 Task: Look for space in Turin, Italy from 10th June, 2023 to 25th June, 2023 for 4 adults in price range Rs.10000 to Rs.15000. Place can be private room with 4 bedrooms having 4 beds and 4 bathrooms. Property type can be house, flat, guest house, hotel. Amenities needed are: wifi, TV, free parkinig on premises, gym, breakfast. Booking option can be shelf check-in. Required host language is English.
Action: Mouse moved to (560, 143)
Screenshot: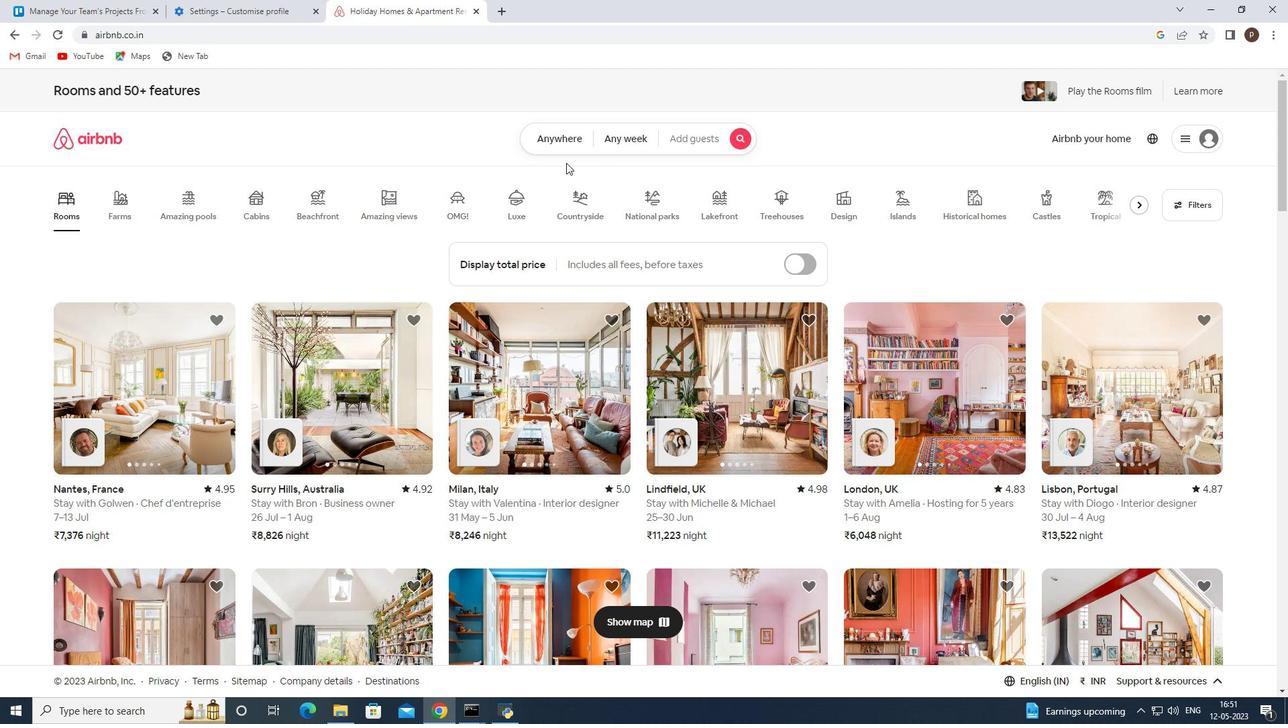 
Action: Mouse pressed left at (560, 143)
Screenshot: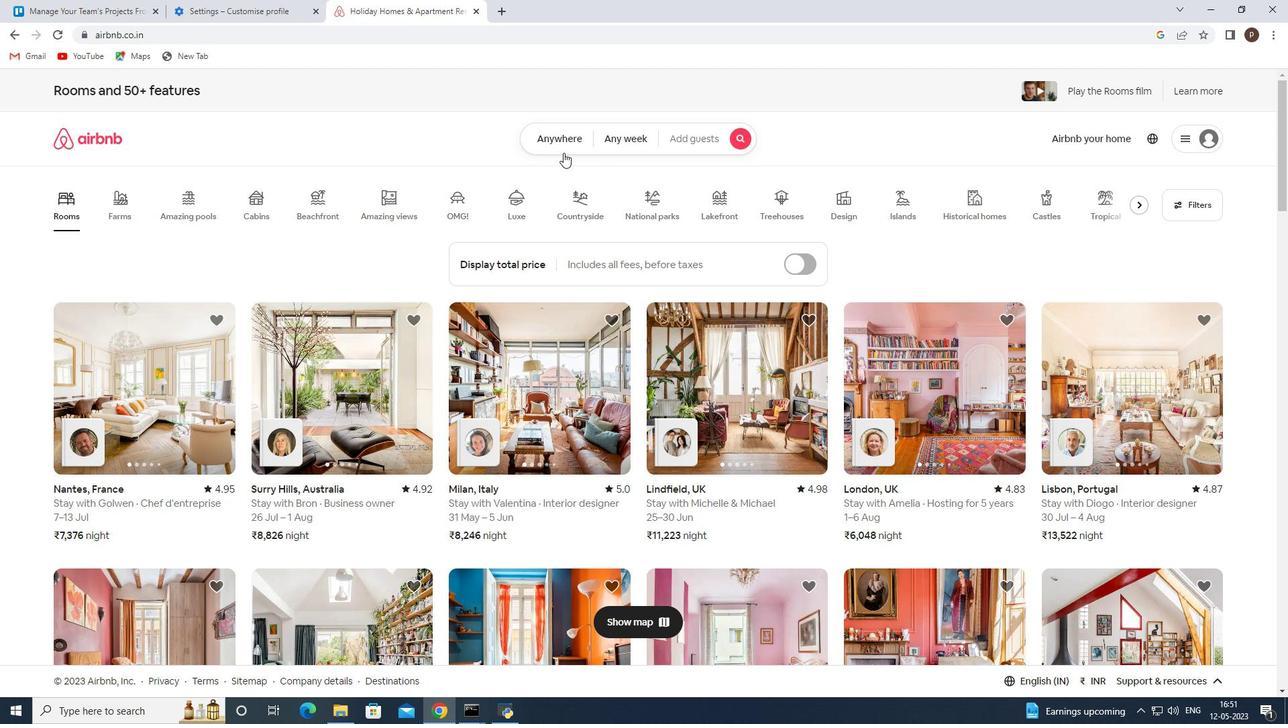 
Action: Mouse moved to (474, 192)
Screenshot: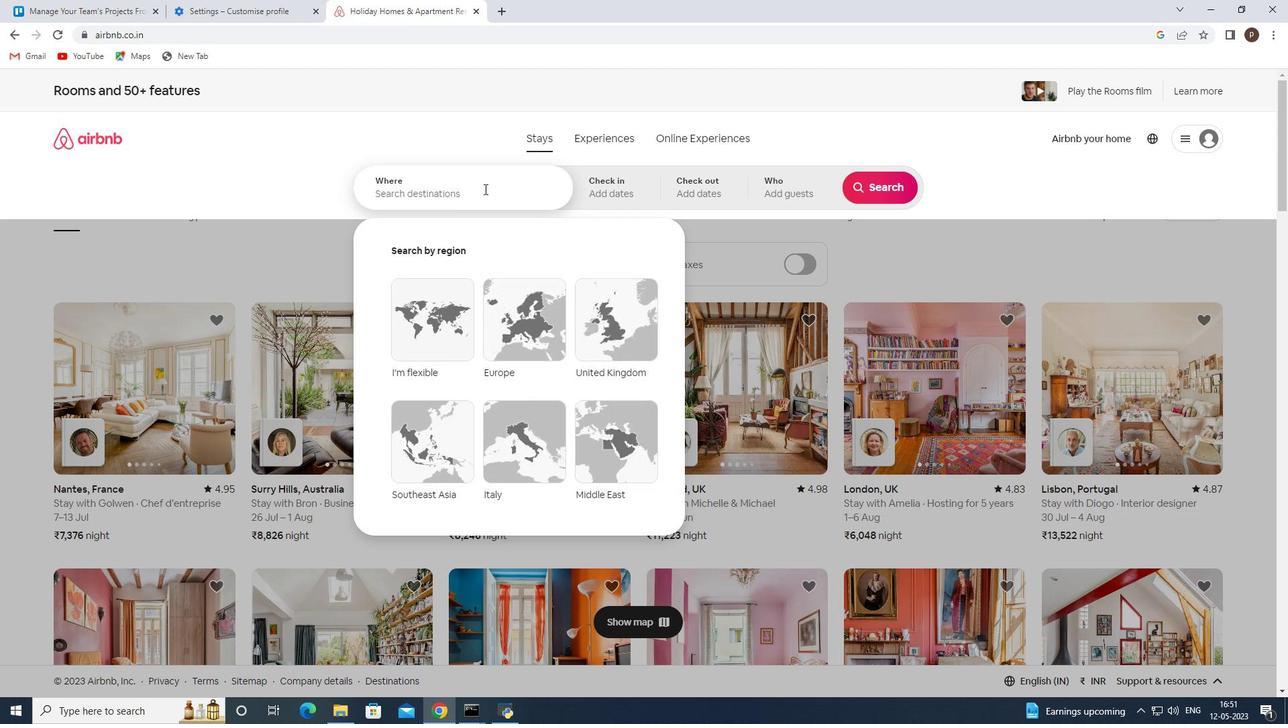 
Action: Mouse pressed left at (474, 192)
Screenshot: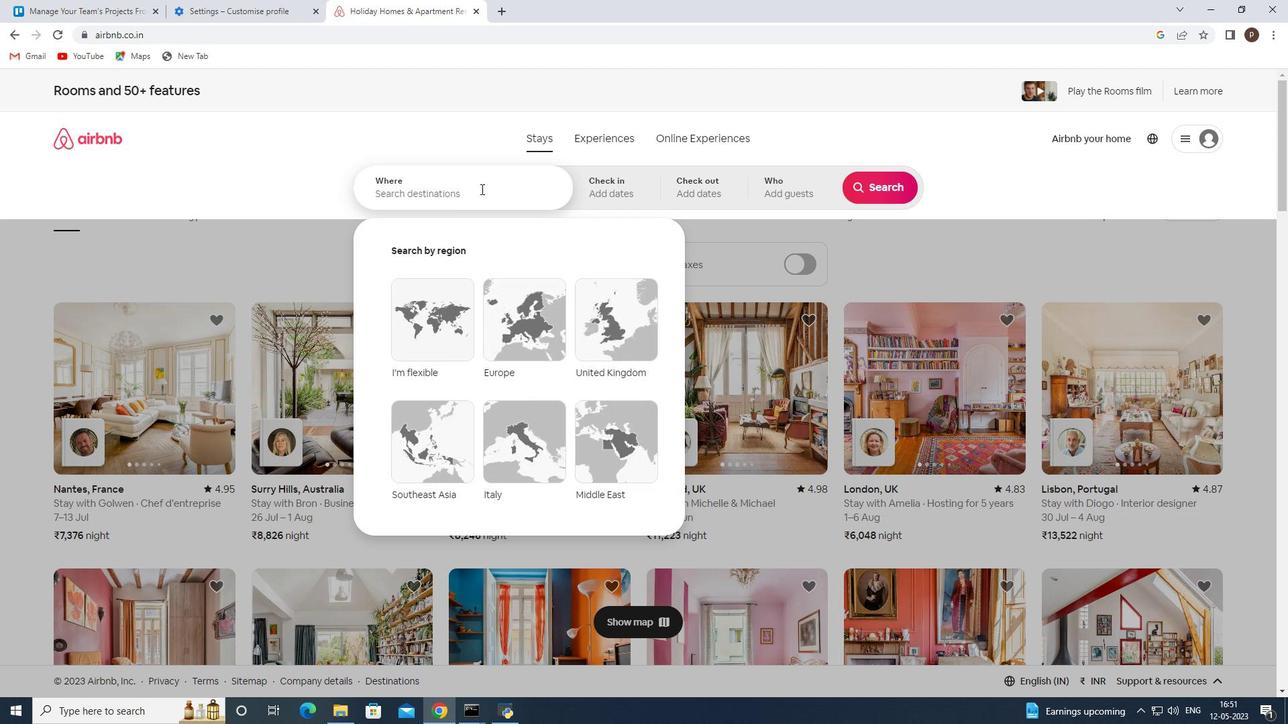 
Action: Key pressed <Key.caps_lock>T<Key.caps_lock>urin,<Key.space><Key.caps_lock>I<Key.caps_lock>taly
Screenshot: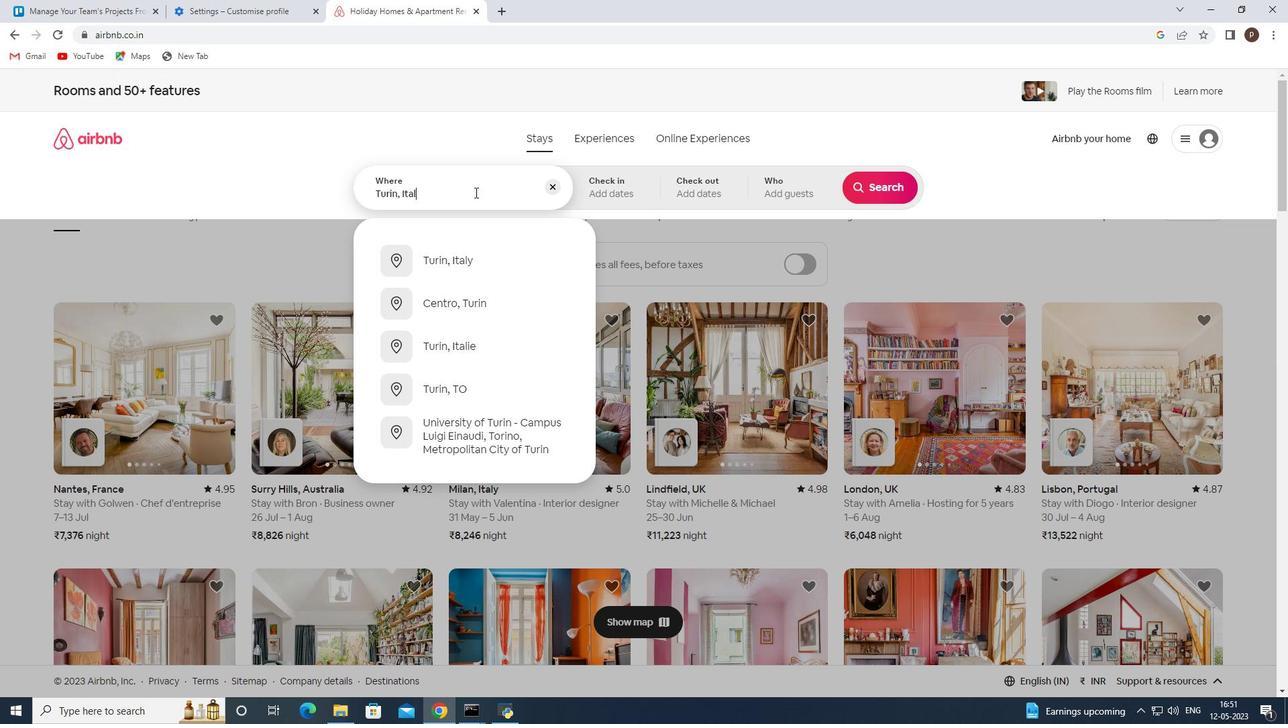 
Action: Mouse moved to (457, 261)
Screenshot: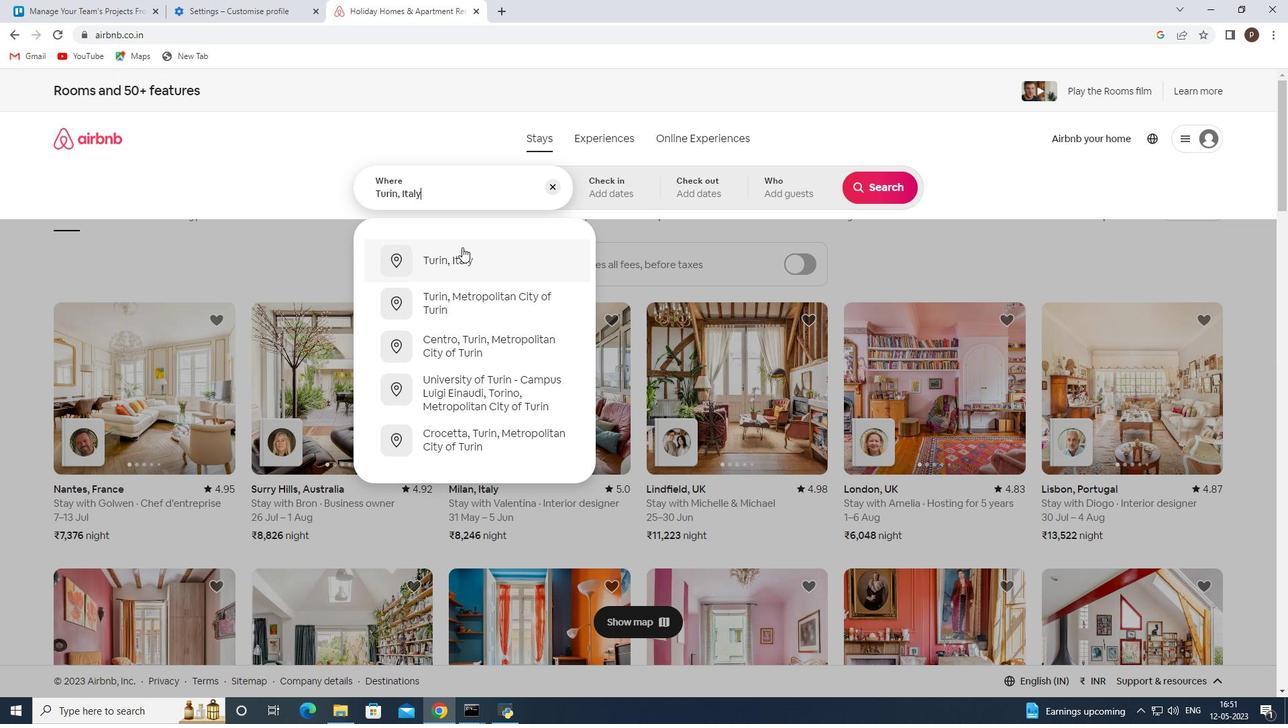 
Action: Mouse pressed left at (457, 261)
Screenshot: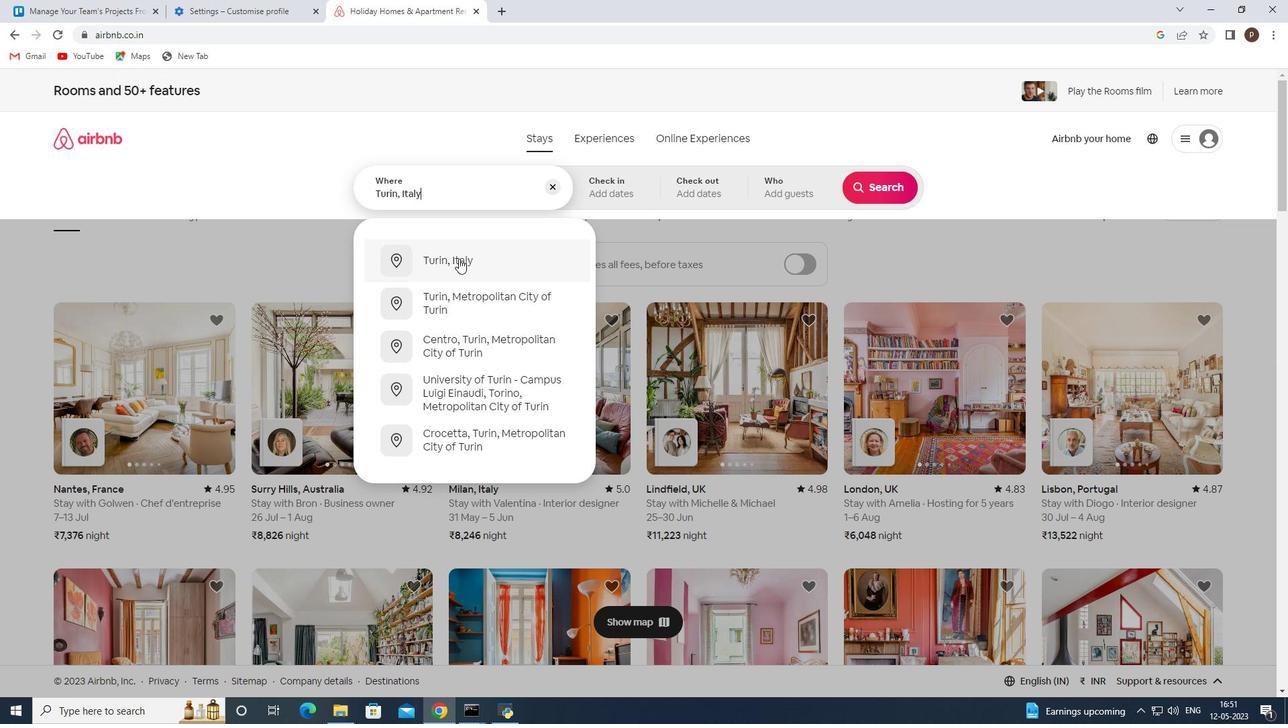 
Action: Mouse moved to (858, 383)
Screenshot: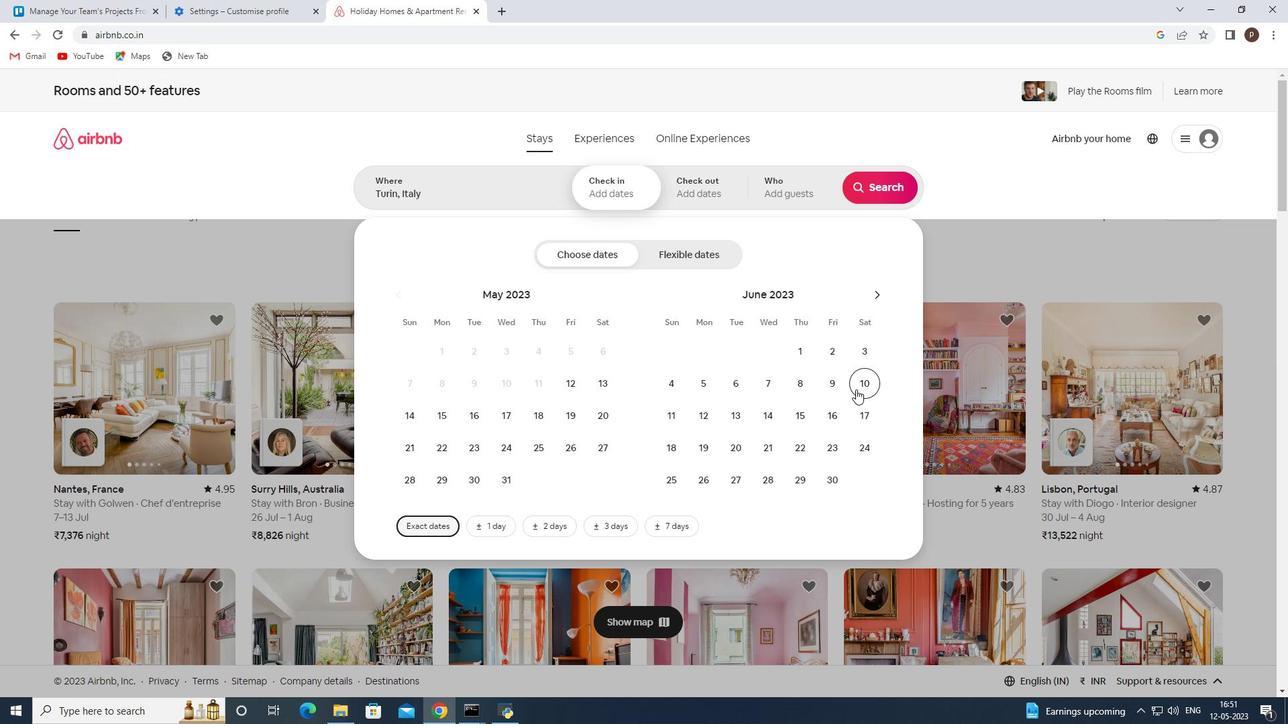
Action: Mouse pressed left at (858, 383)
Screenshot: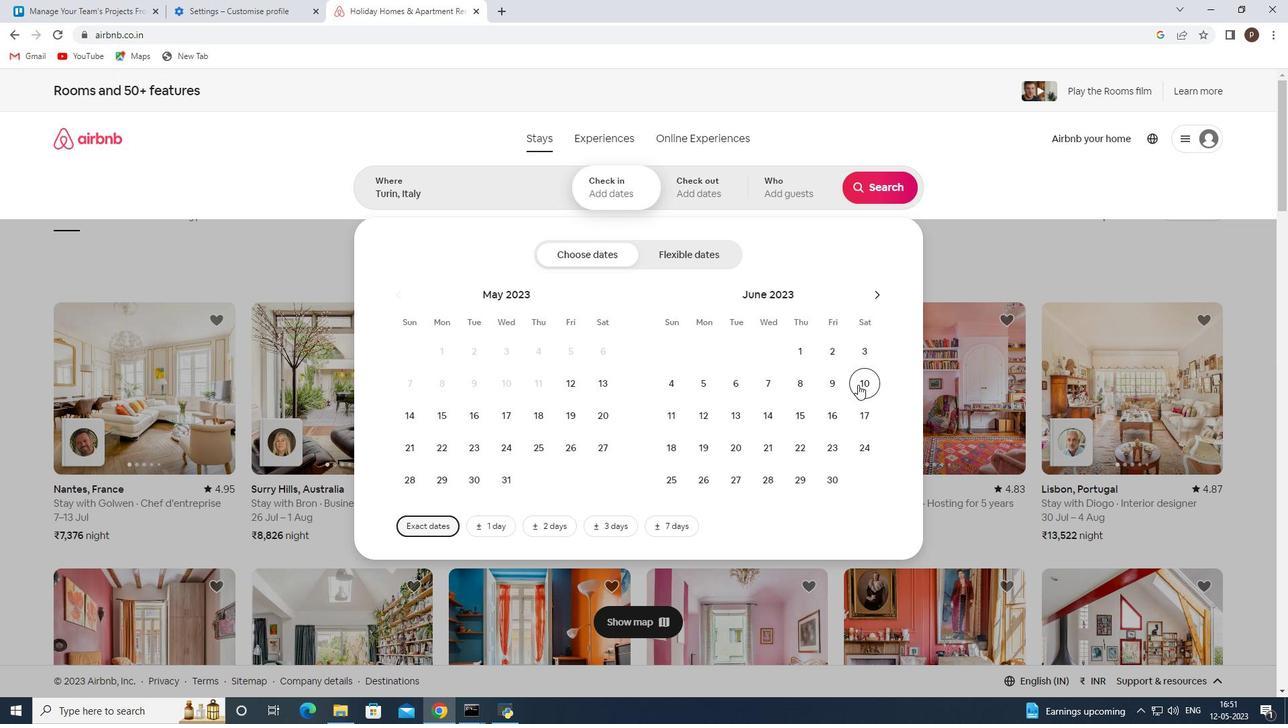 
Action: Mouse moved to (668, 480)
Screenshot: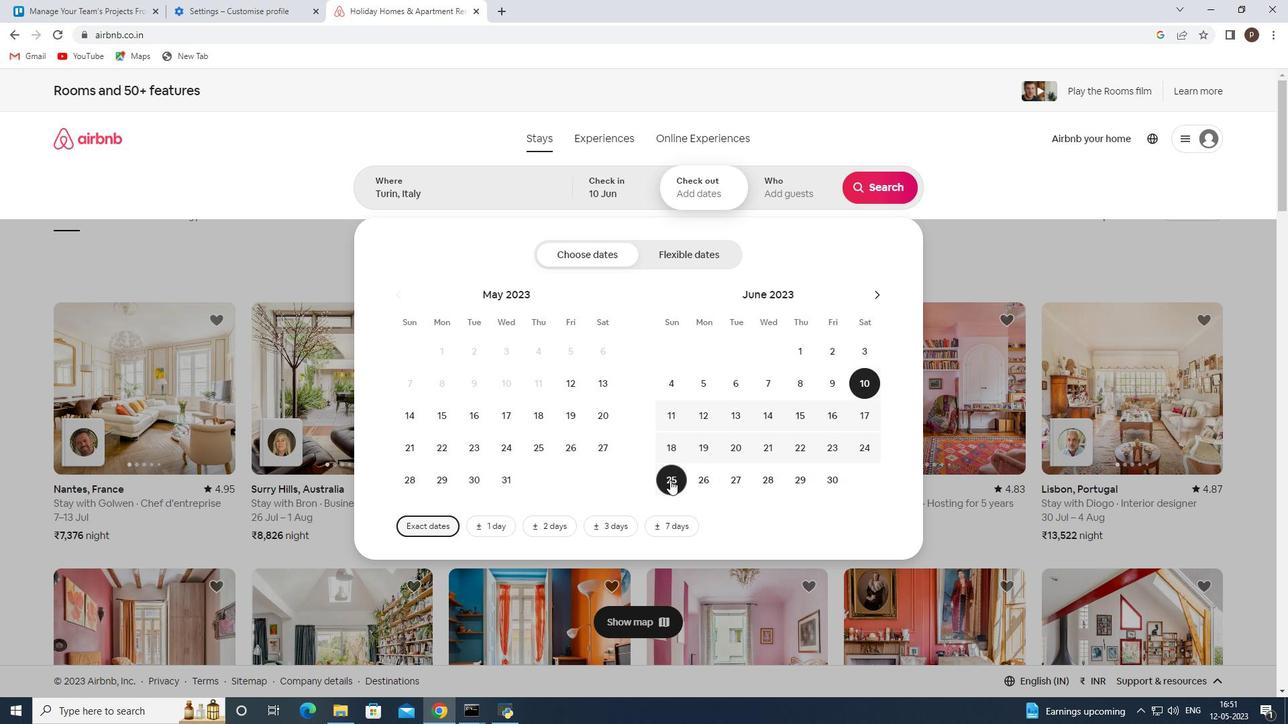 
Action: Mouse pressed left at (668, 480)
Screenshot: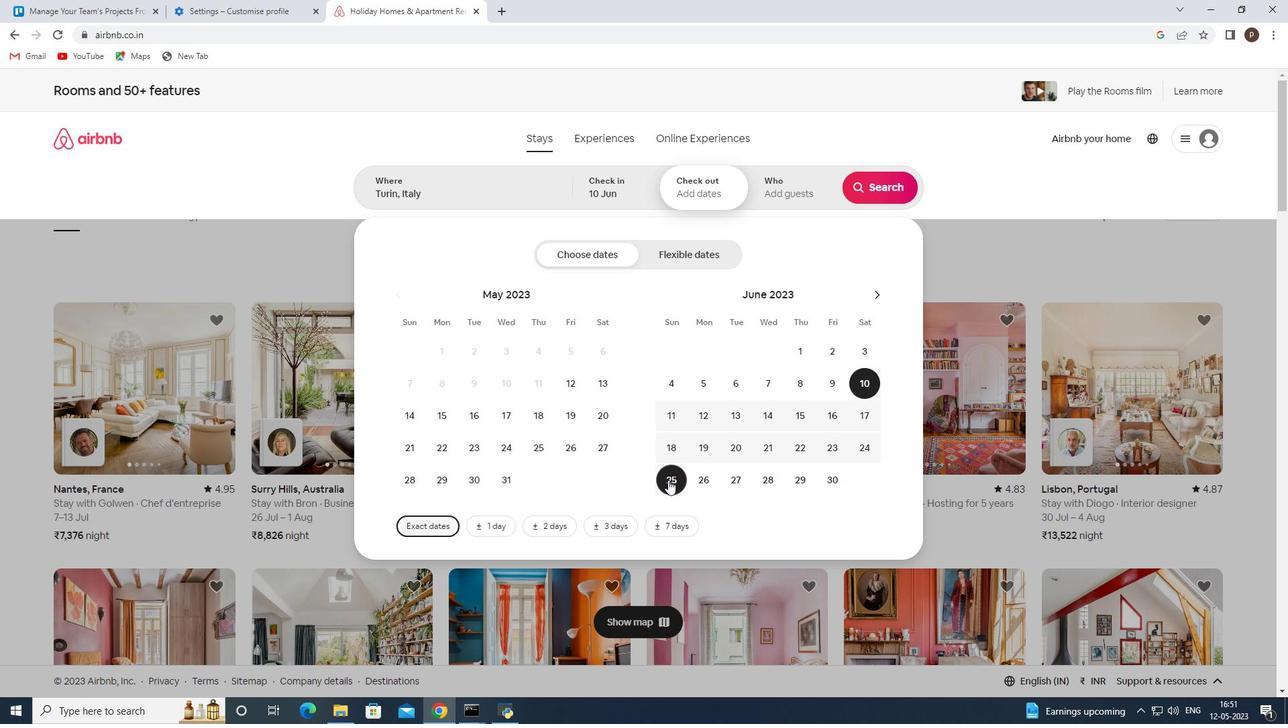 
Action: Mouse moved to (772, 183)
Screenshot: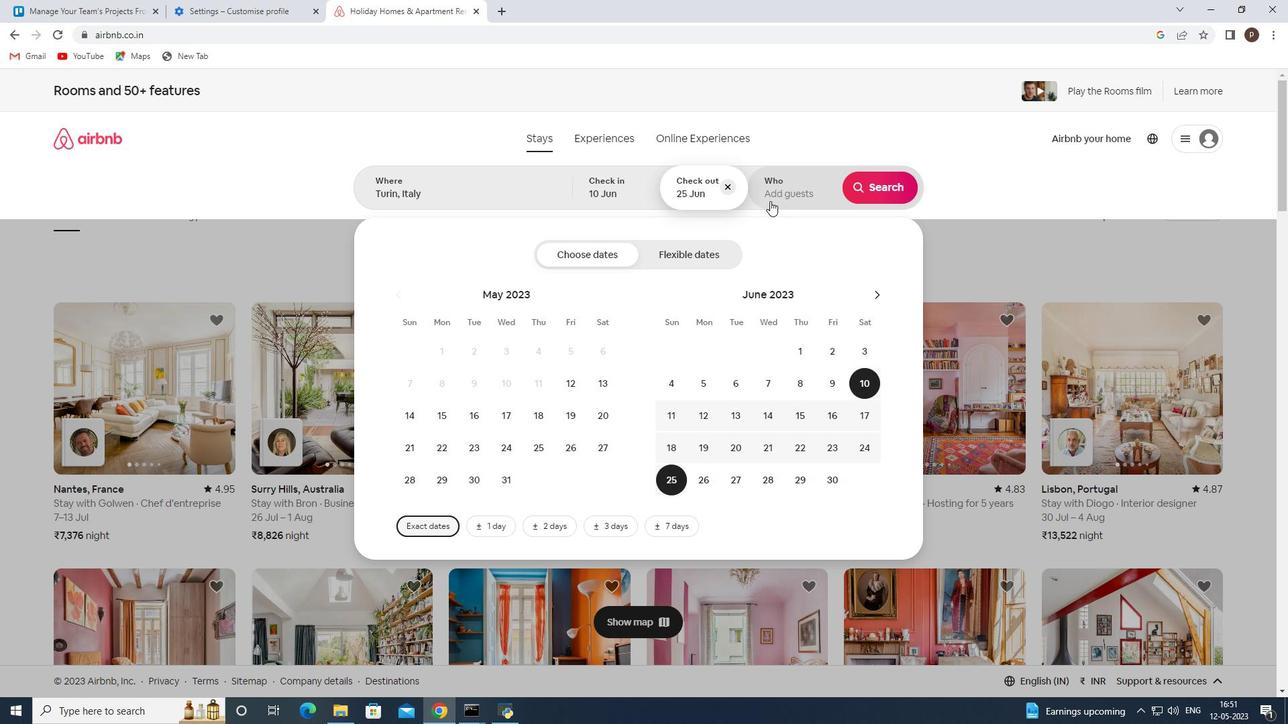 
Action: Mouse pressed left at (772, 183)
Screenshot: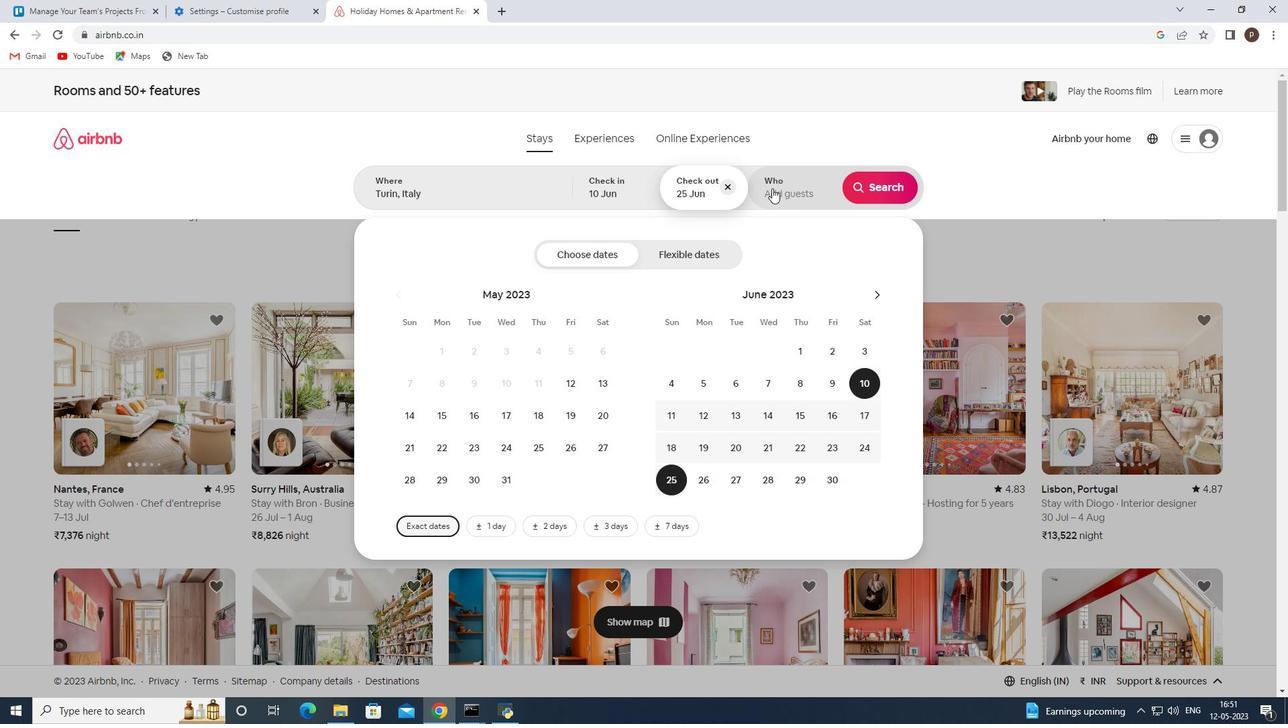 
Action: Mouse moved to (880, 249)
Screenshot: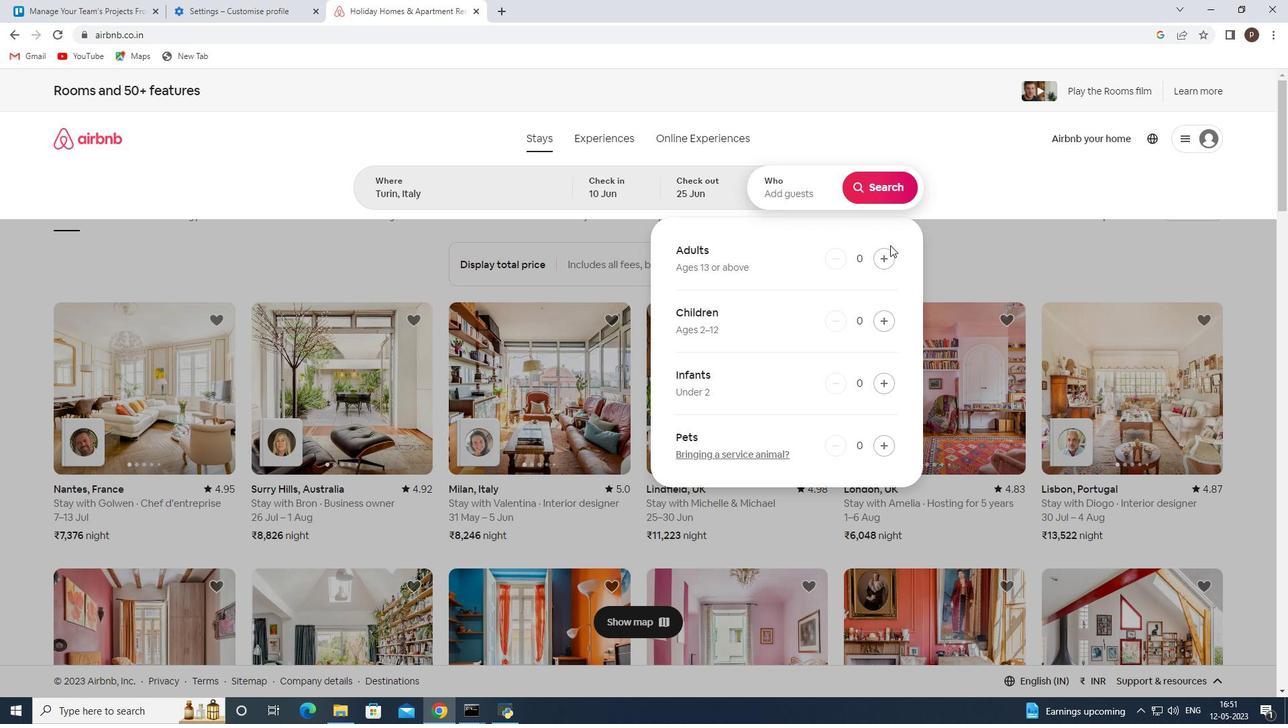 
Action: Mouse pressed left at (880, 249)
Screenshot: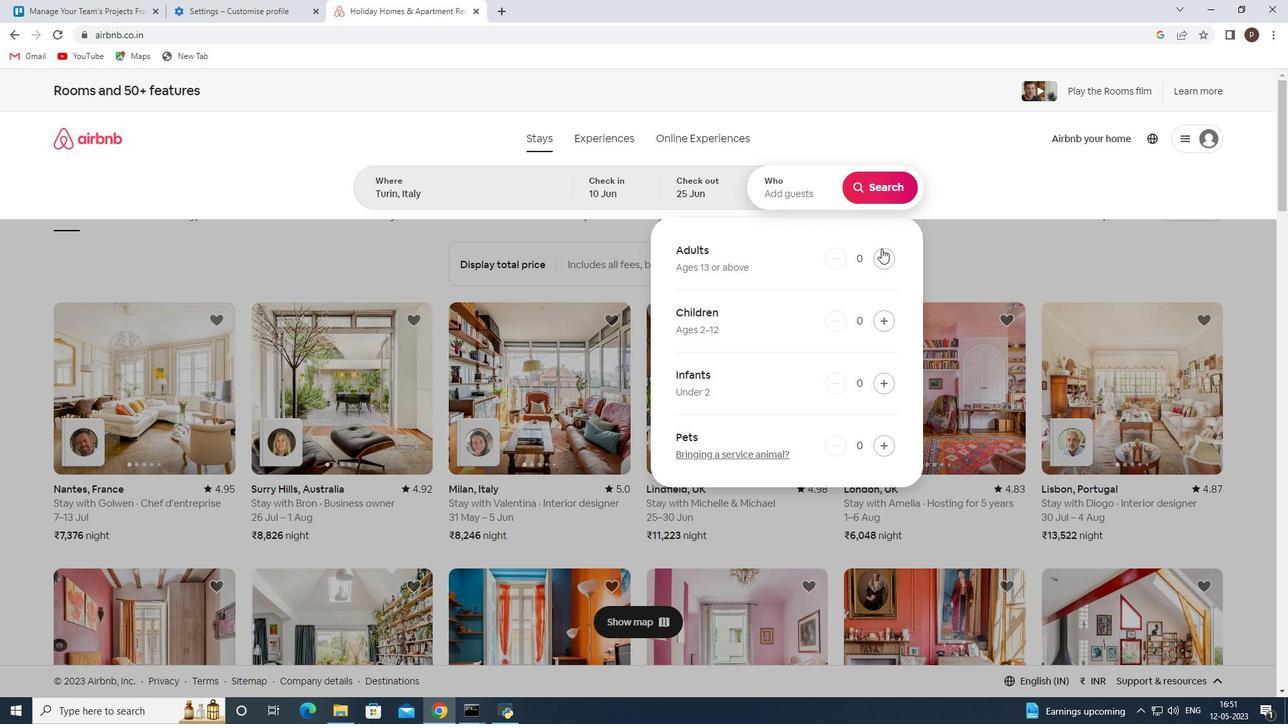 
Action: Mouse pressed left at (880, 249)
Screenshot: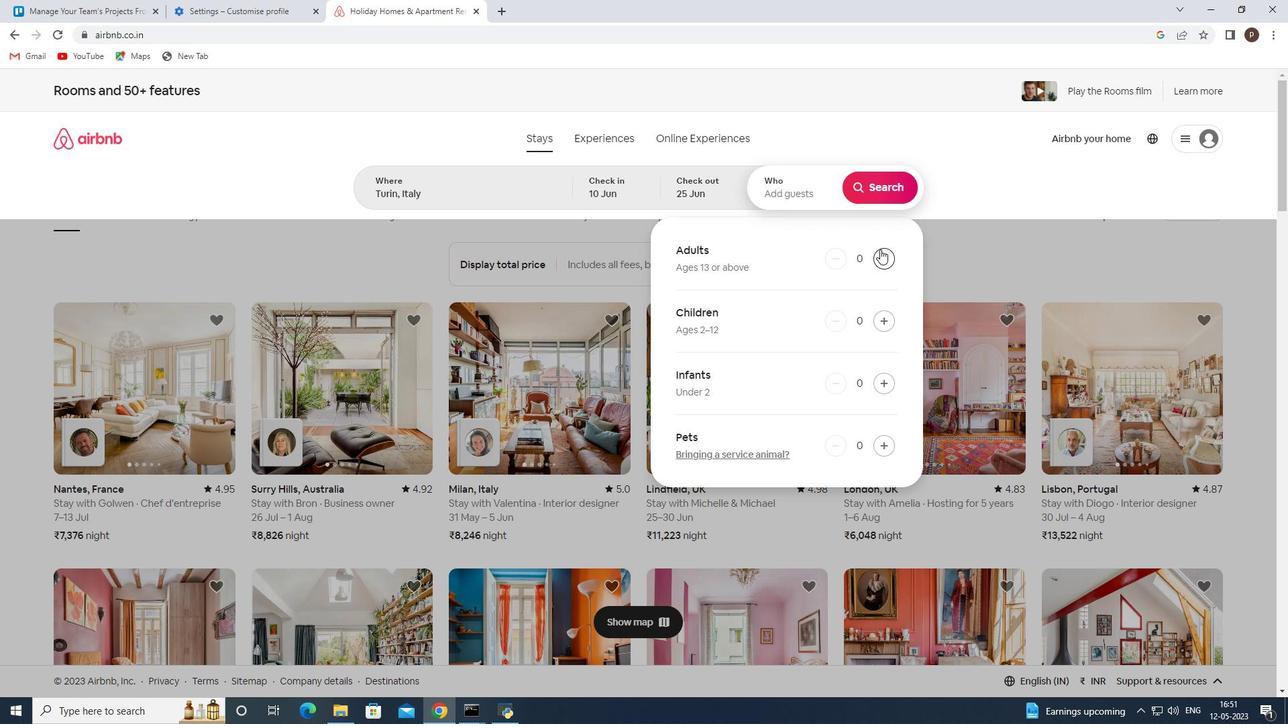 
Action: Mouse pressed left at (880, 249)
Screenshot: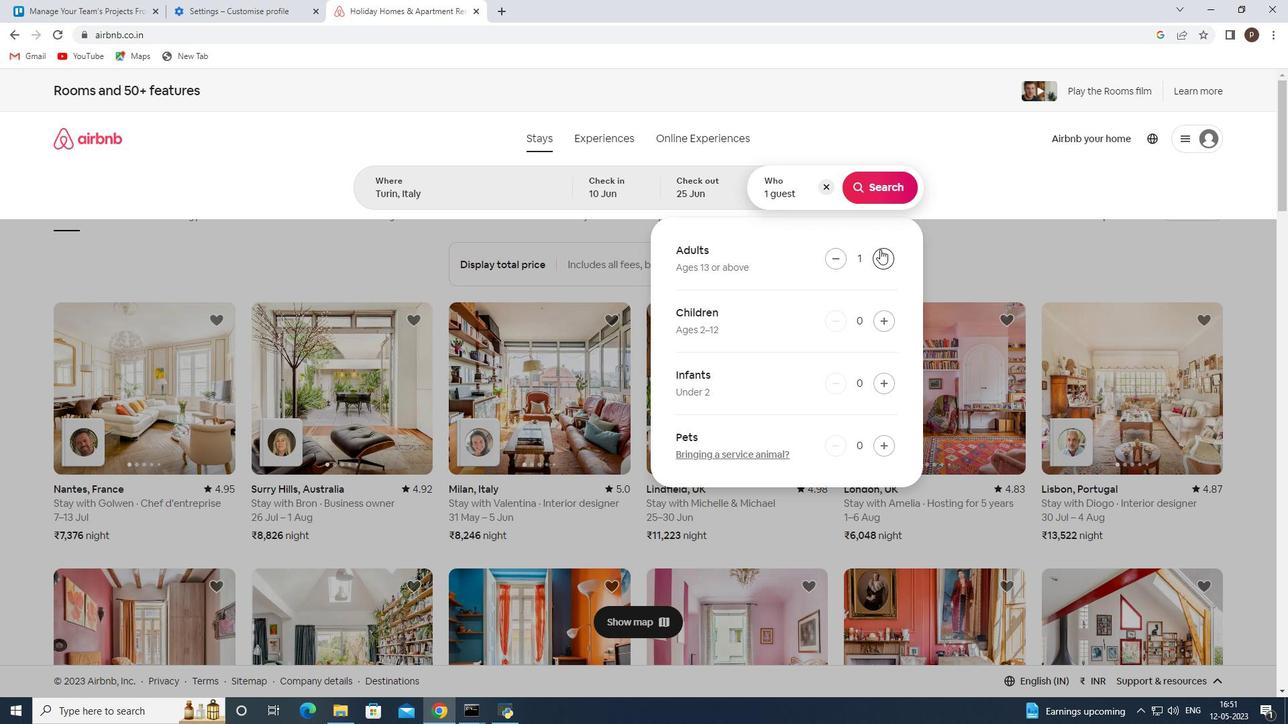 
Action: Mouse pressed left at (880, 249)
Screenshot: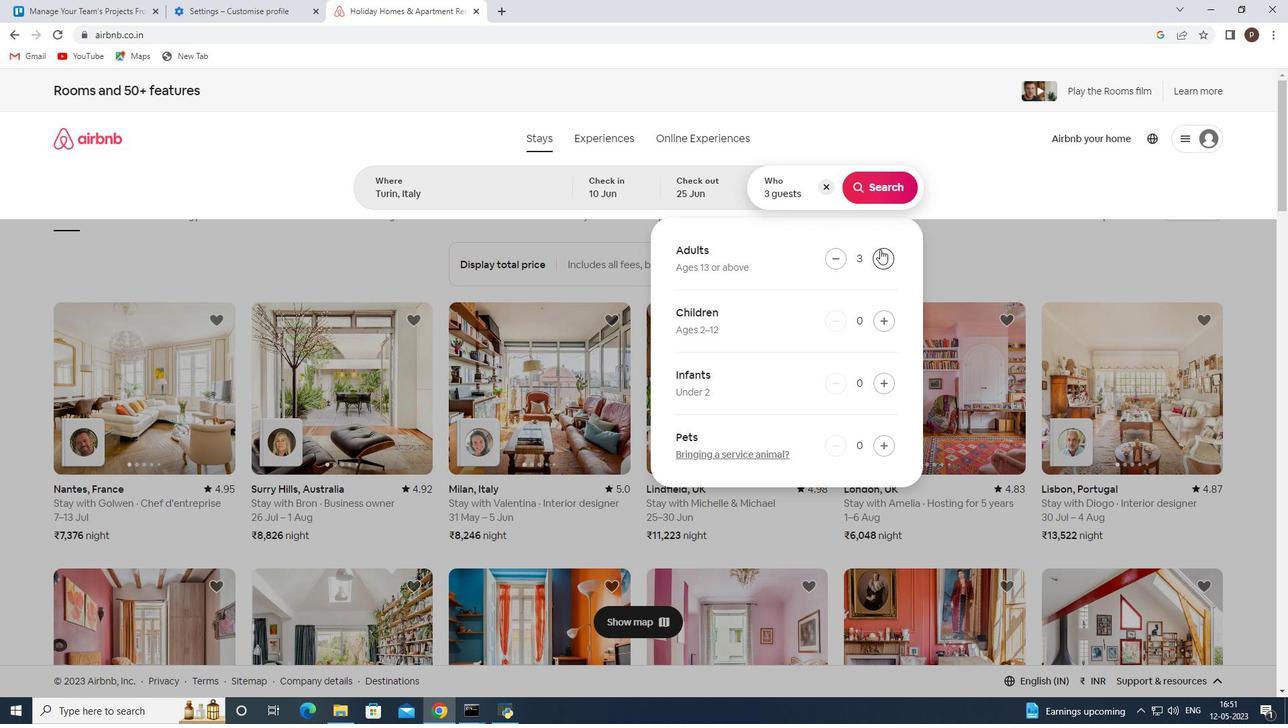 
Action: Mouse moved to (878, 188)
Screenshot: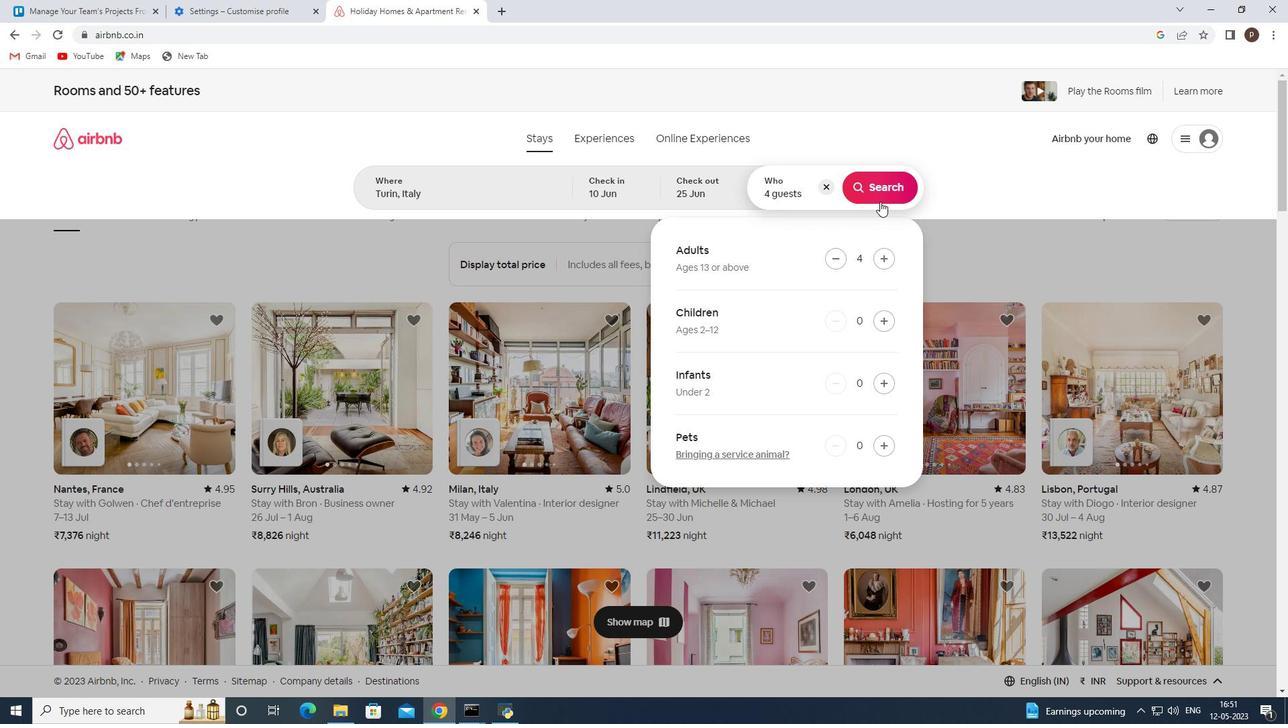 
Action: Mouse pressed left at (878, 188)
Screenshot: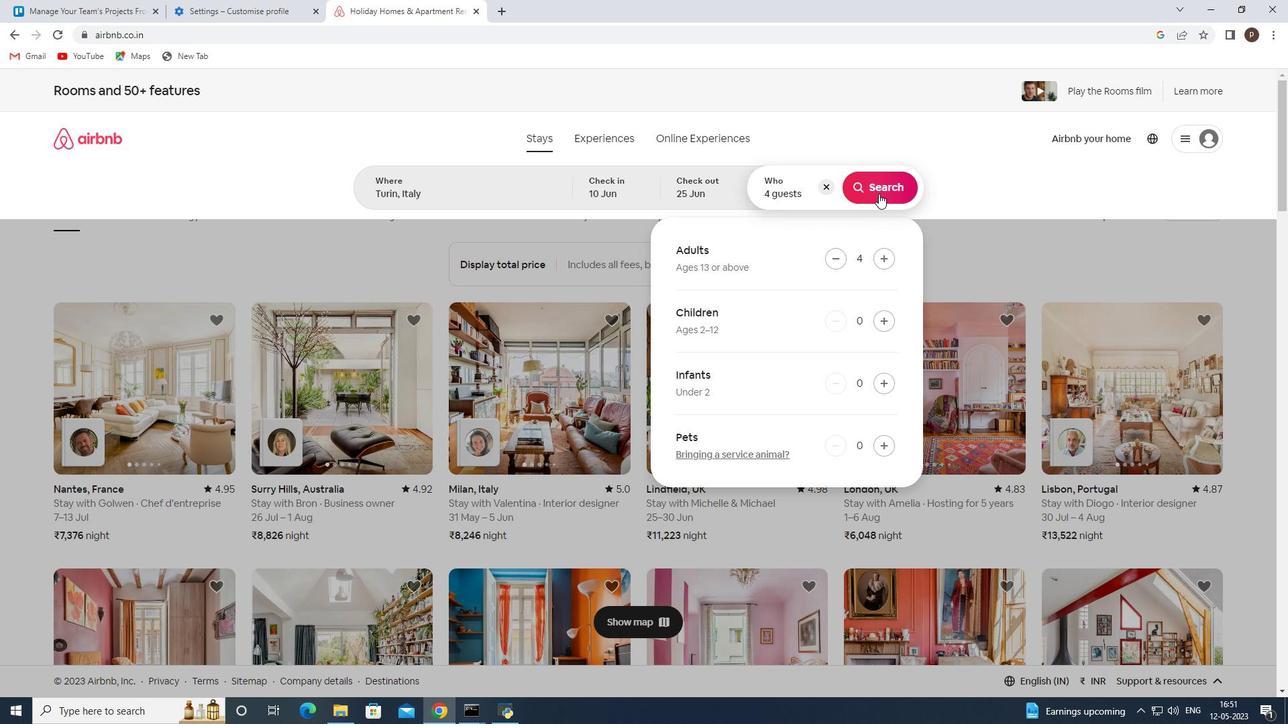 
Action: Mouse moved to (1217, 146)
Screenshot: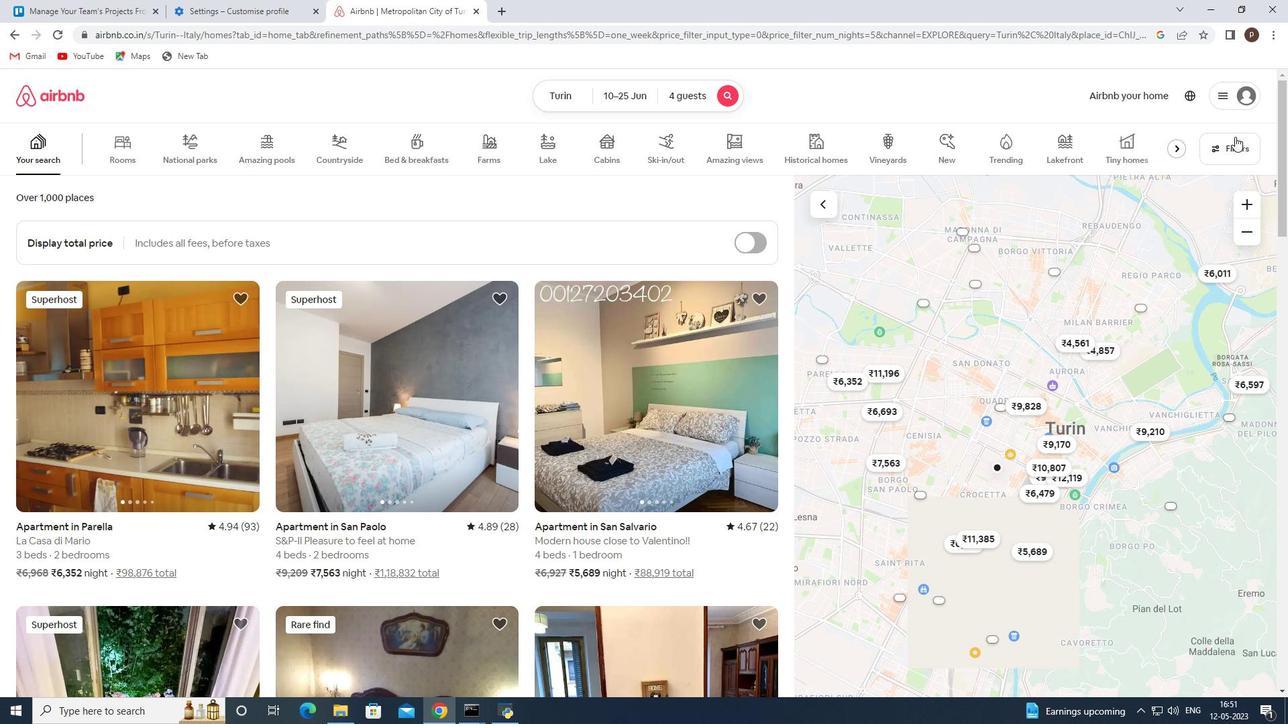 
Action: Mouse pressed left at (1217, 146)
Screenshot: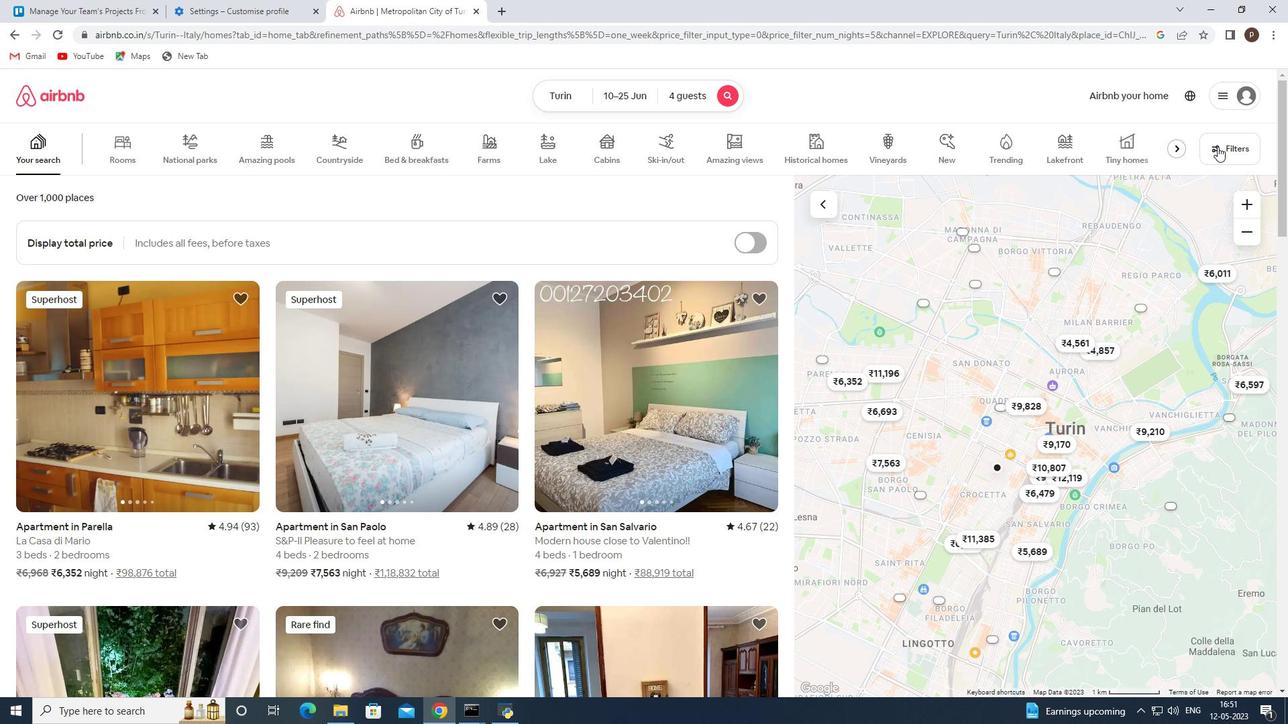 
Action: Mouse moved to (442, 485)
Screenshot: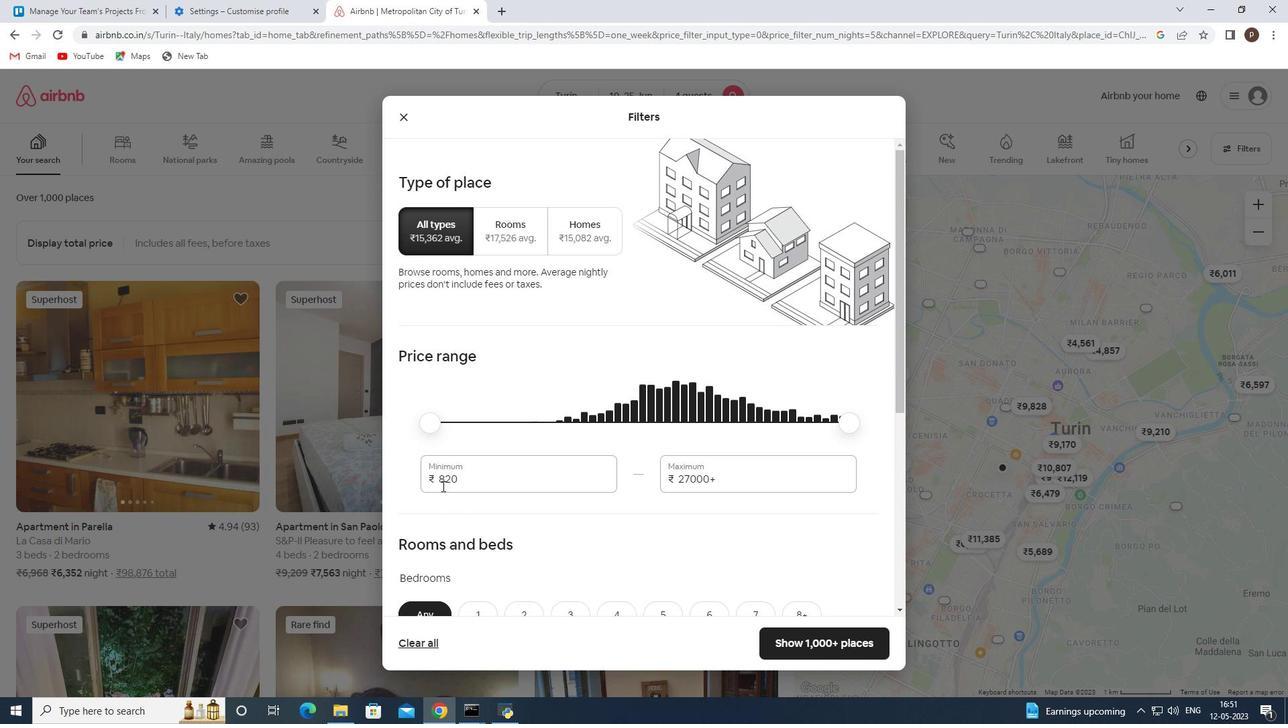 
Action: Mouse pressed left at (442, 485)
Screenshot: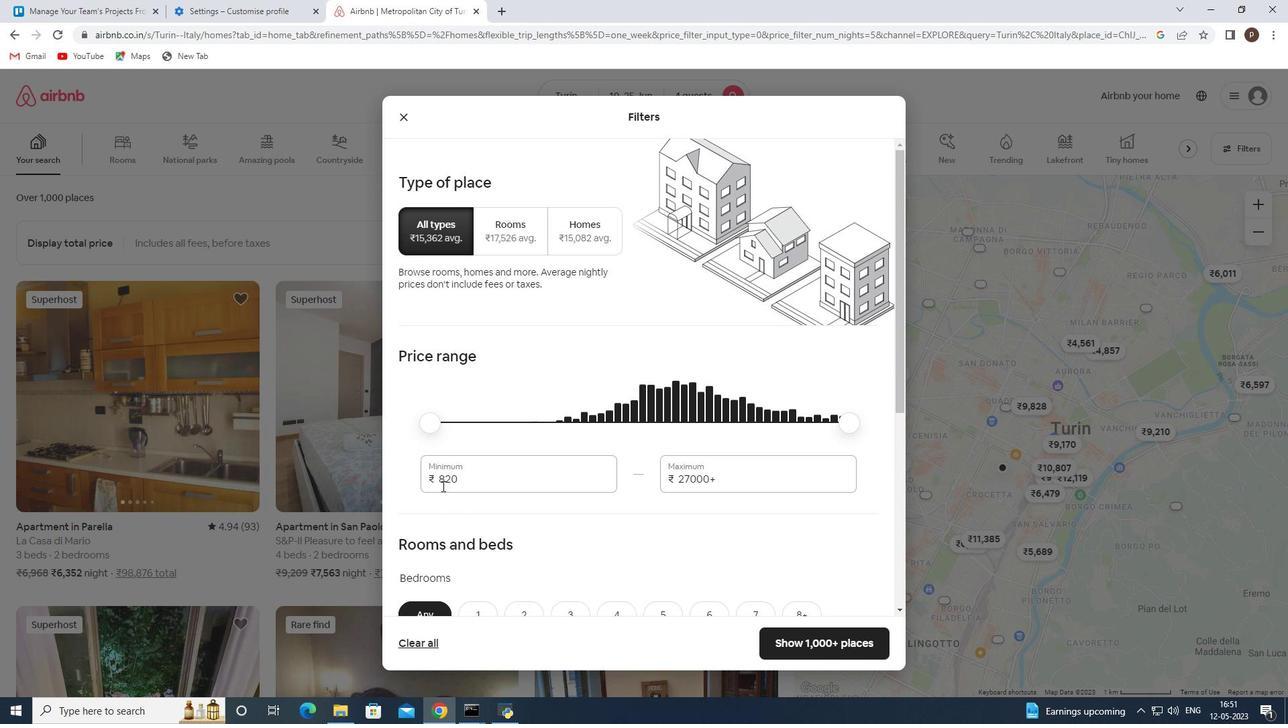 
Action: Mouse pressed left at (442, 485)
Screenshot: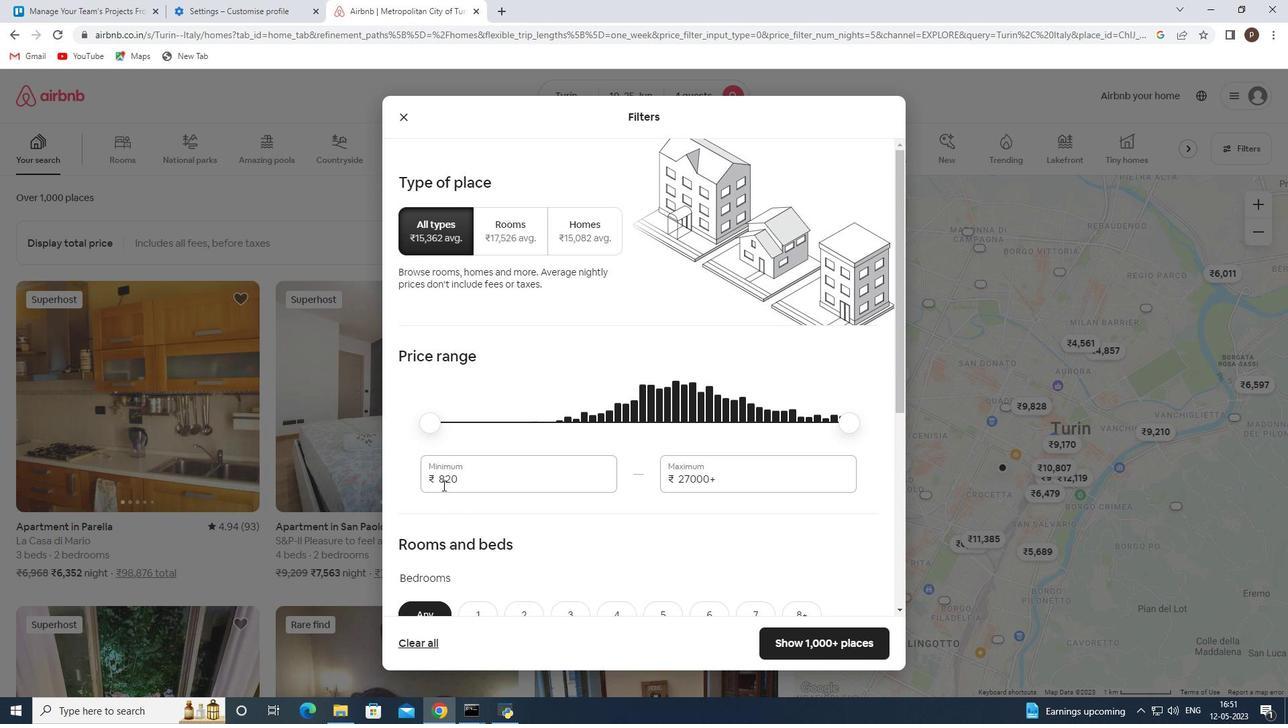
Action: Key pressed 10000<Key.tab>15000
Screenshot: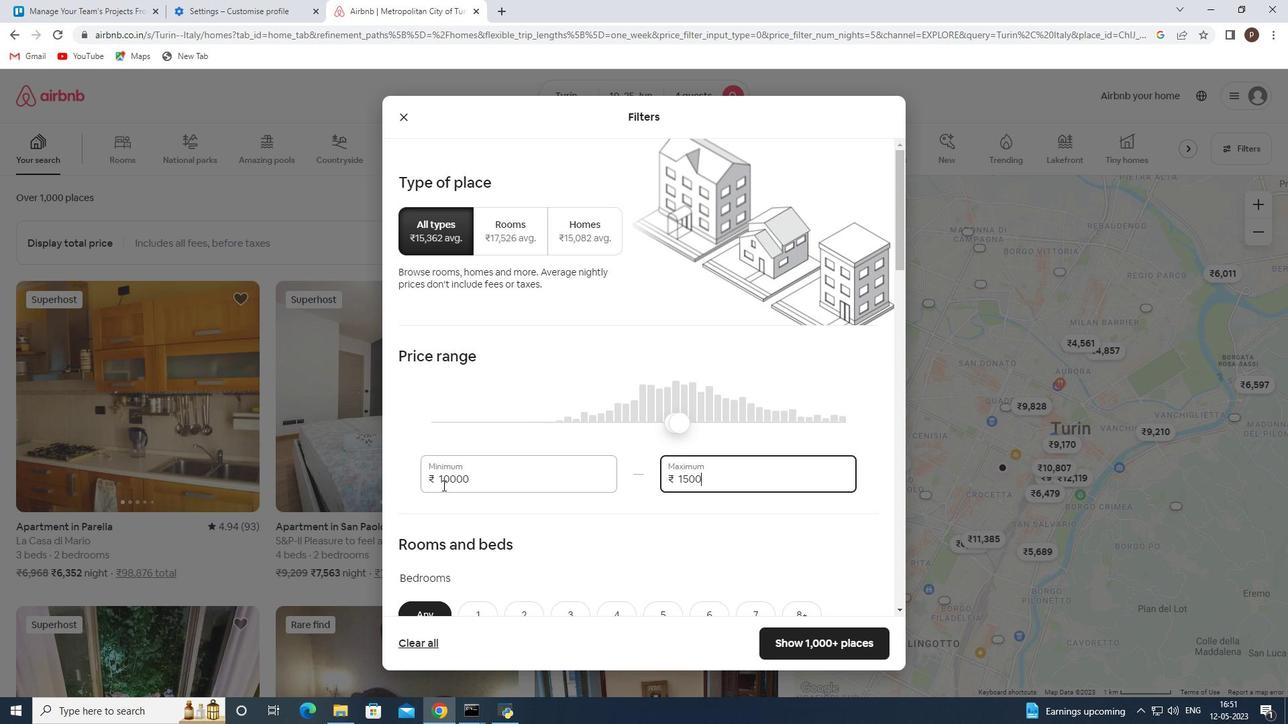 
Action: Mouse moved to (483, 474)
Screenshot: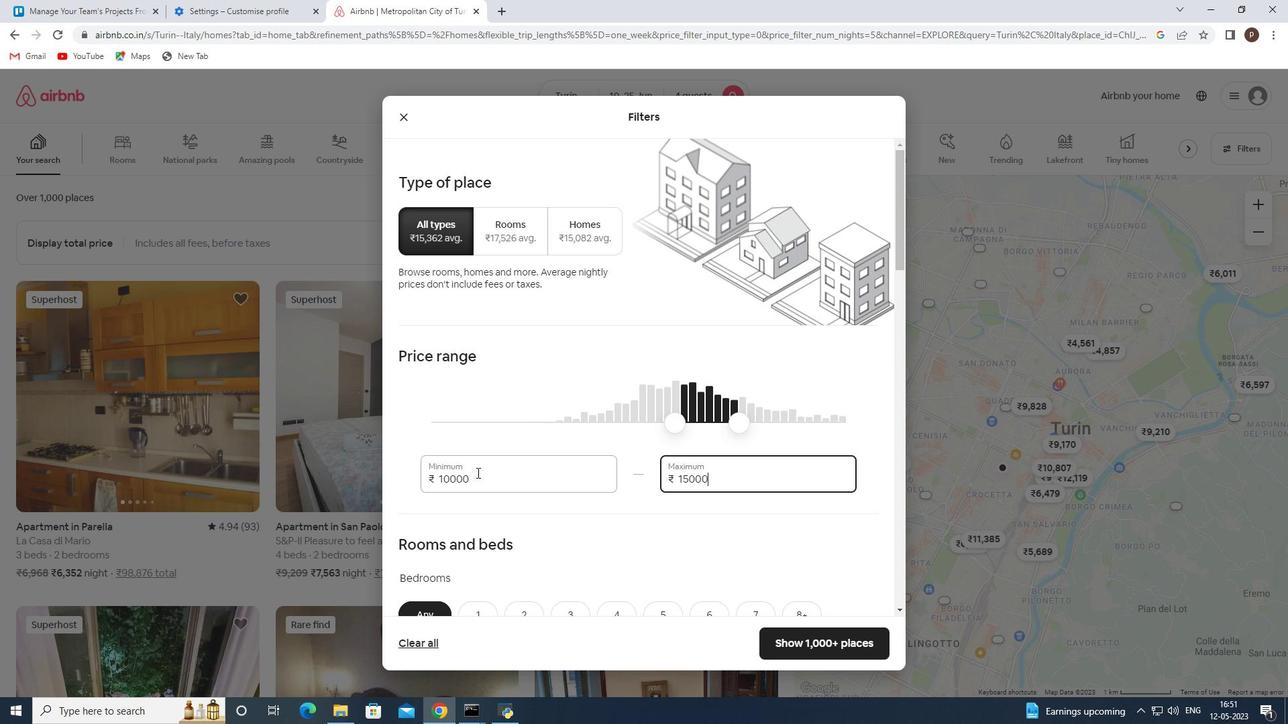 
Action: Mouse scrolled (483, 474) with delta (0, 0)
Screenshot: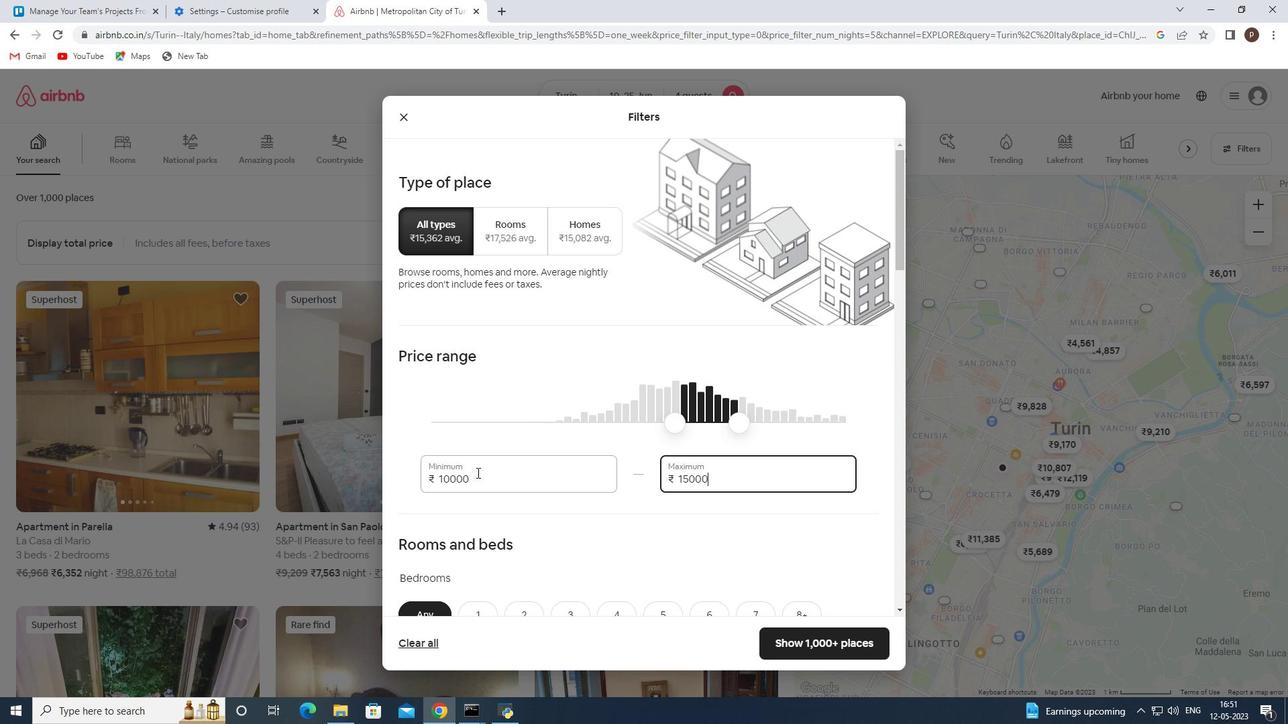 
Action: Mouse moved to (483, 474)
Screenshot: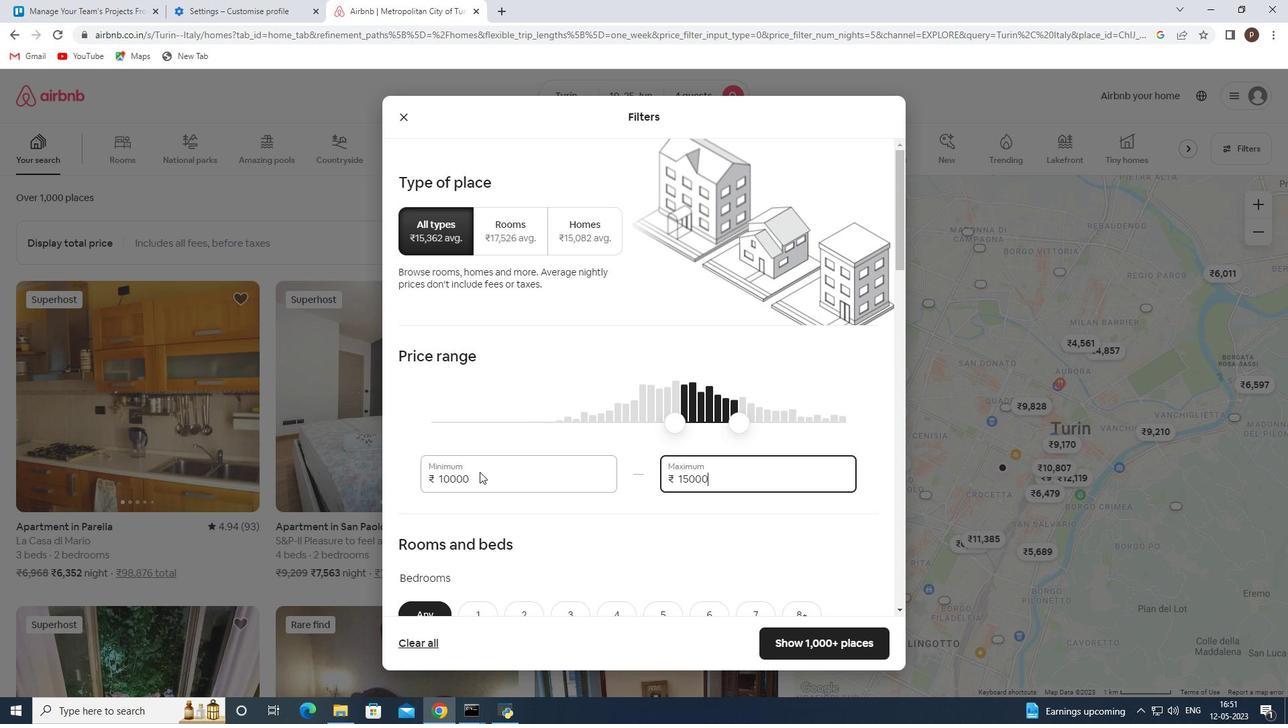 
Action: Mouse scrolled (483, 474) with delta (0, 0)
Screenshot: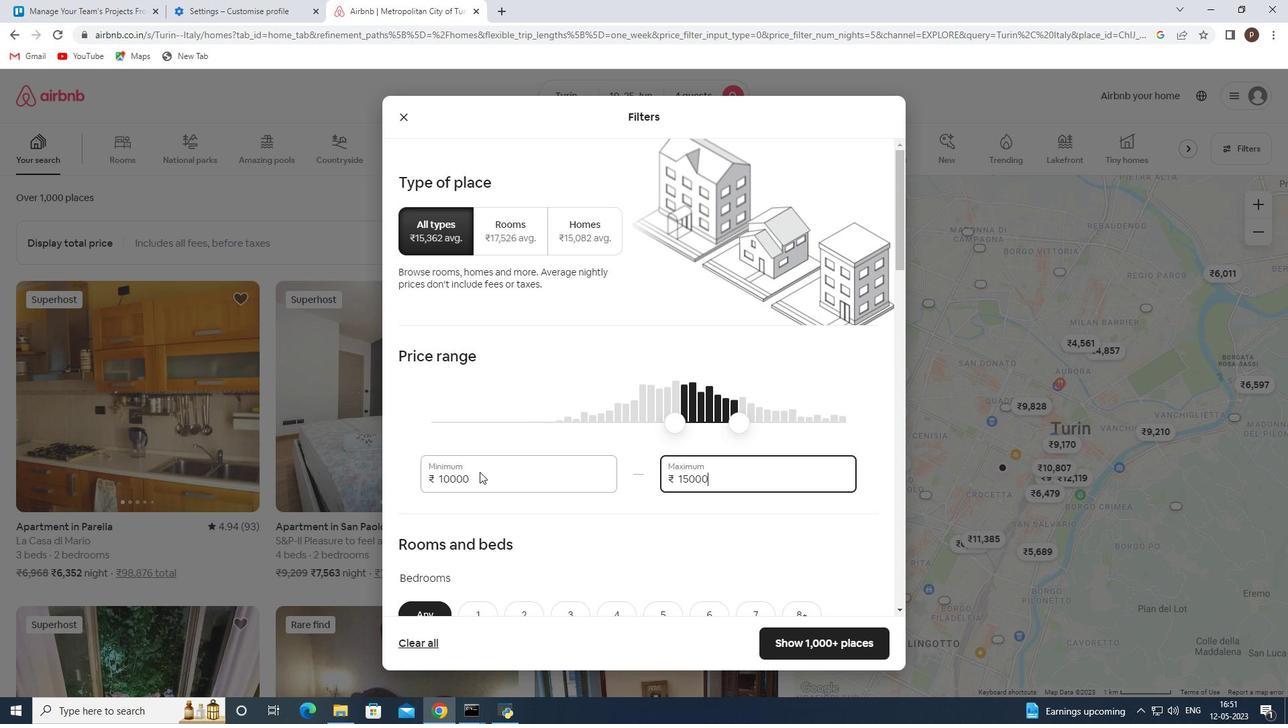 
Action: Mouse moved to (536, 442)
Screenshot: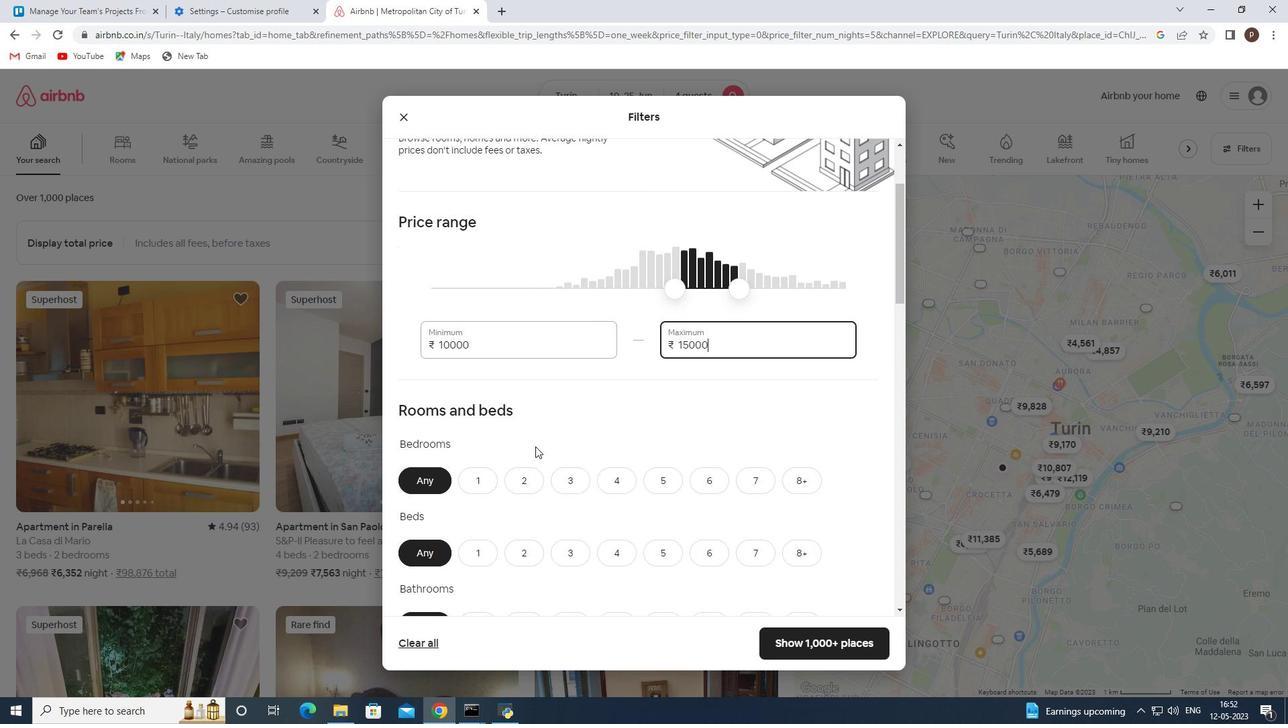 
Action: Mouse scrolled (536, 442) with delta (0, 0)
Screenshot: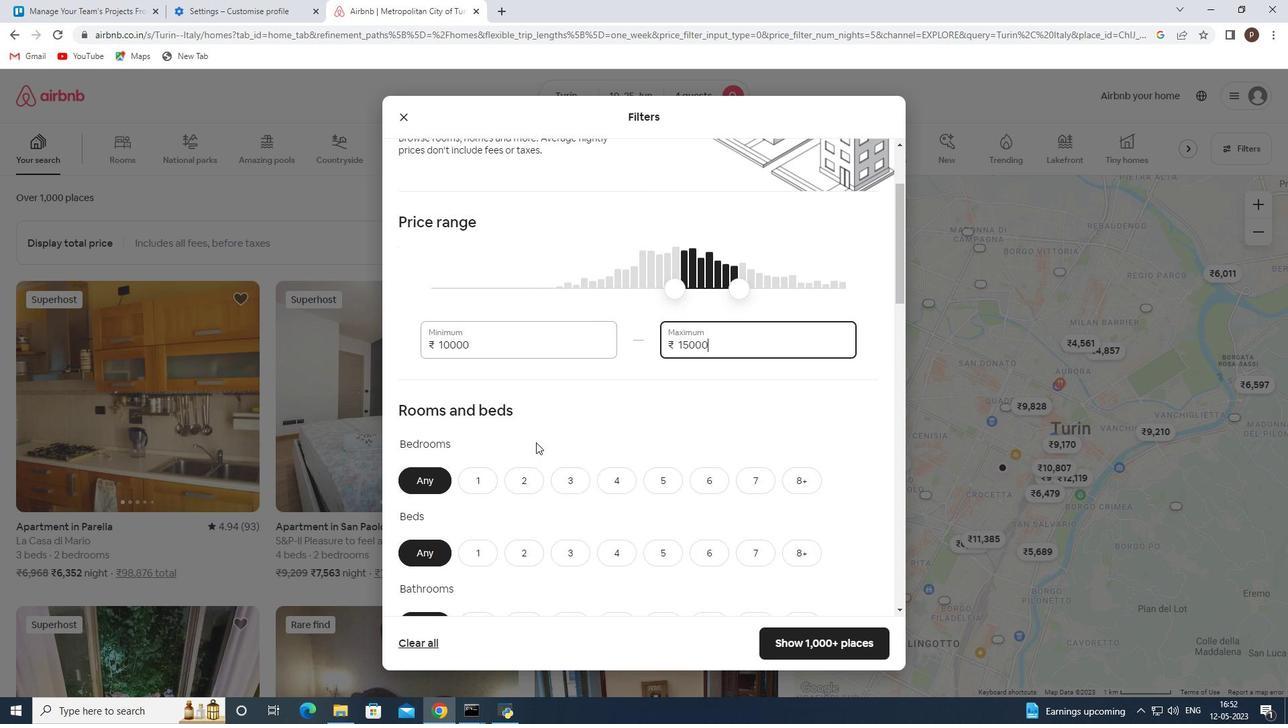 
Action: Mouse moved to (604, 411)
Screenshot: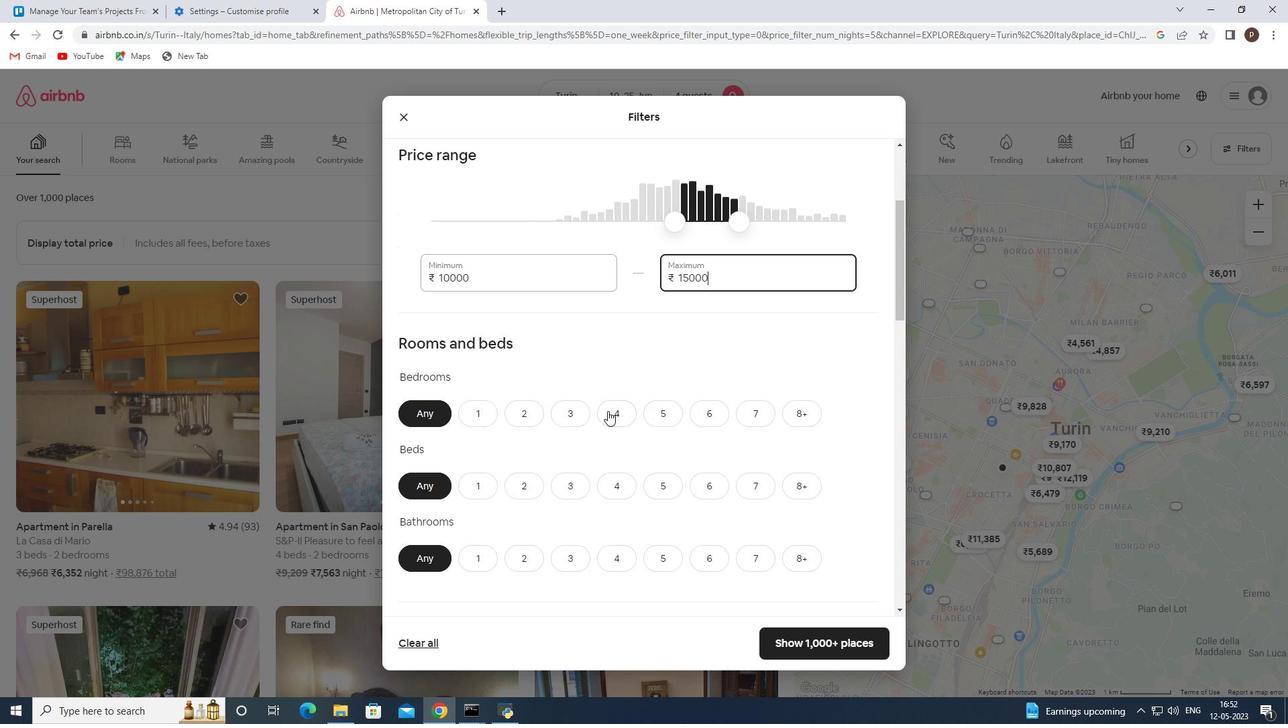 
Action: Mouse pressed left at (604, 411)
Screenshot: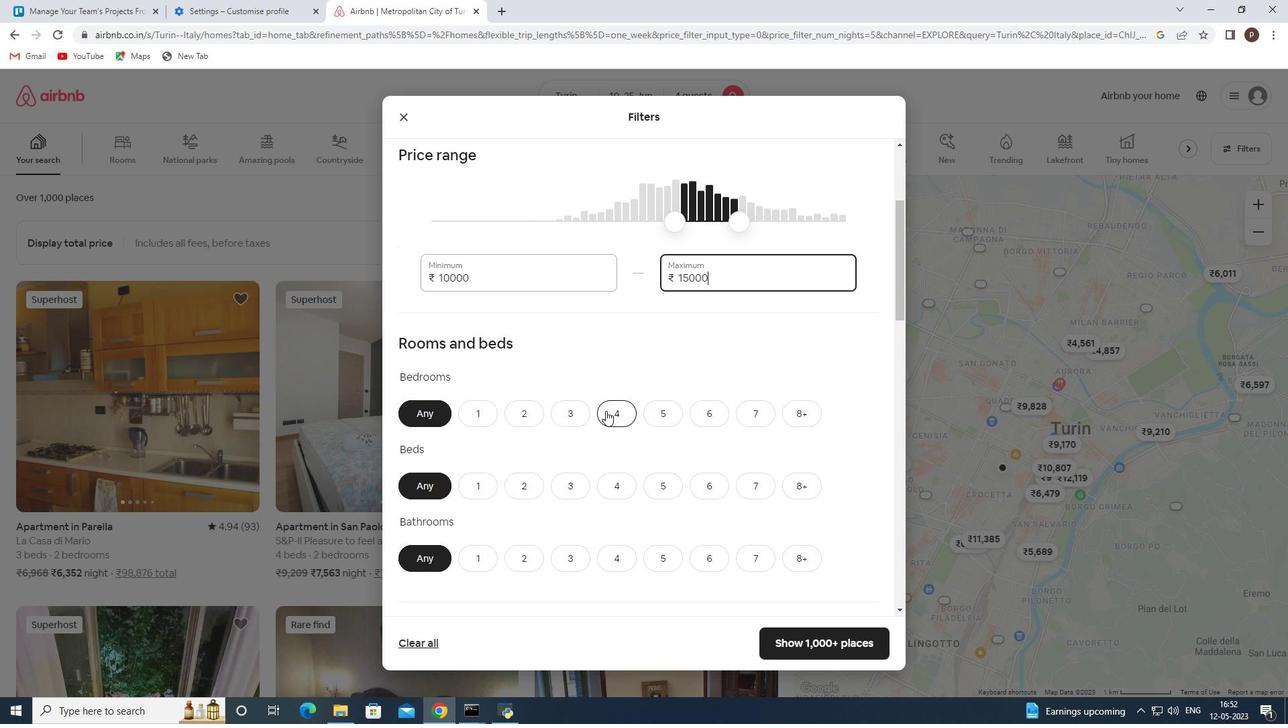 
Action: Mouse moved to (623, 478)
Screenshot: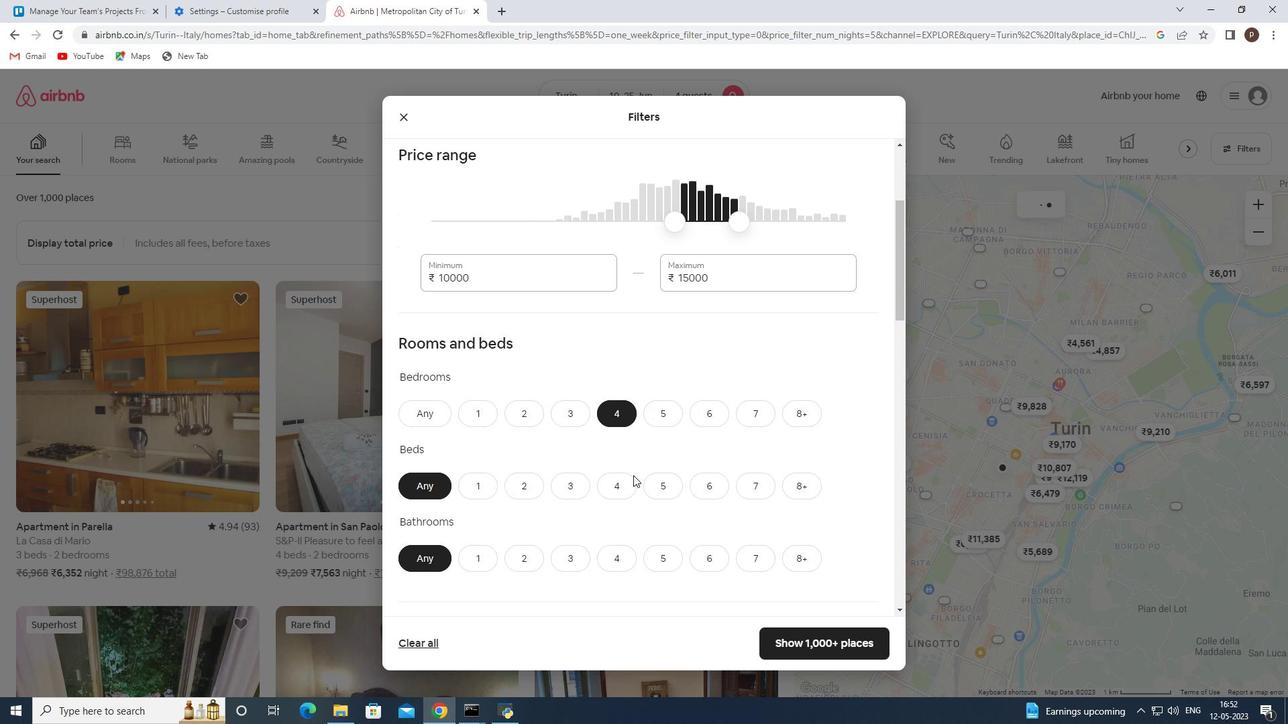 
Action: Mouse pressed left at (623, 478)
Screenshot: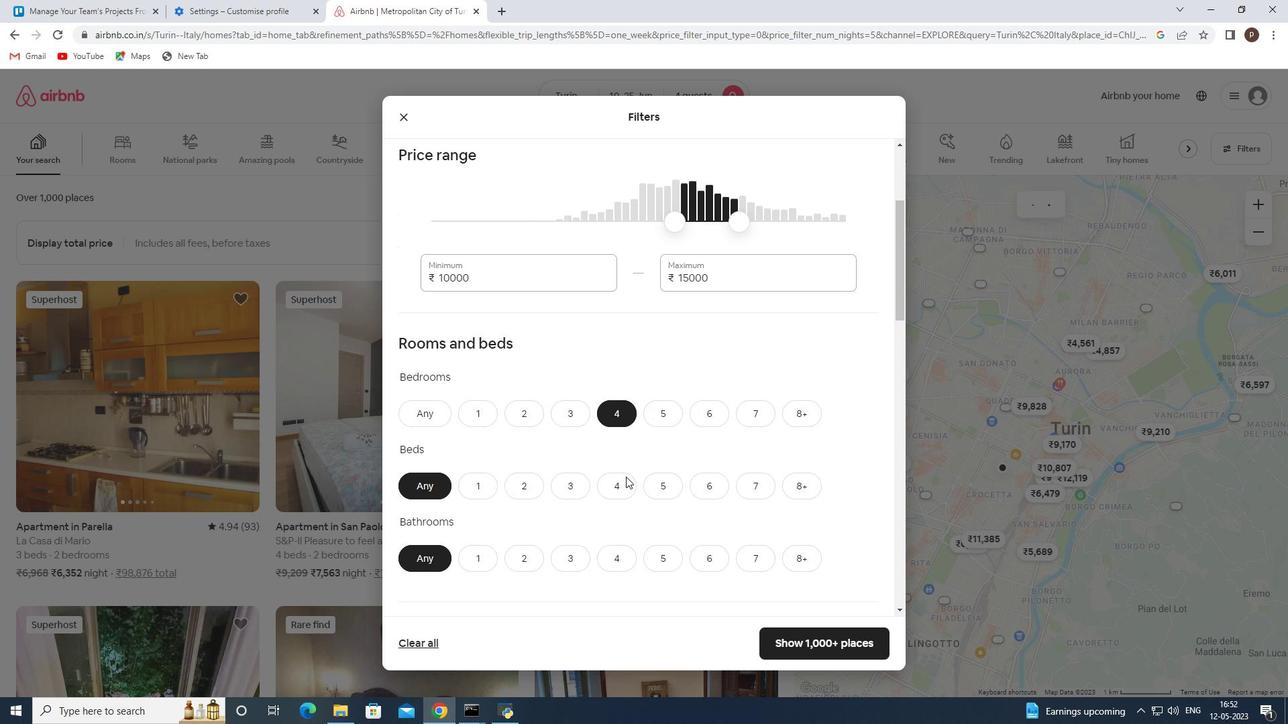 
Action: Mouse moved to (617, 484)
Screenshot: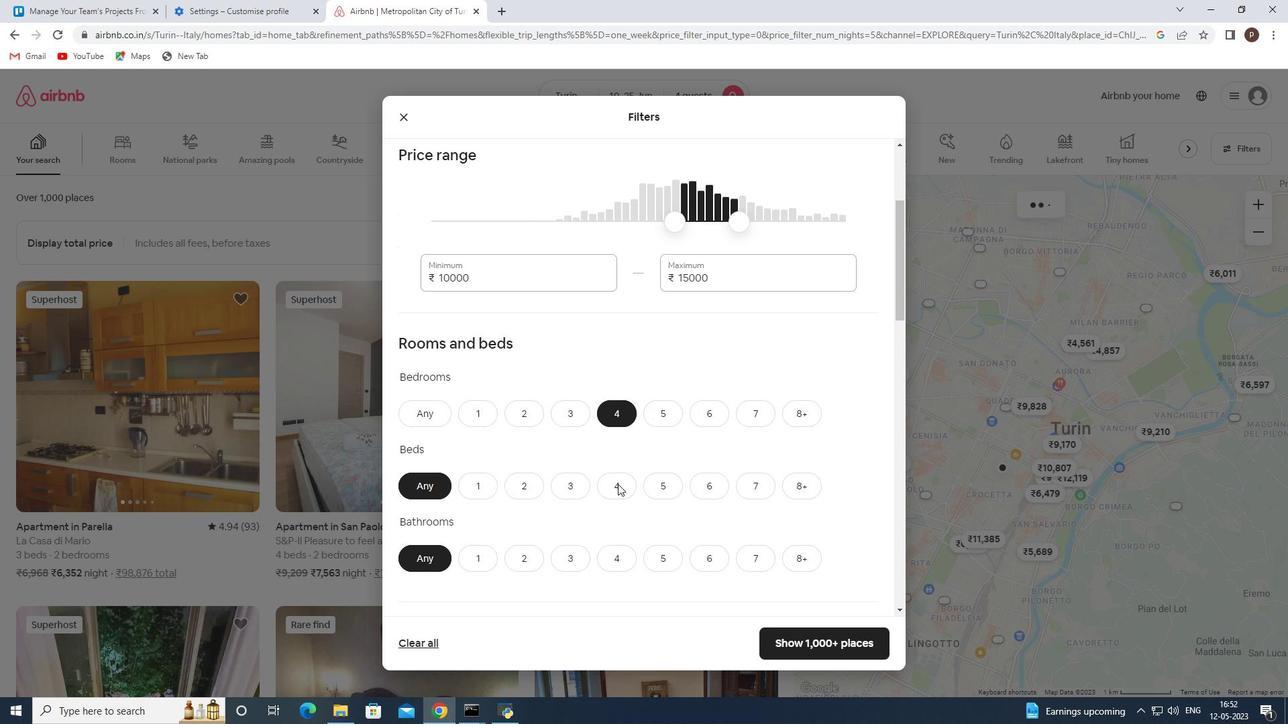 
Action: Mouse scrolled (617, 483) with delta (0, 0)
Screenshot: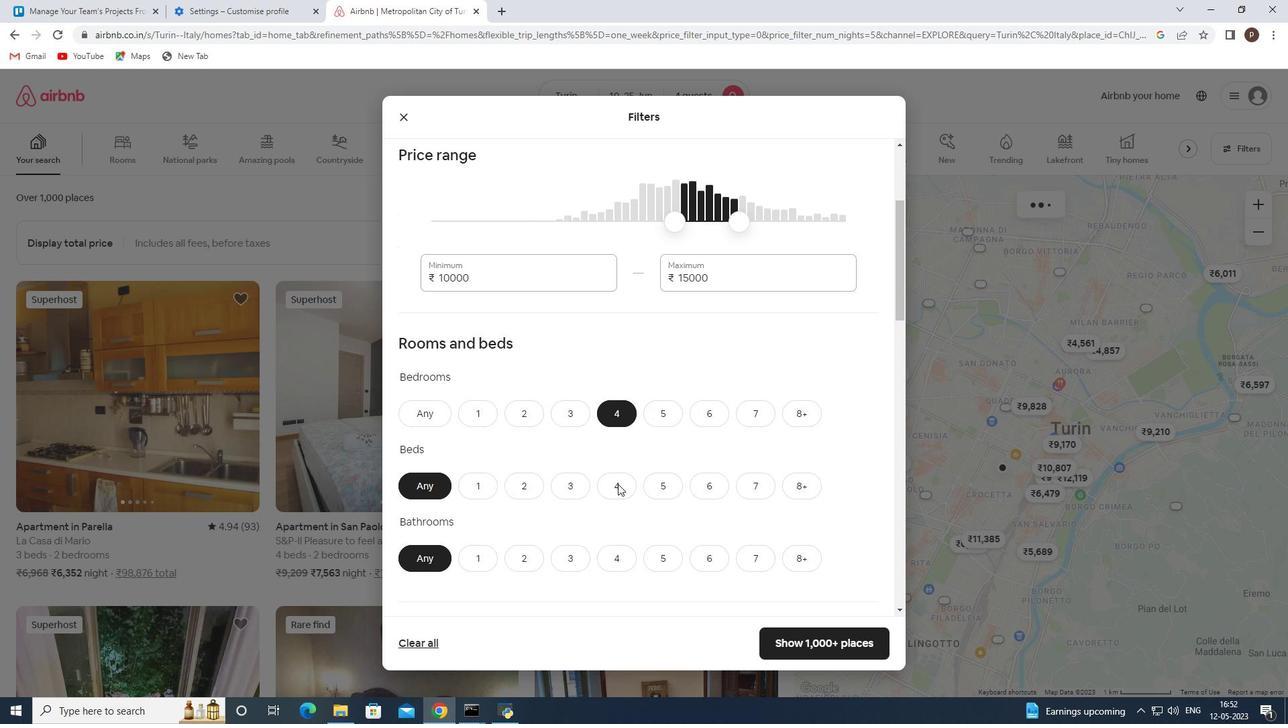 
Action: Mouse moved to (615, 485)
Screenshot: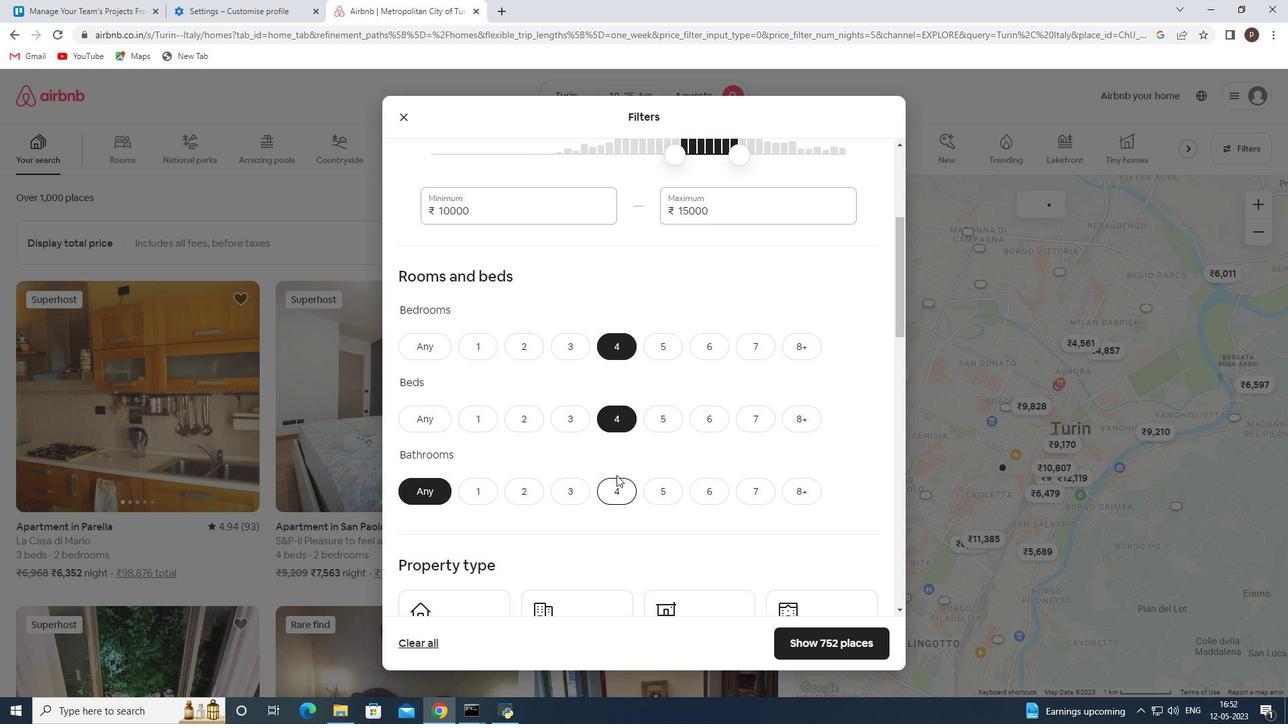 
Action: Mouse pressed left at (615, 485)
Screenshot: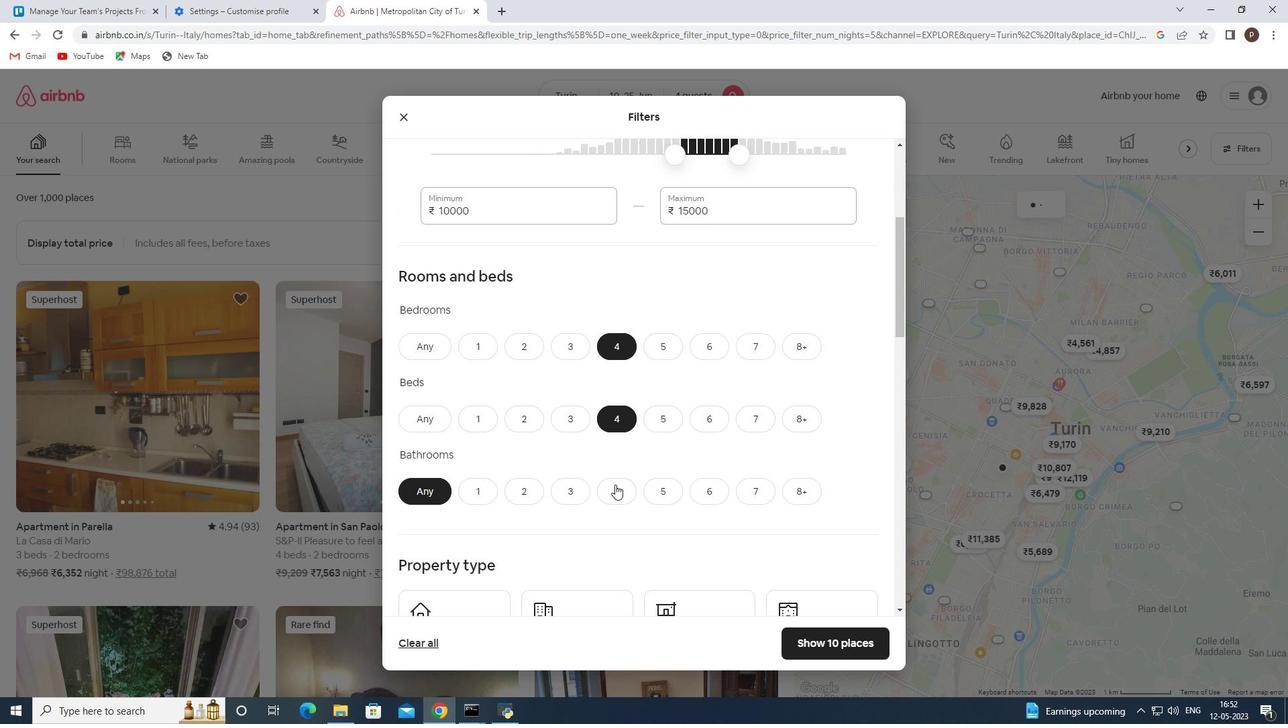 
Action: Mouse moved to (612, 485)
Screenshot: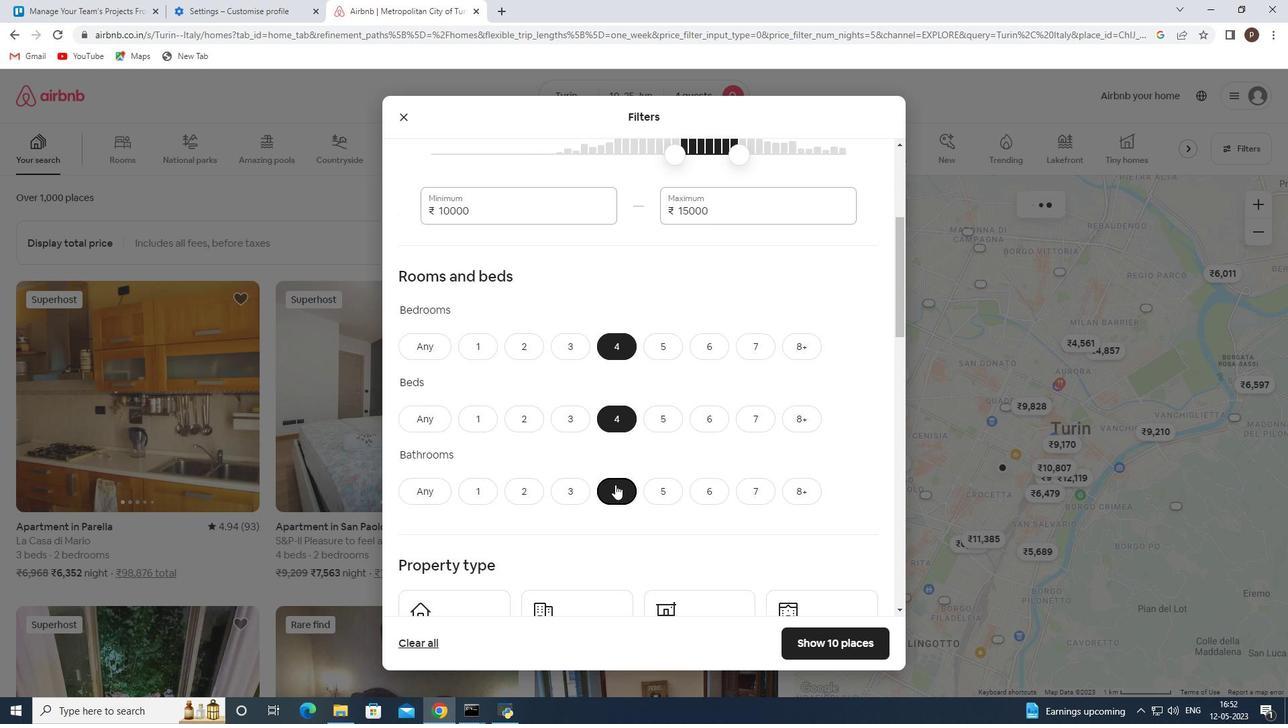 
Action: Mouse scrolled (612, 484) with delta (0, 0)
Screenshot: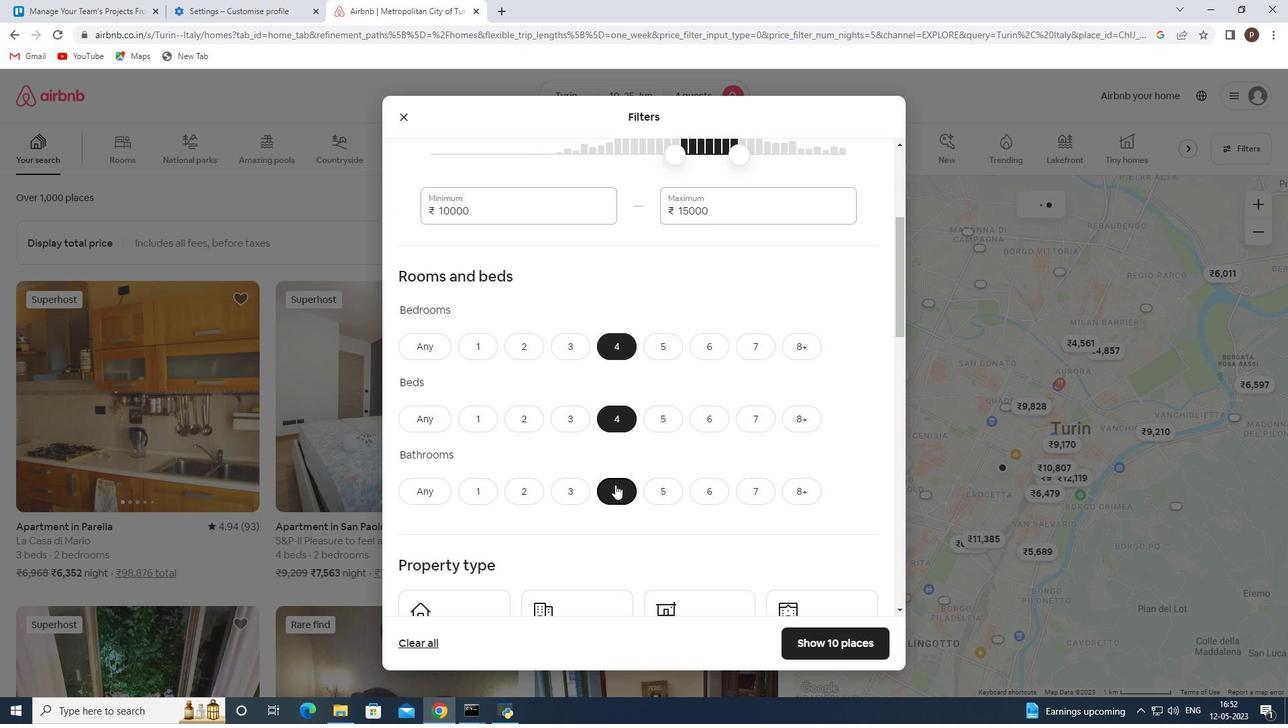 
Action: Mouse moved to (599, 466)
Screenshot: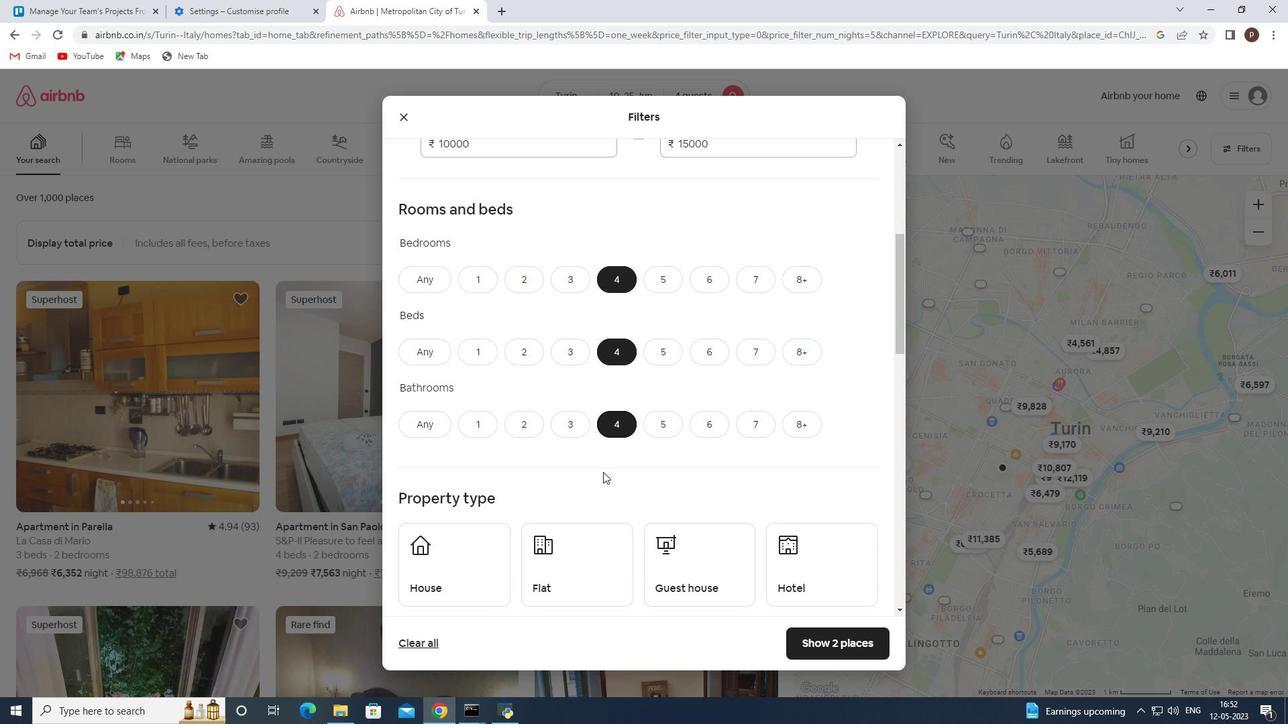 
Action: Mouse scrolled (599, 465) with delta (0, 0)
Screenshot: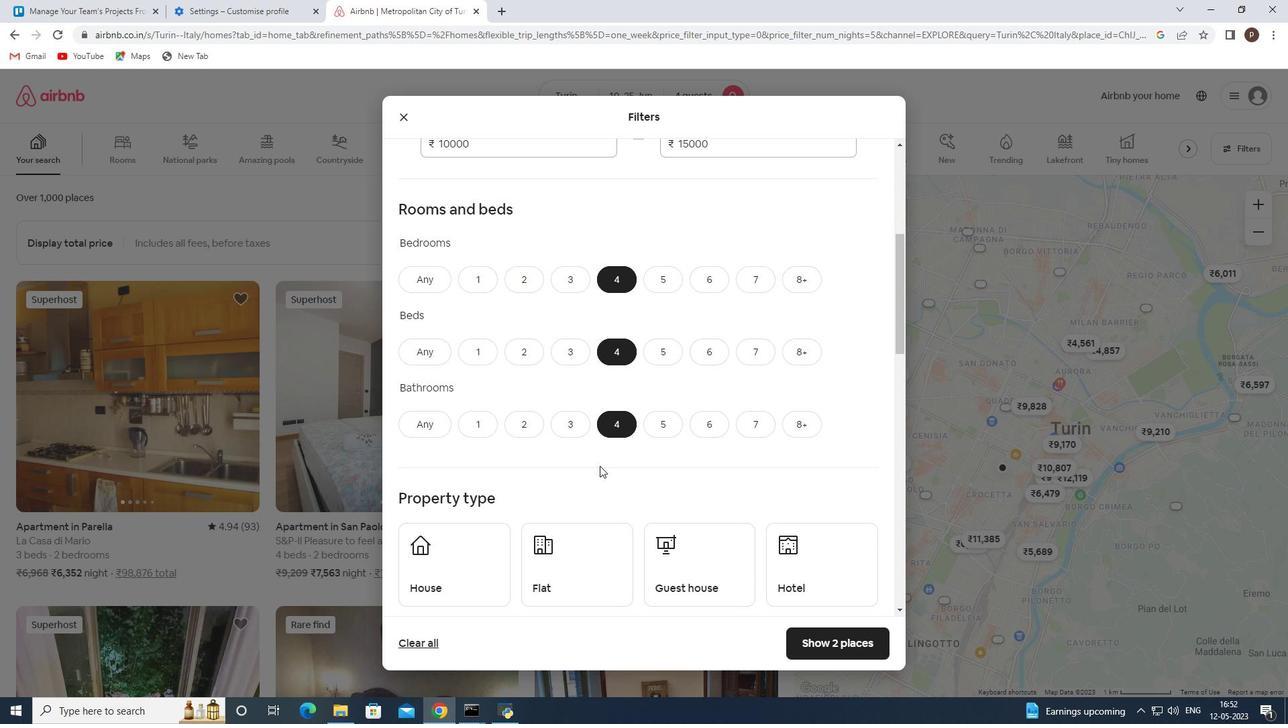 
Action: Mouse moved to (585, 438)
Screenshot: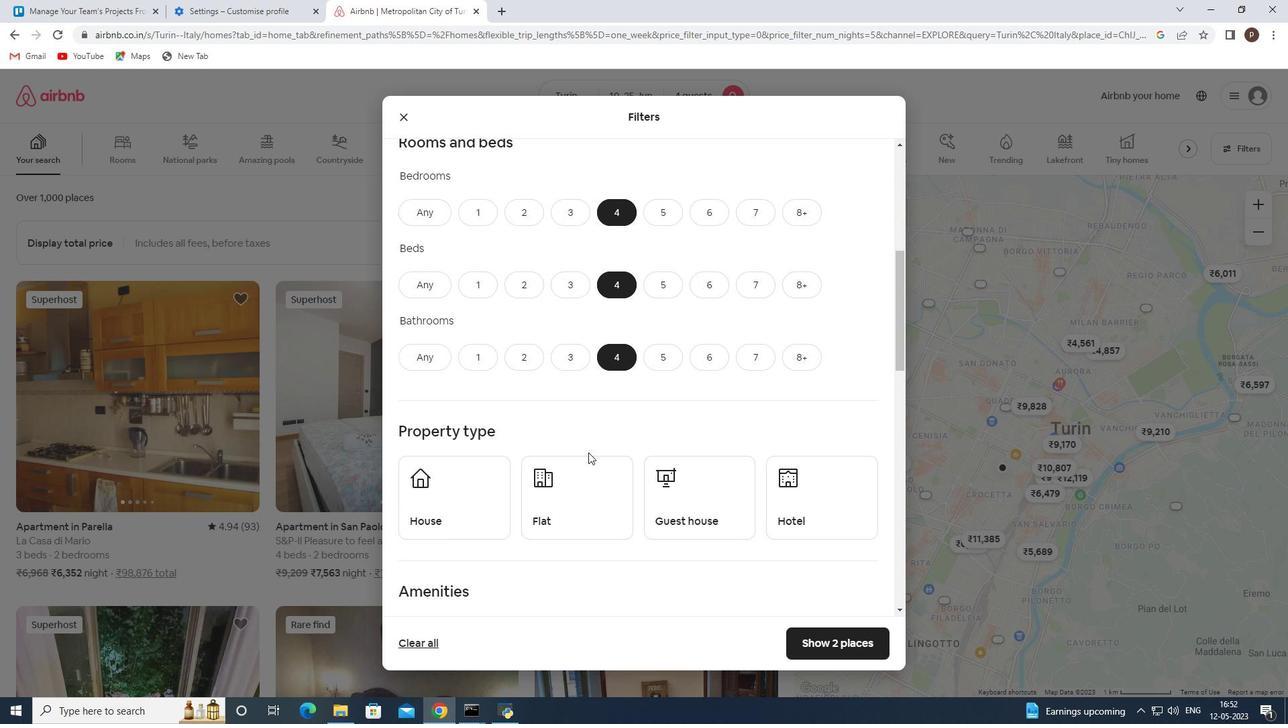 
Action: Mouse scrolled (585, 437) with delta (0, 0)
Screenshot: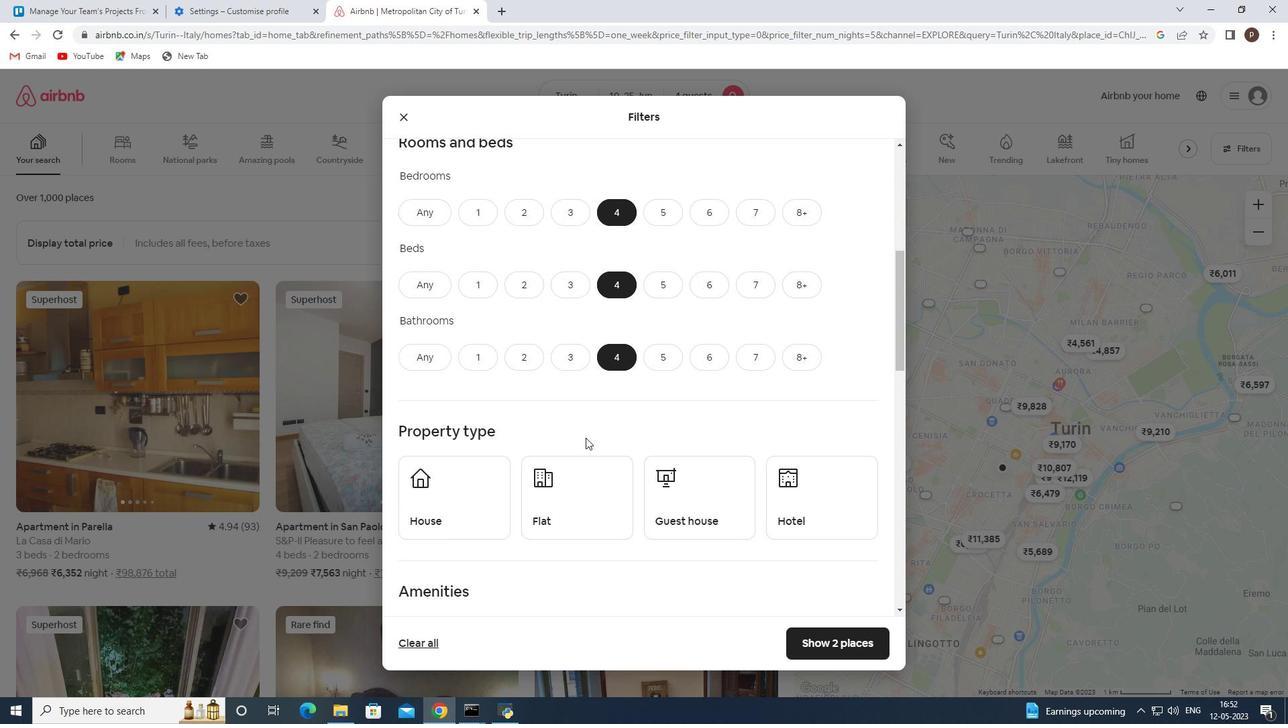 
Action: Mouse moved to (472, 423)
Screenshot: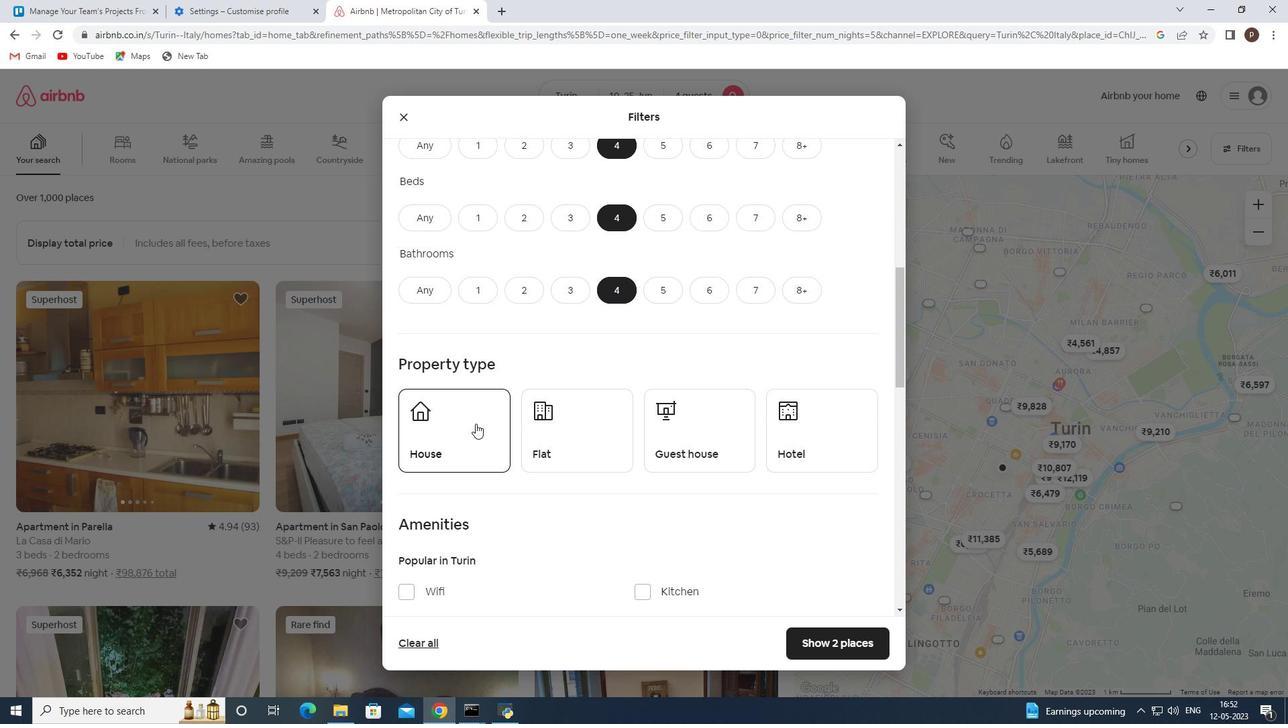 
Action: Mouse pressed left at (472, 423)
Screenshot: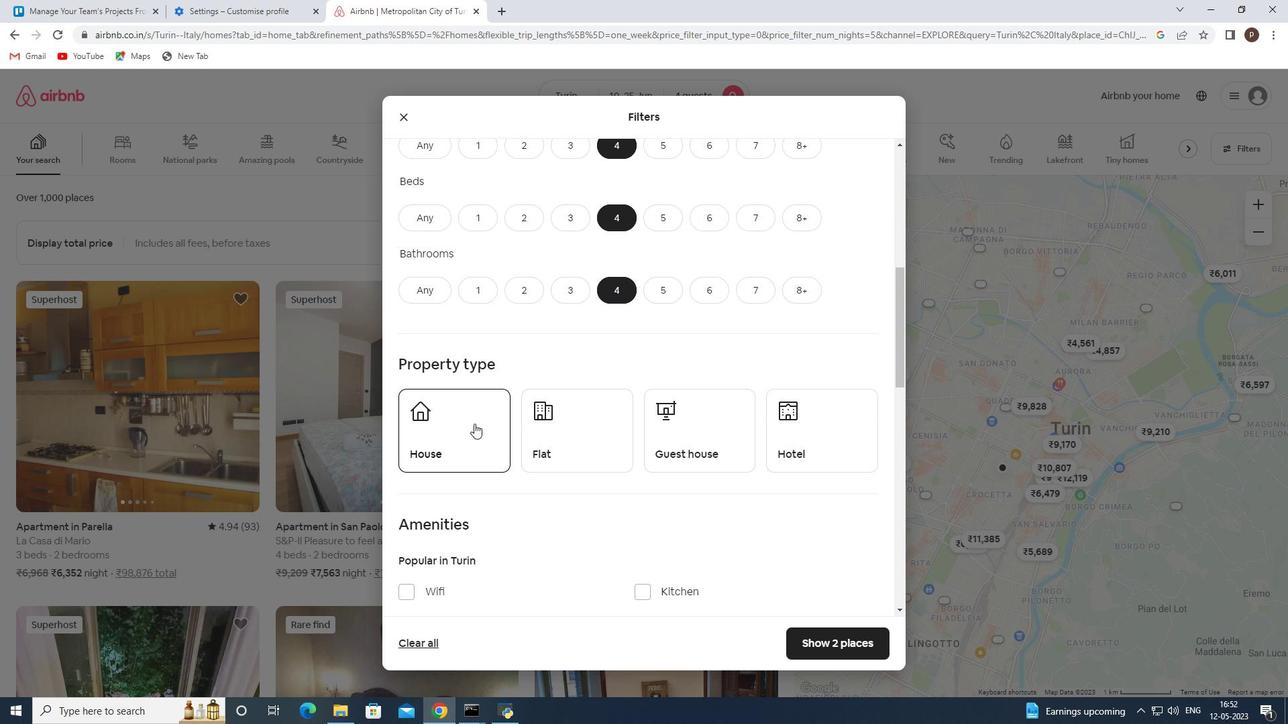 
Action: Mouse moved to (545, 431)
Screenshot: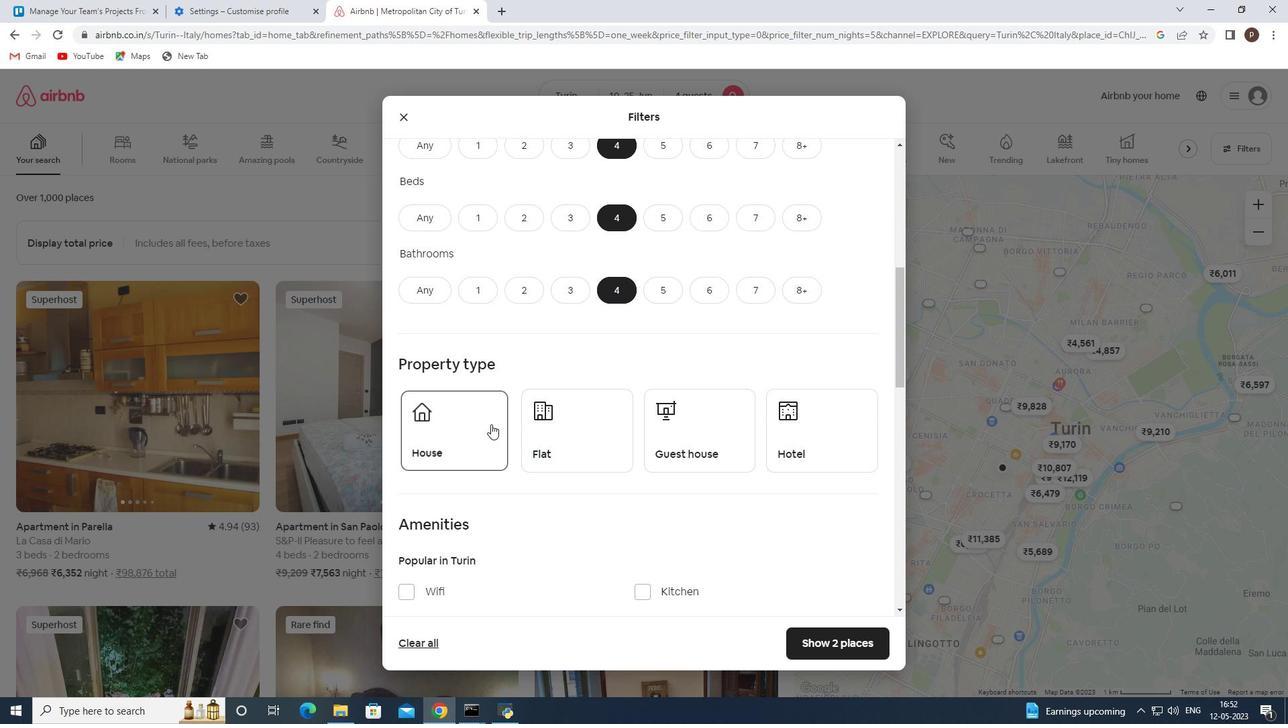 
Action: Mouse pressed left at (545, 431)
Screenshot: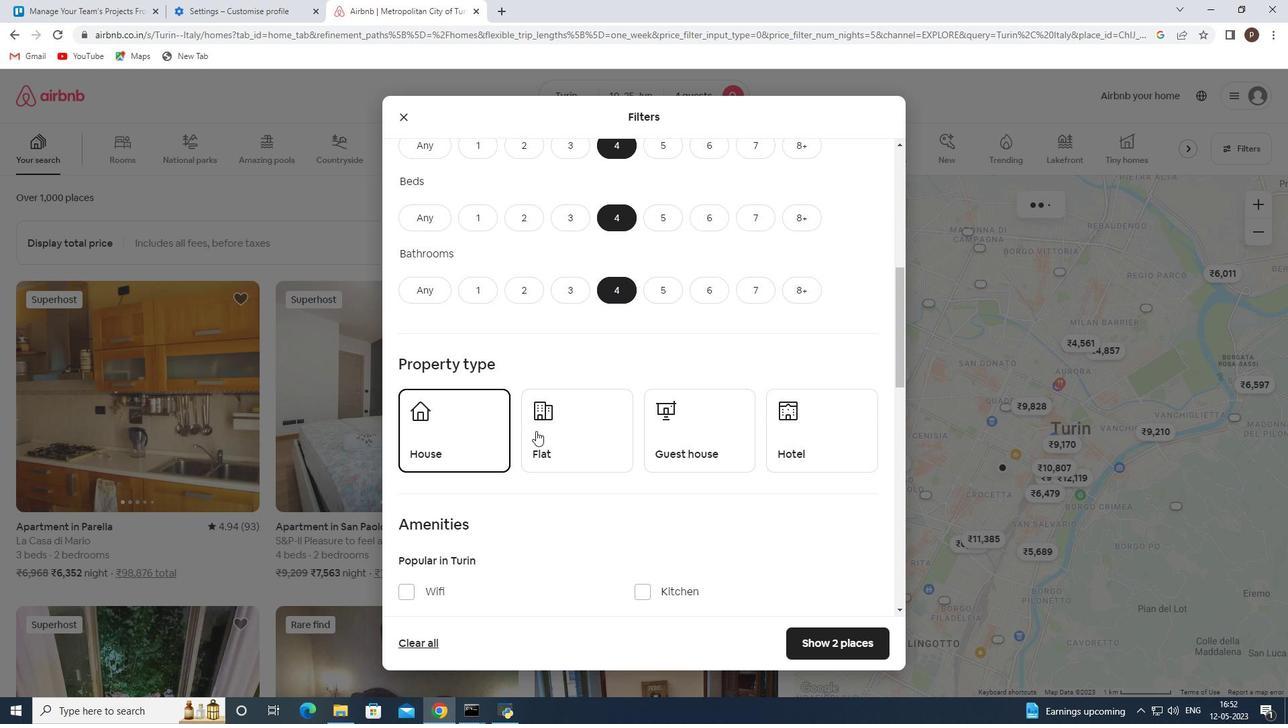 
Action: Mouse moved to (686, 440)
Screenshot: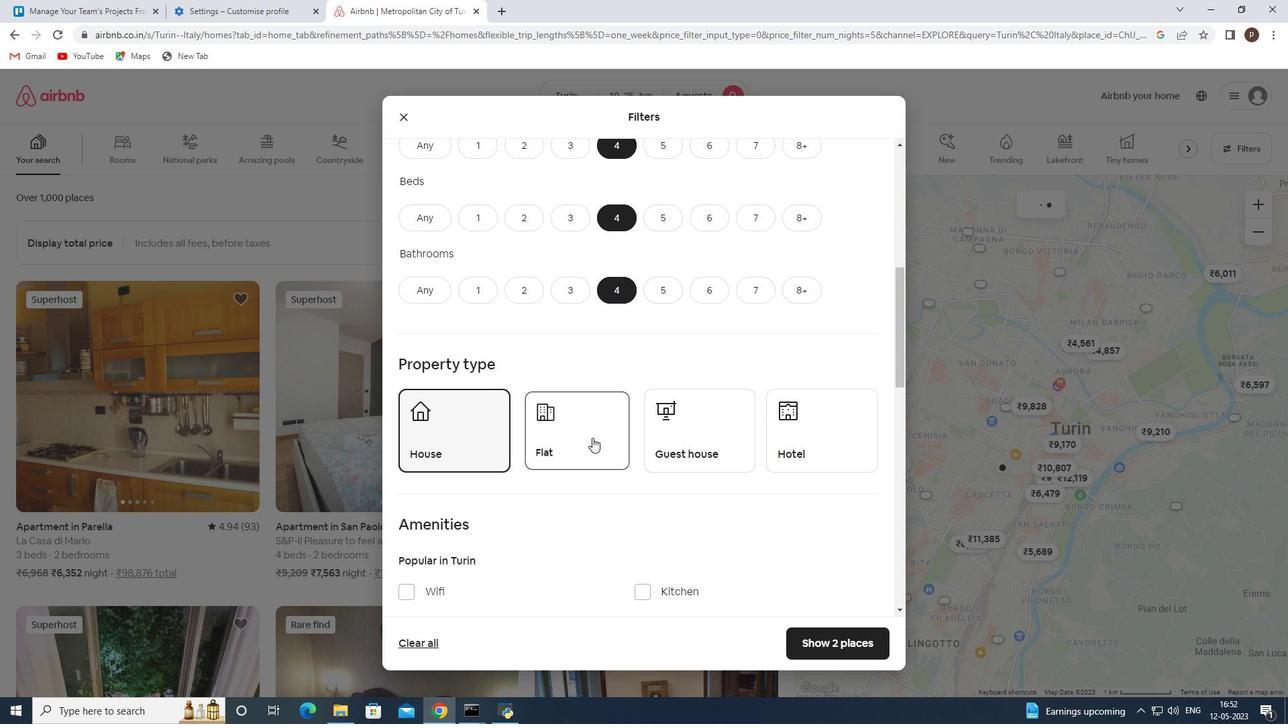 
Action: Mouse pressed left at (686, 440)
Screenshot: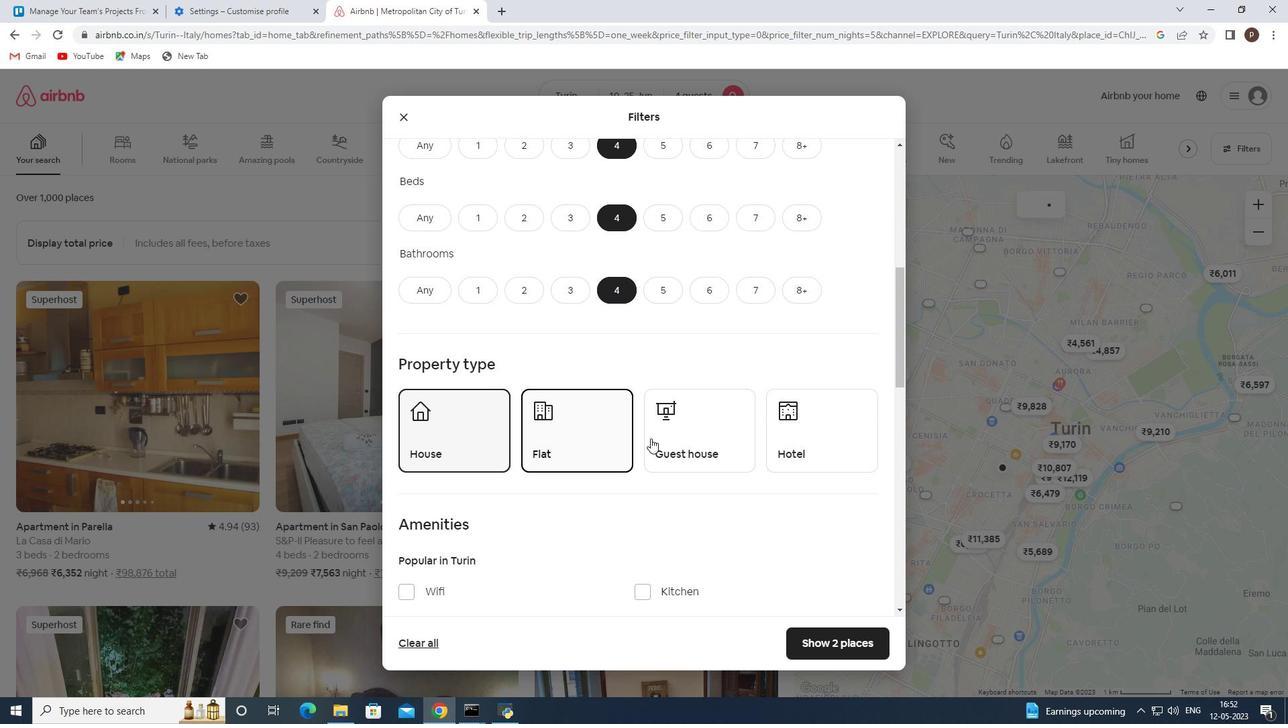 
Action: Mouse moved to (797, 440)
Screenshot: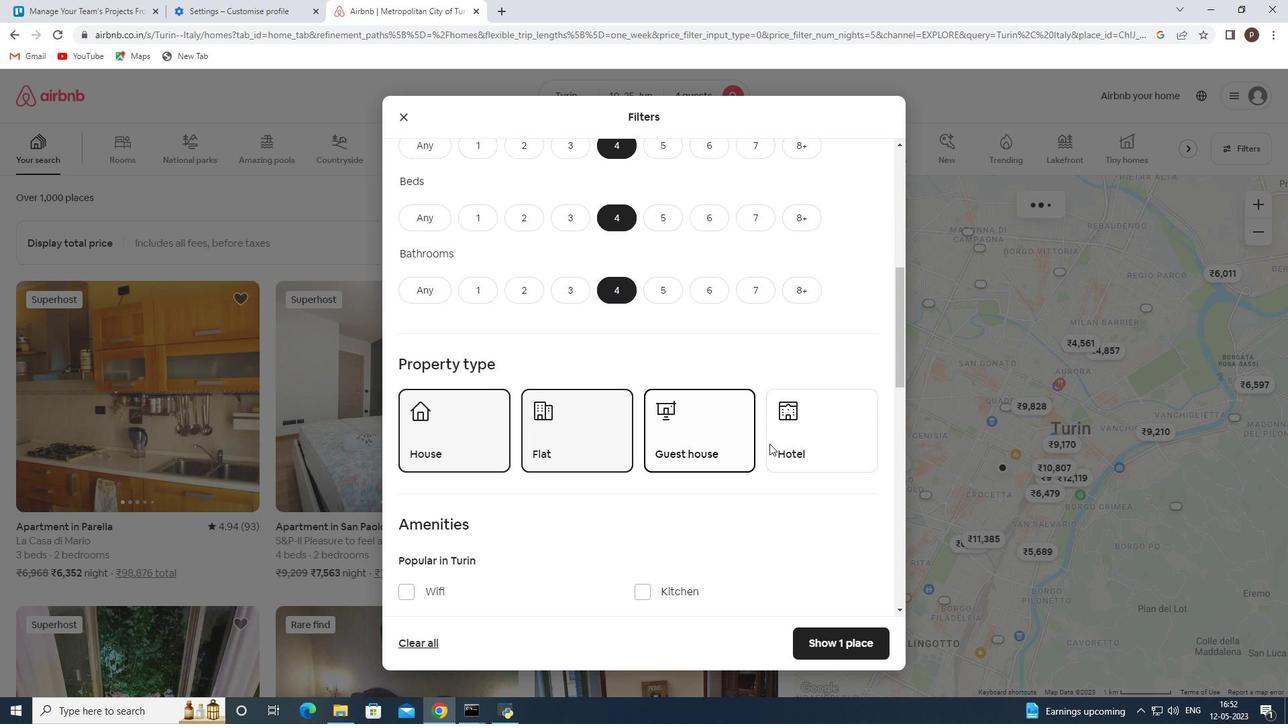 
Action: Mouse pressed left at (797, 440)
Screenshot: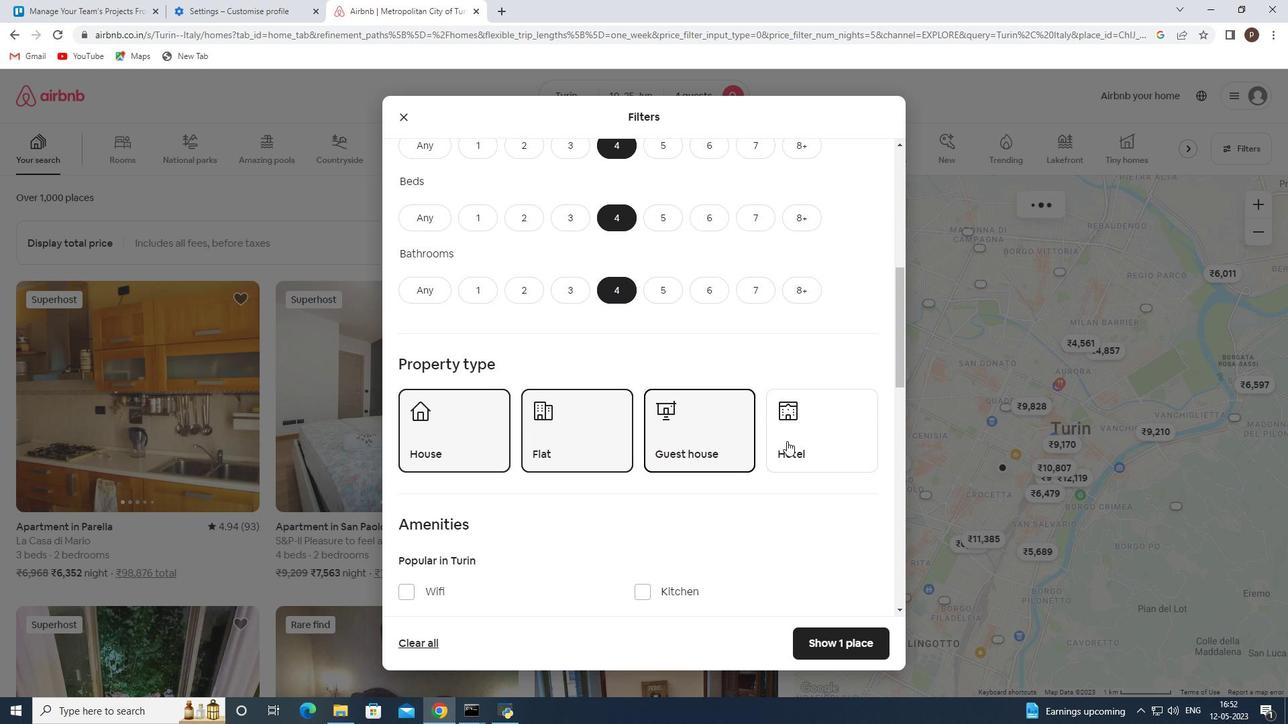 
Action: Mouse moved to (709, 459)
Screenshot: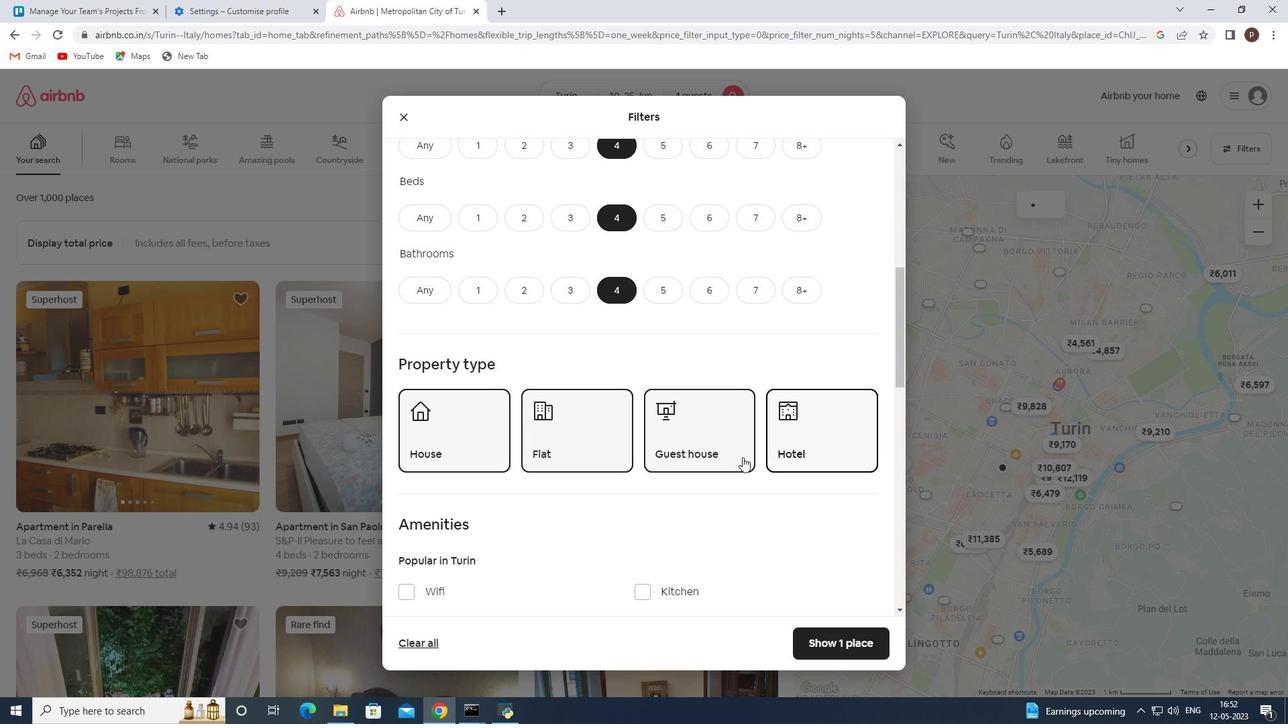 
Action: Mouse scrolled (709, 458) with delta (0, 0)
Screenshot: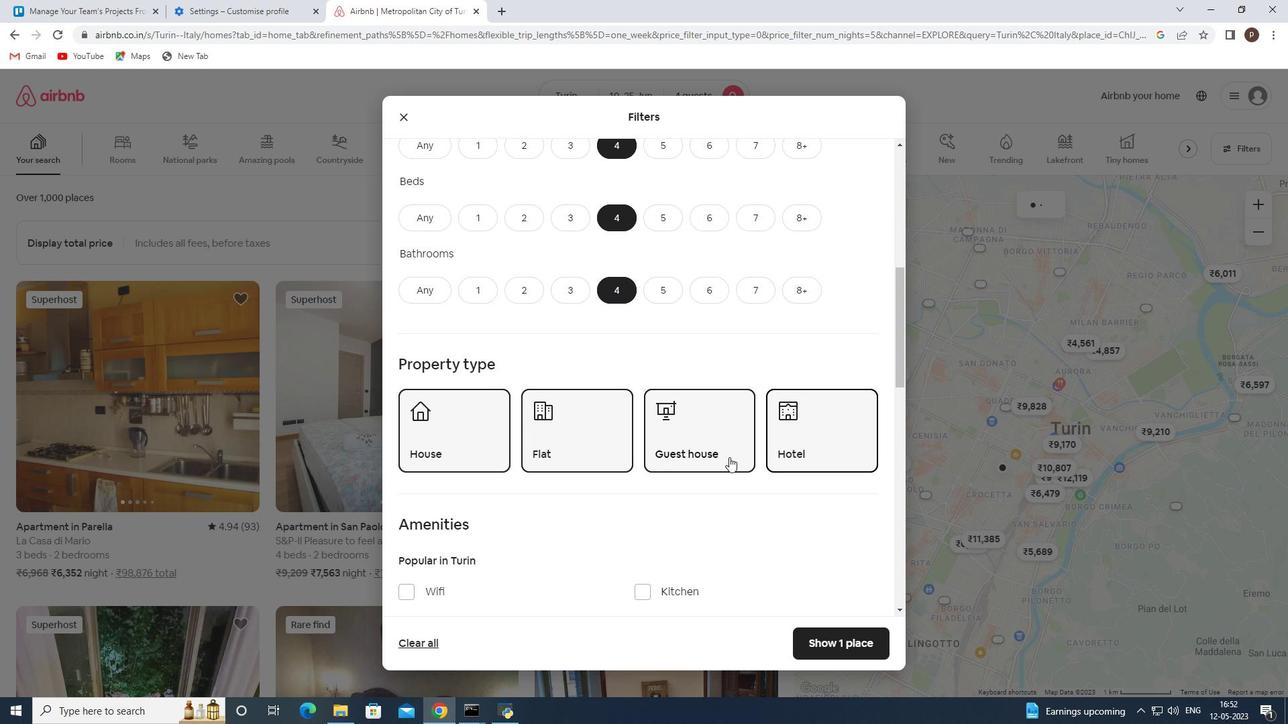 
Action: Mouse moved to (707, 460)
Screenshot: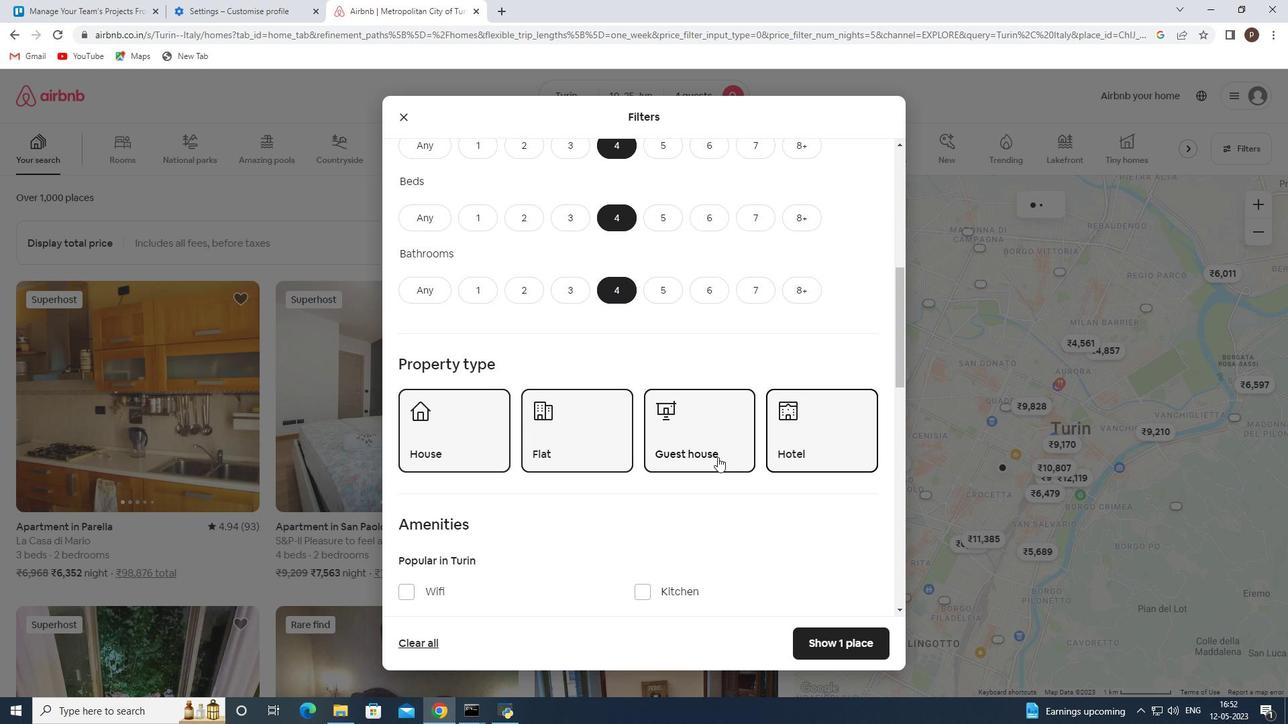 
Action: Mouse scrolled (707, 459) with delta (0, 0)
Screenshot: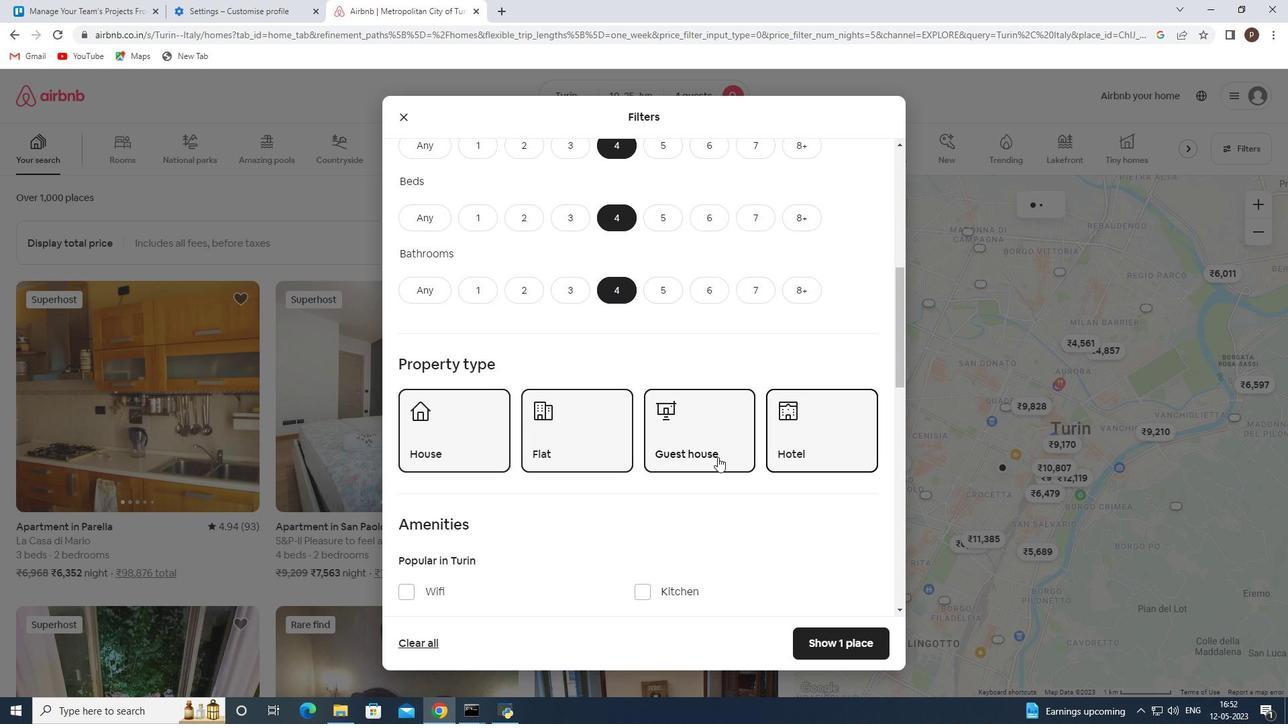
Action: Mouse moved to (592, 440)
Screenshot: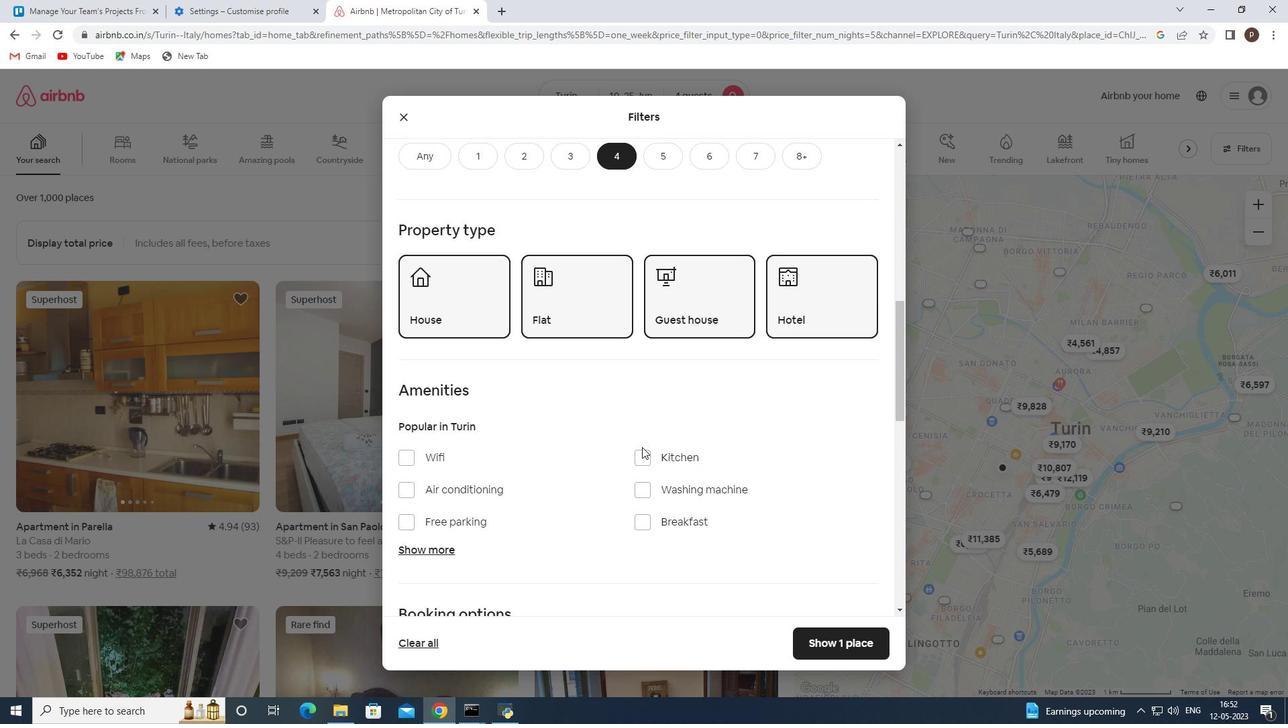 
Action: Mouse scrolled (592, 440) with delta (0, 0)
Screenshot: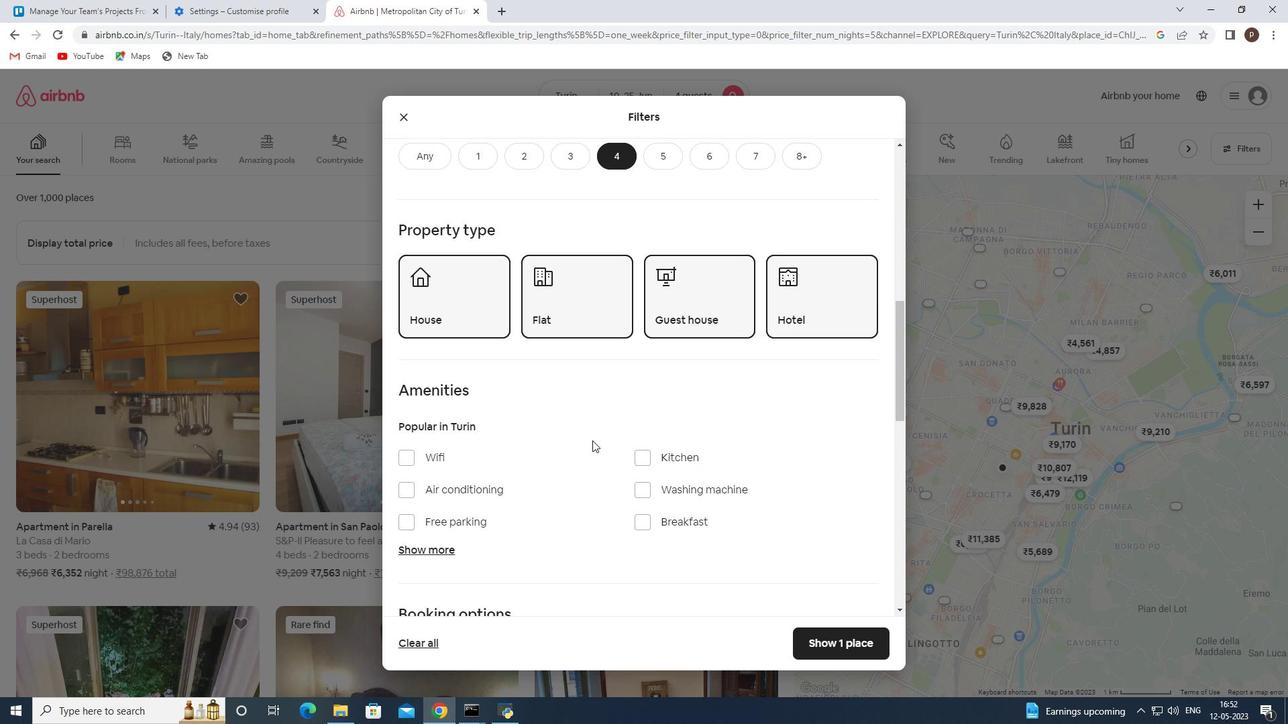 
Action: Mouse moved to (405, 390)
Screenshot: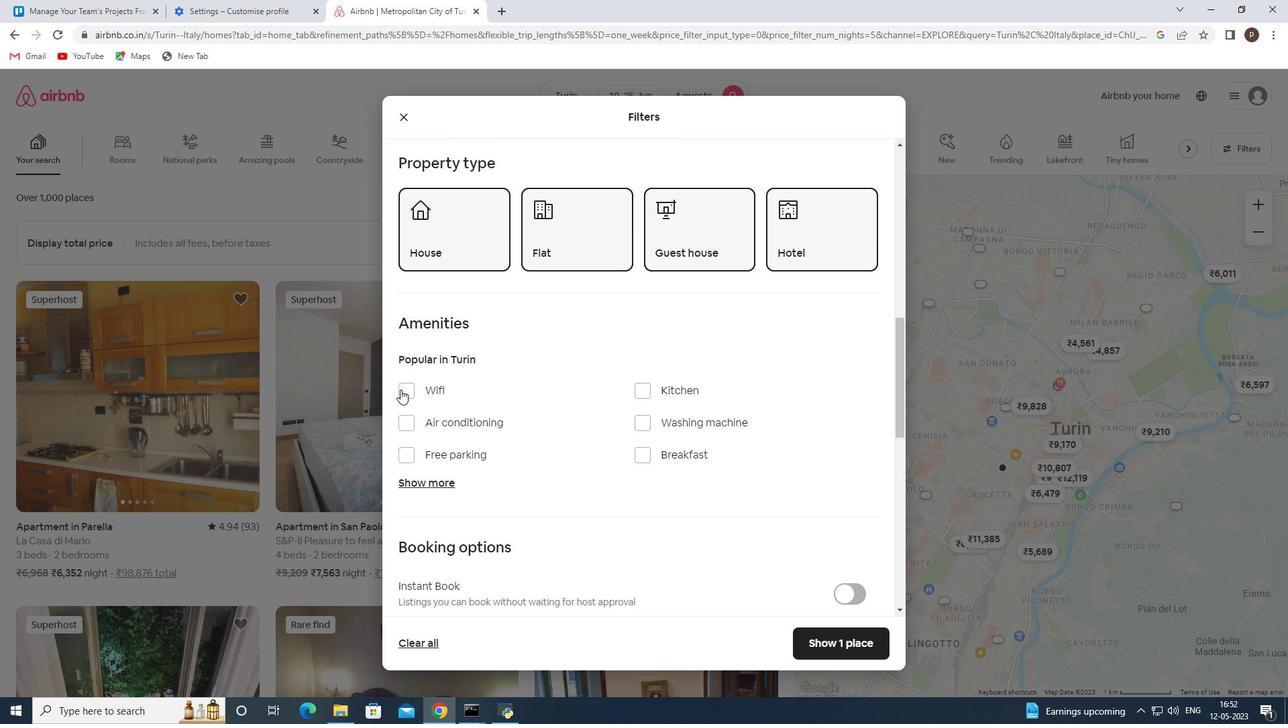 
Action: Mouse pressed left at (405, 390)
Screenshot: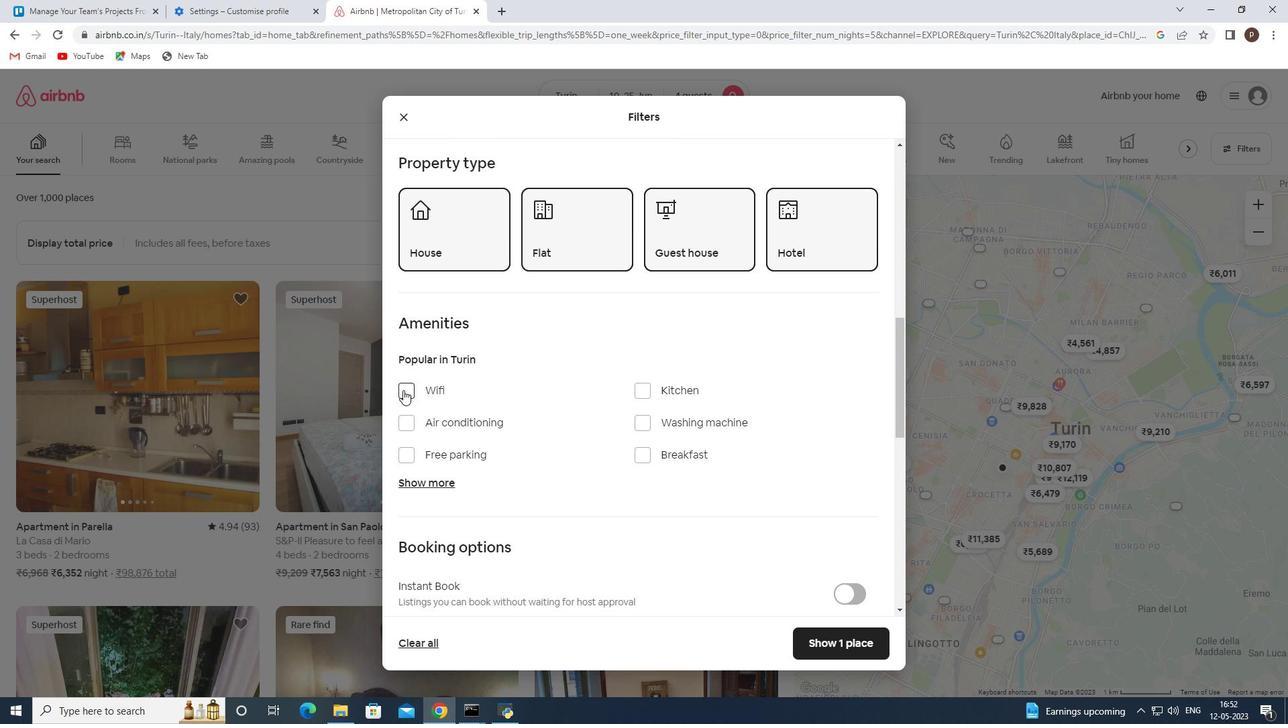 
Action: Mouse moved to (405, 456)
Screenshot: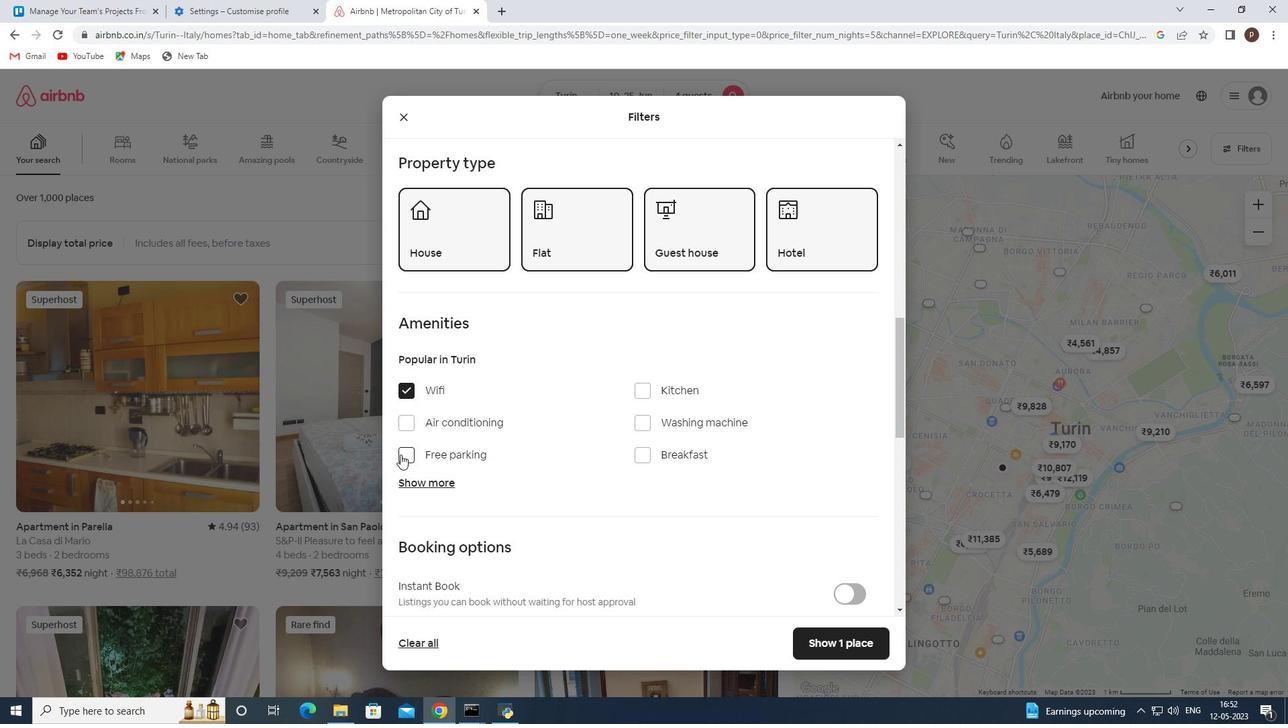
Action: Mouse pressed left at (405, 456)
Screenshot: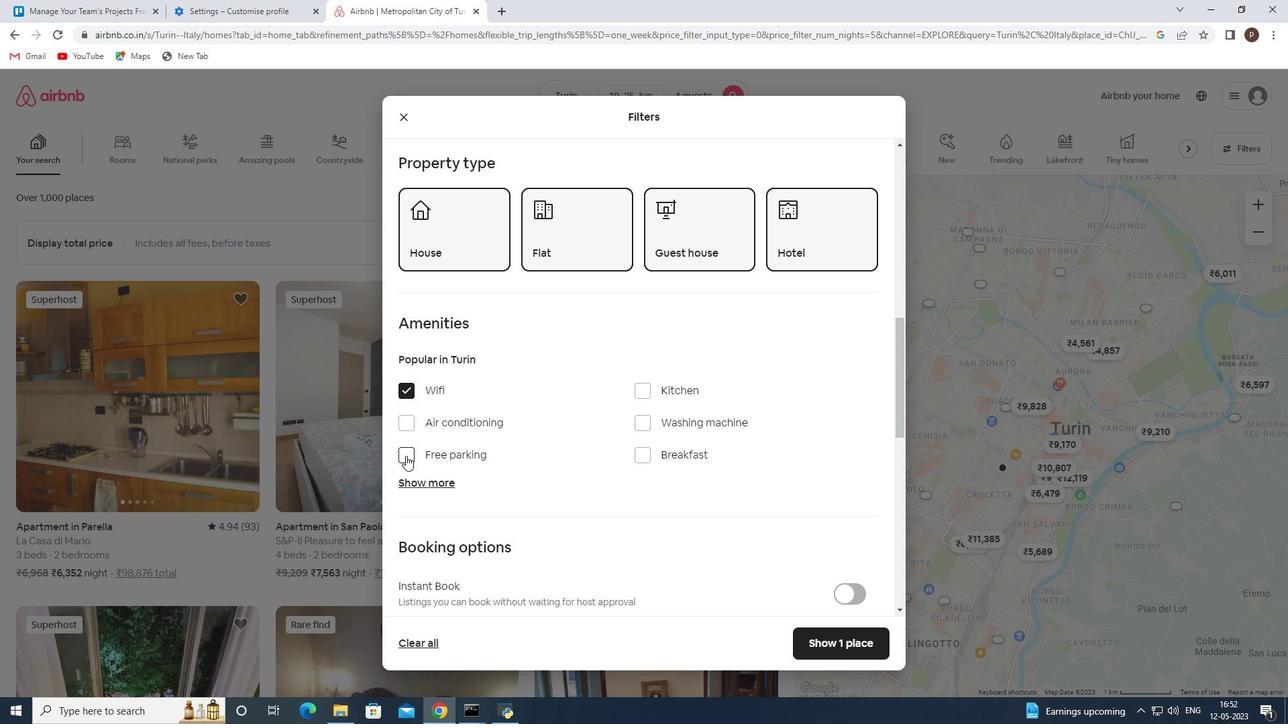 
Action: Mouse moved to (438, 481)
Screenshot: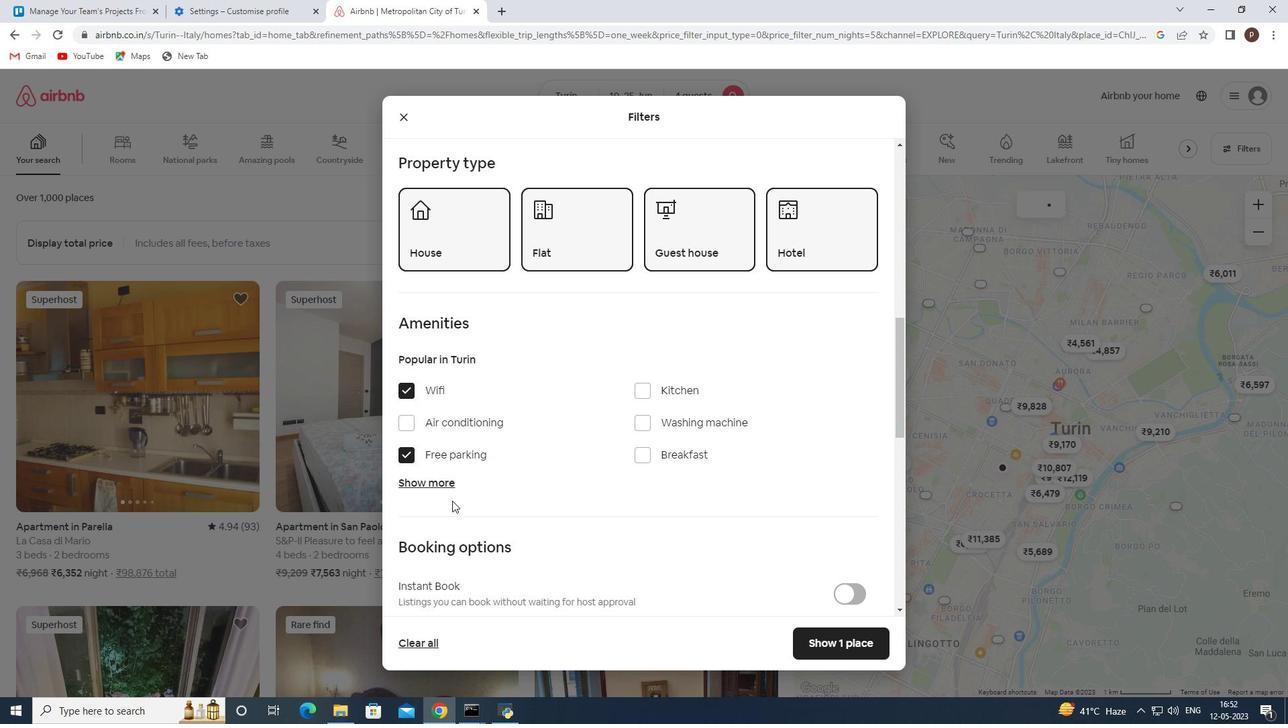 
Action: Mouse pressed left at (438, 481)
Screenshot: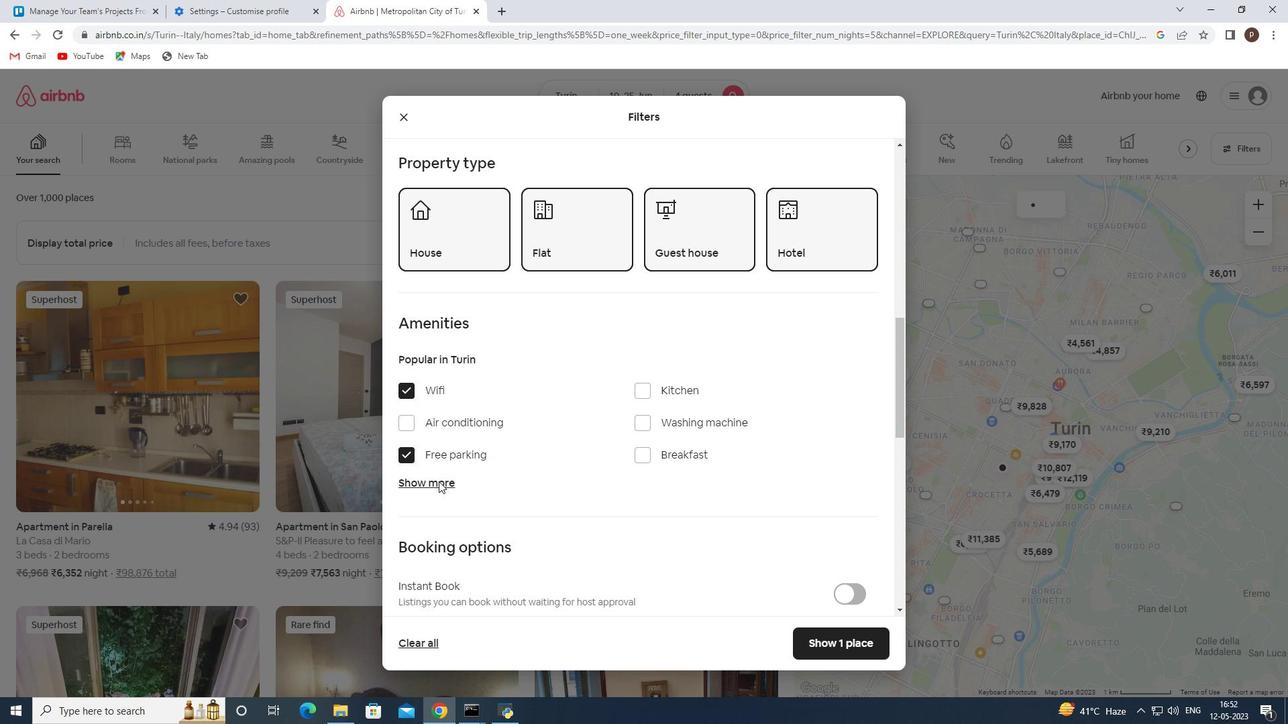 
Action: Mouse moved to (466, 475)
Screenshot: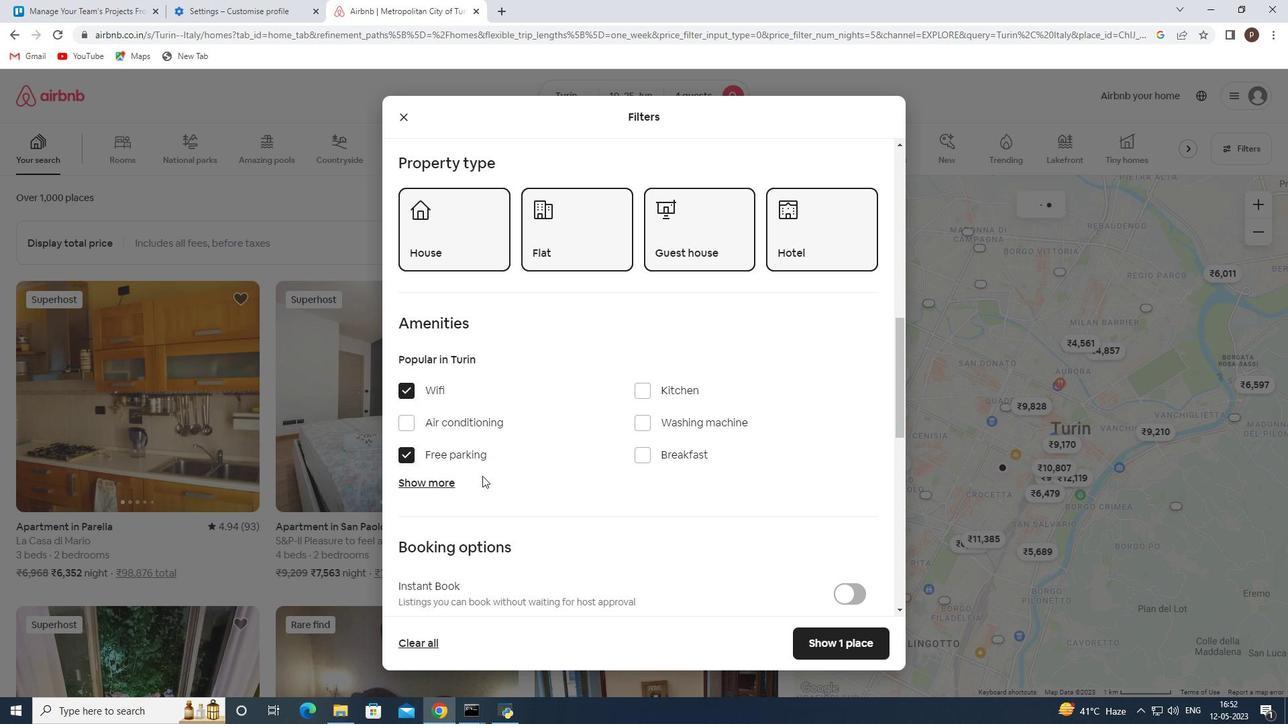 
Action: Mouse scrolled (466, 474) with delta (0, 0)
Screenshot: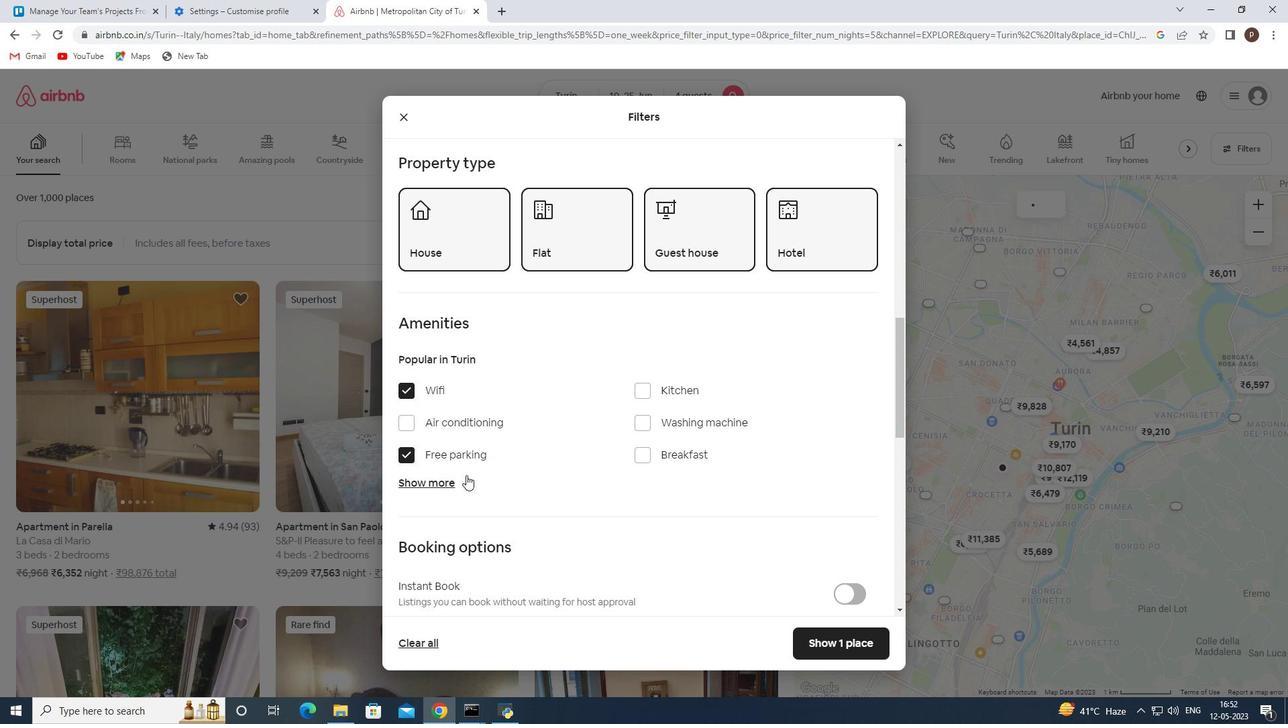 
Action: Mouse moved to (634, 493)
Screenshot: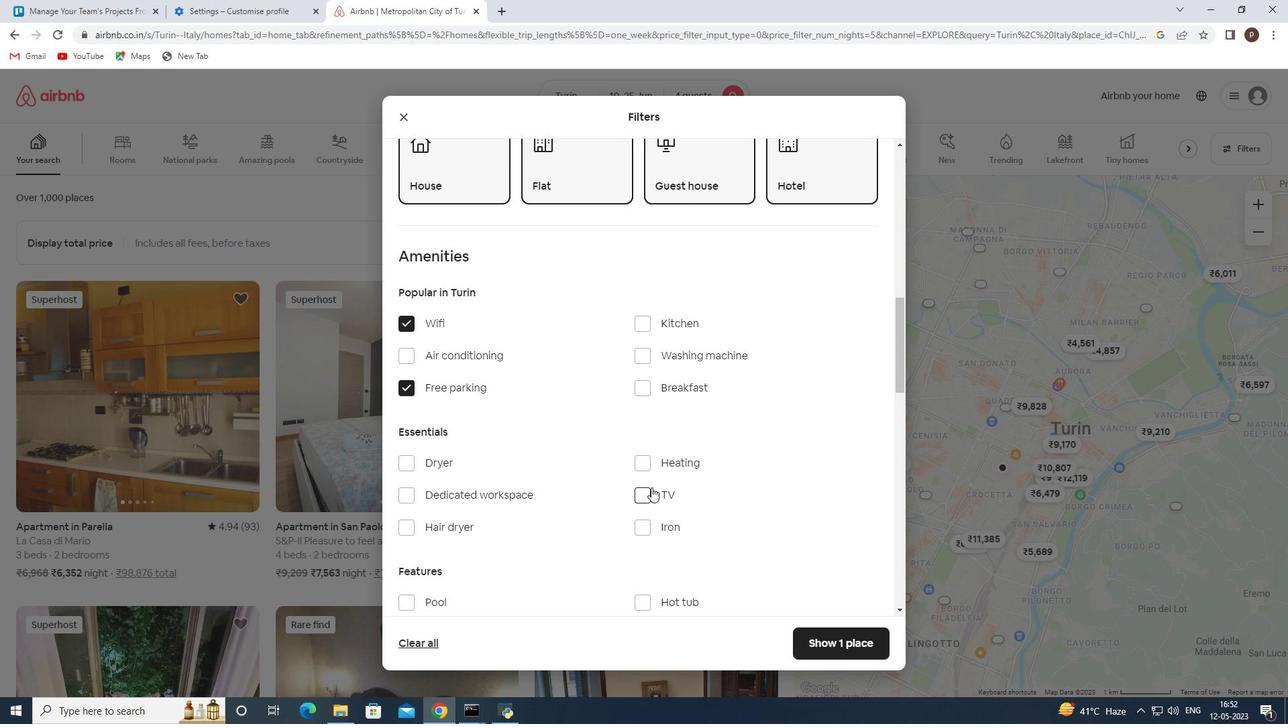 
Action: Mouse pressed left at (634, 493)
Screenshot: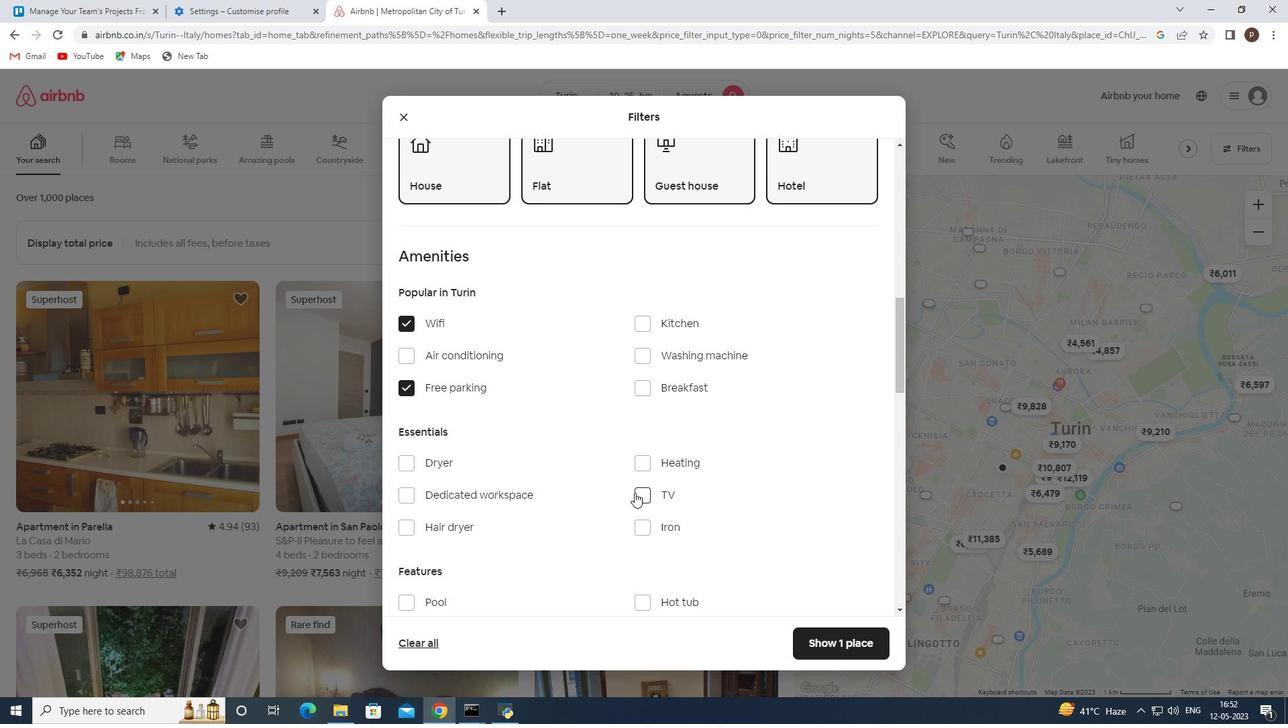 
Action: Mouse moved to (588, 489)
Screenshot: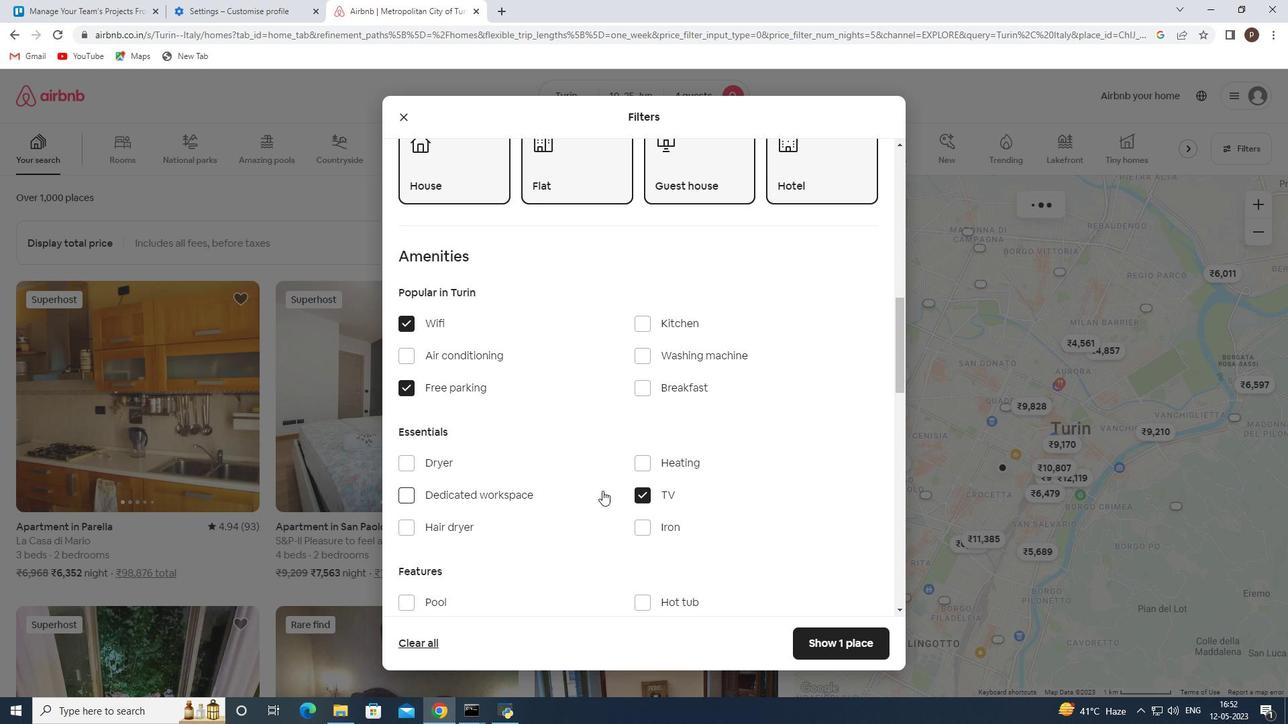 
Action: Mouse scrolled (588, 488) with delta (0, 0)
Screenshot: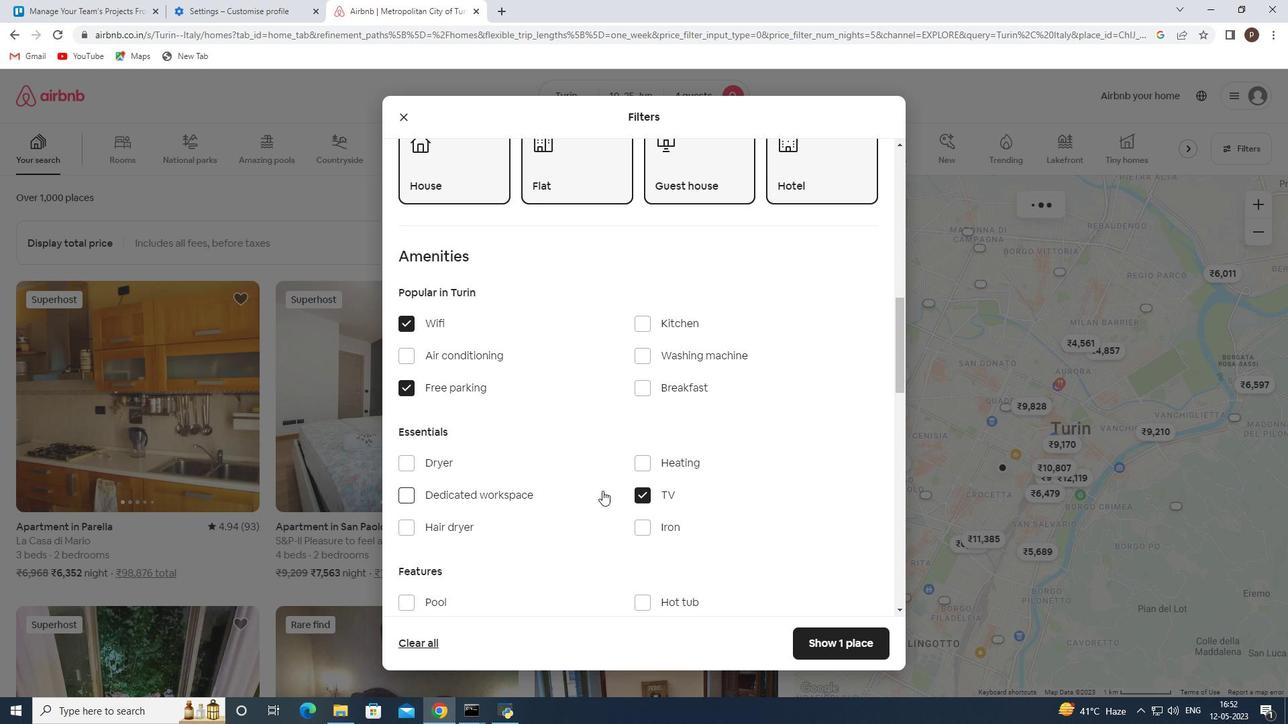 
Action: Mouse moved to (581, 489)
Screenshot: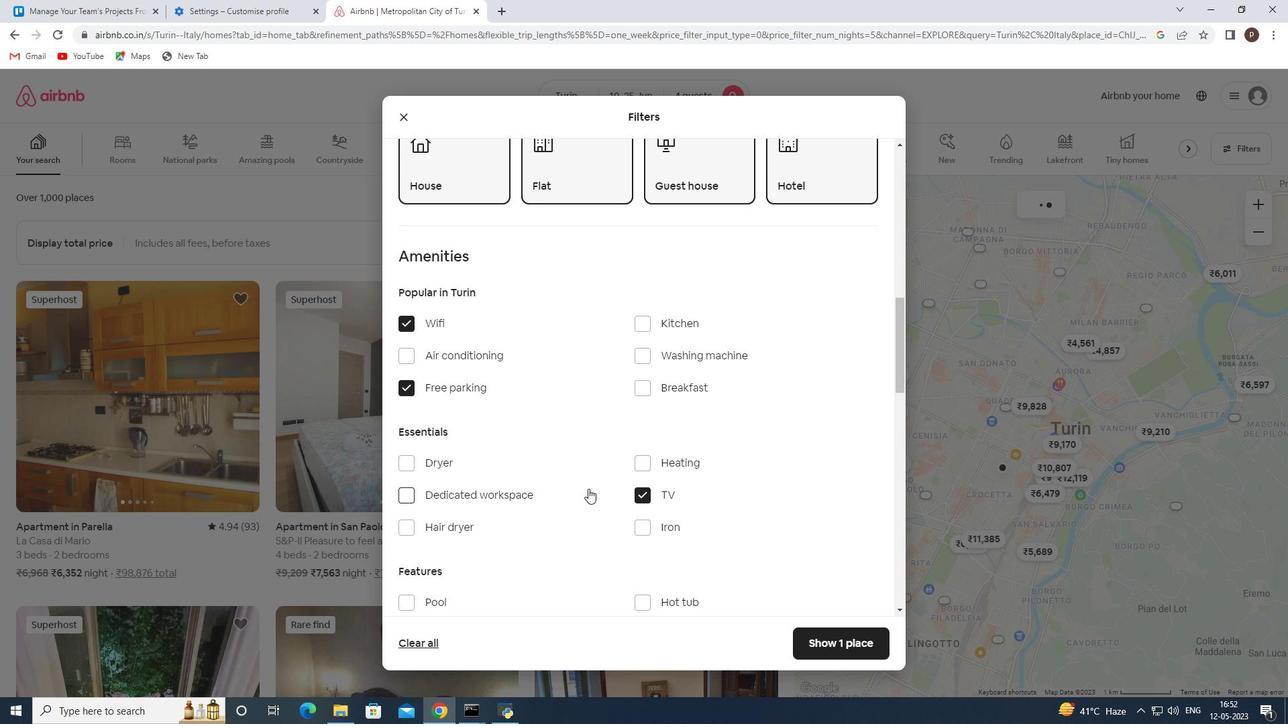 
Action: Mouse scrolled (581, 488) with delta (0, 0)
Screenshot: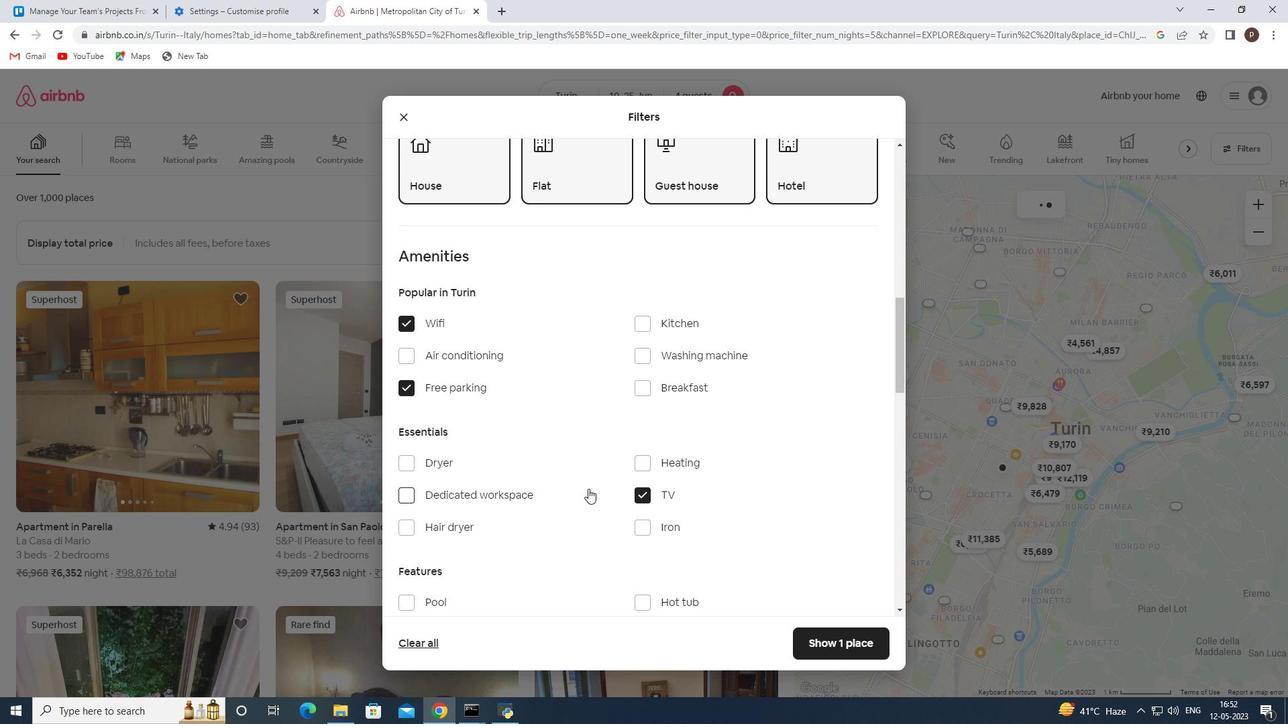 
Action: Mouse moved to (568, 483)
Screenshot: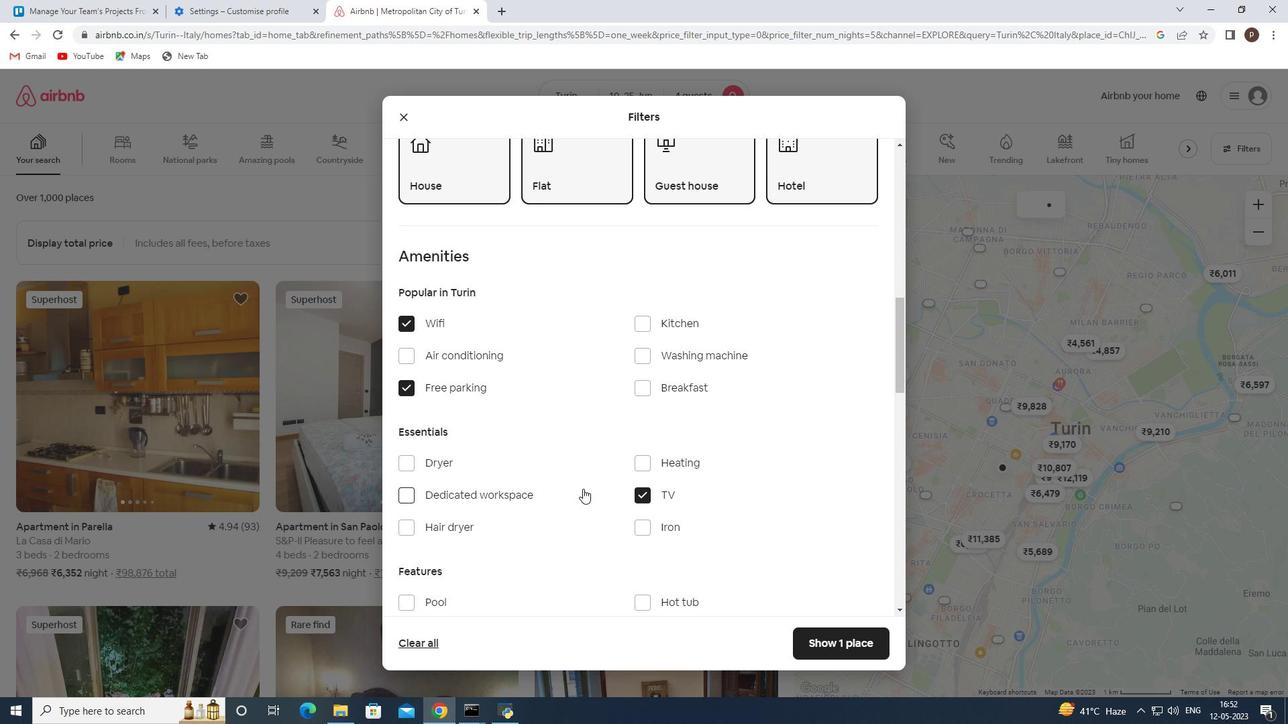 
Action: Mouse scrolled (568, 483) with delta (0, 0)
Screenshot: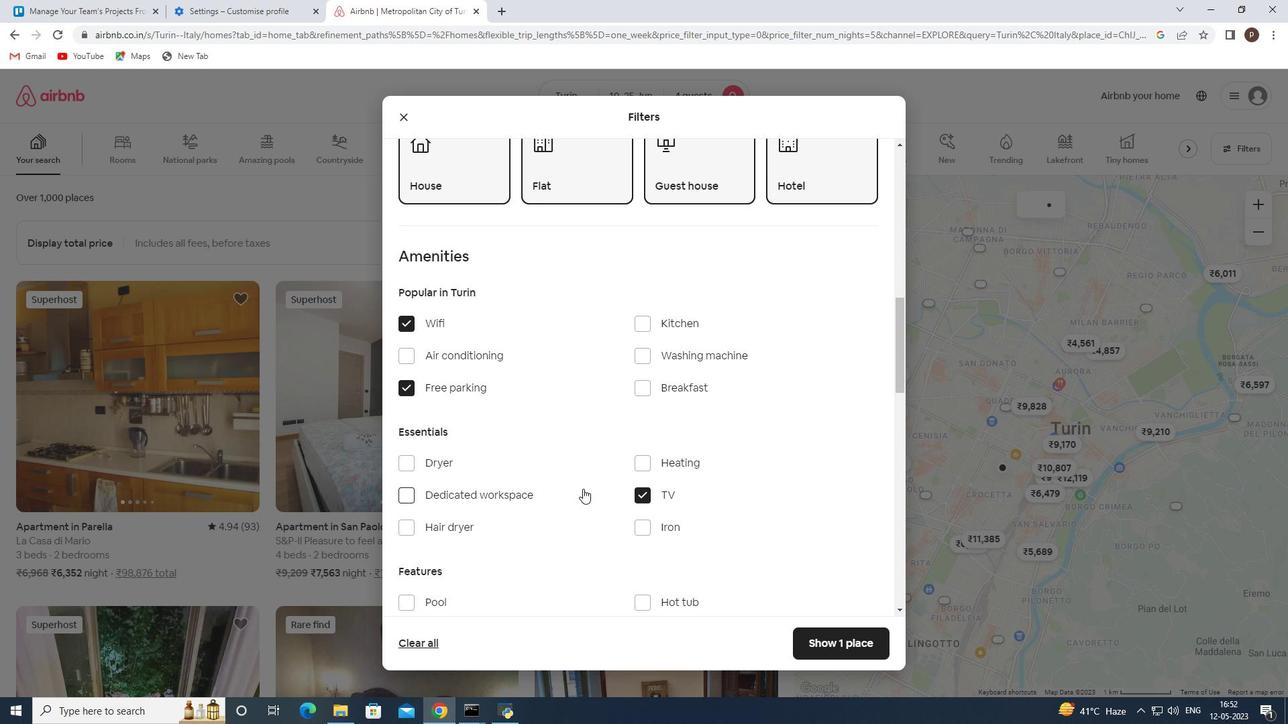 
Action: Mouse moved to (408, 467)
Screenshot: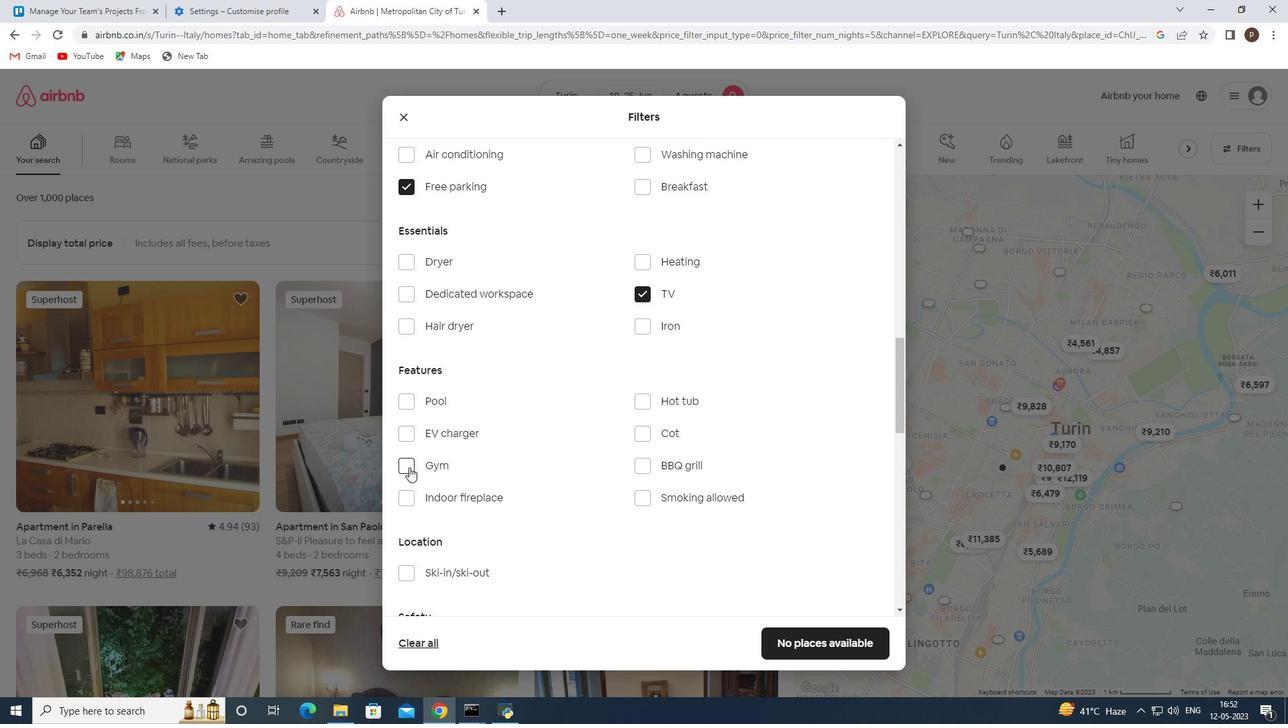 
Action: Mouse pressed left at (408, 467)
Screenshot: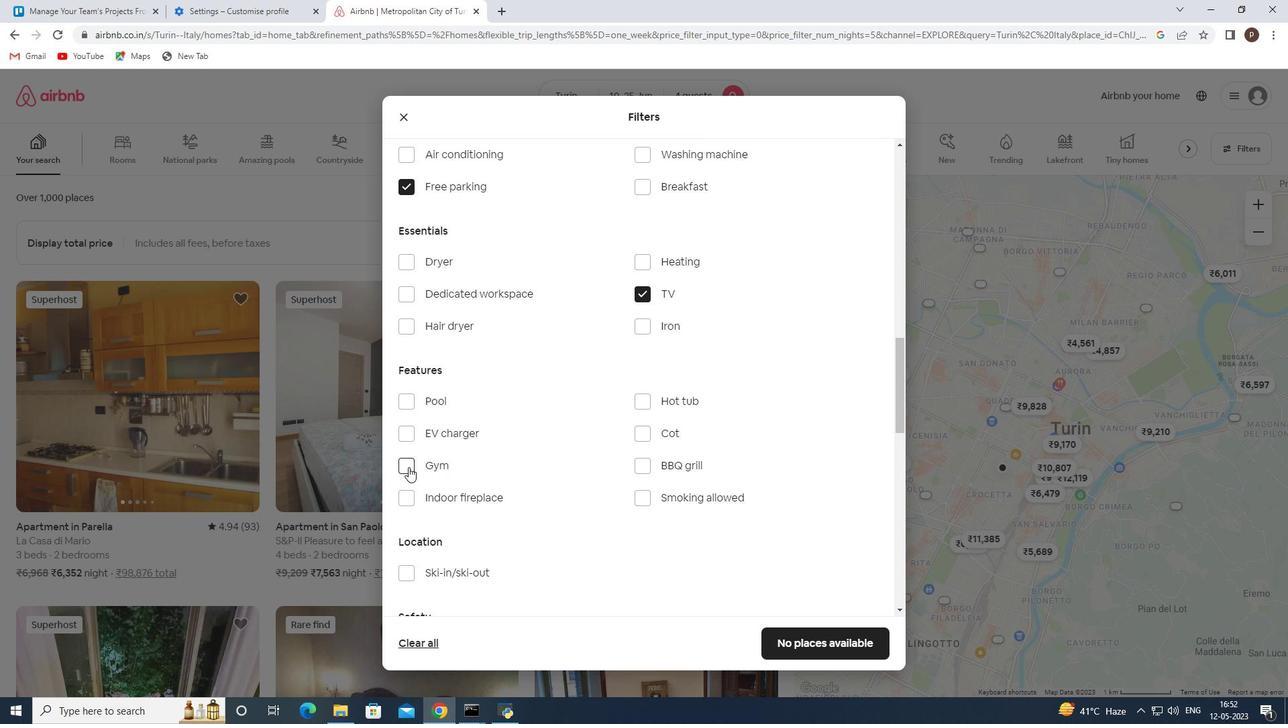 
Action: Mouse moved to (503, 458)
Screenshot: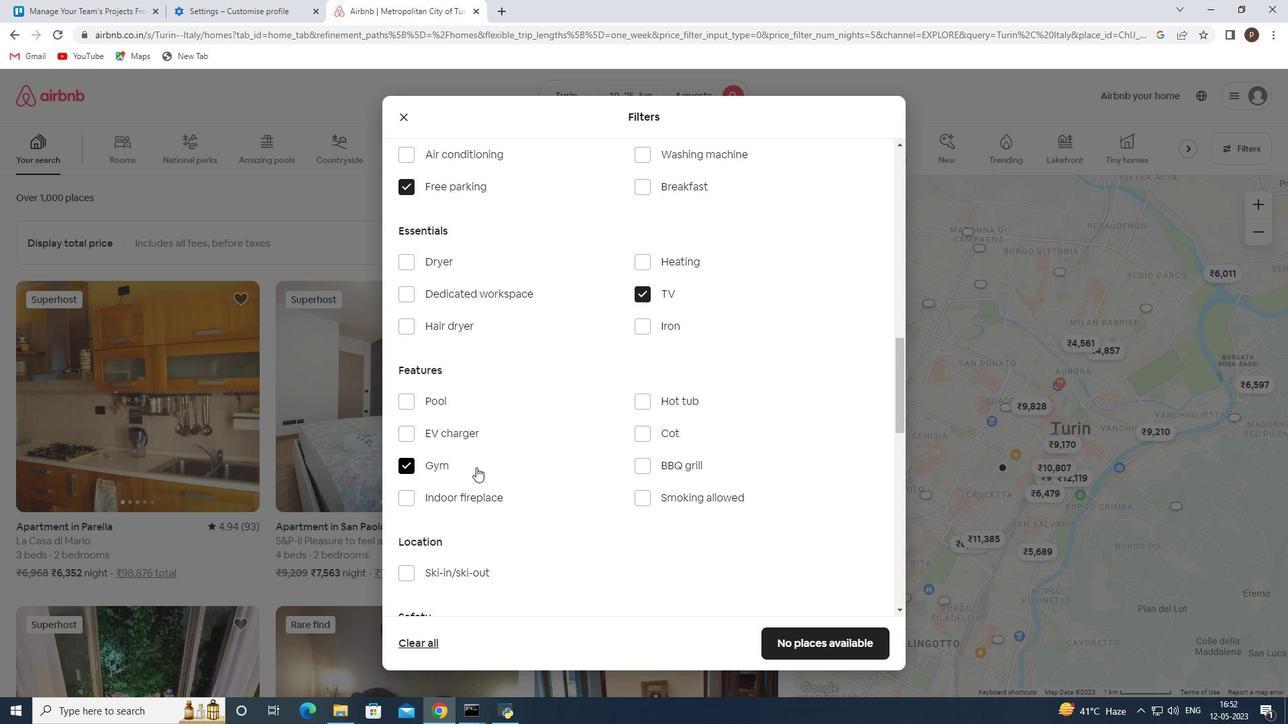 
Action: Mouse scrolled (503, 457) with delta (0, 0)
Screenshot: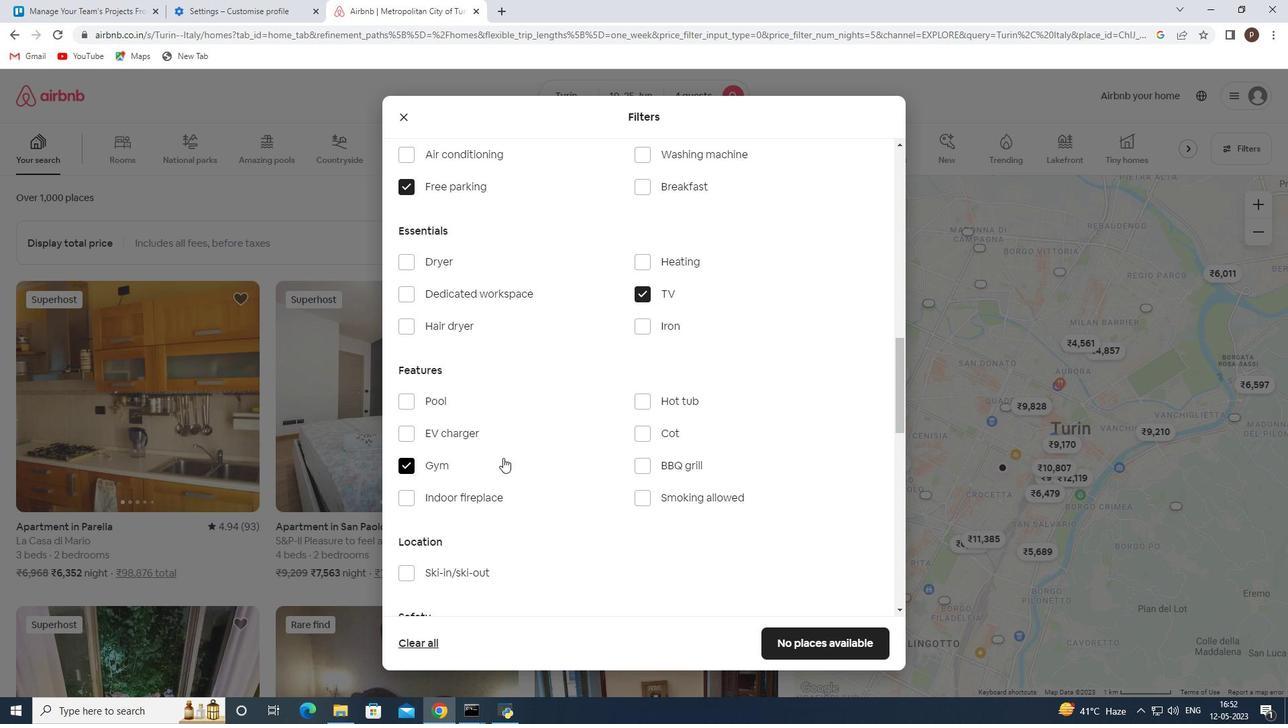 
Action: Mouse moved to (522, 444)
Screenshot: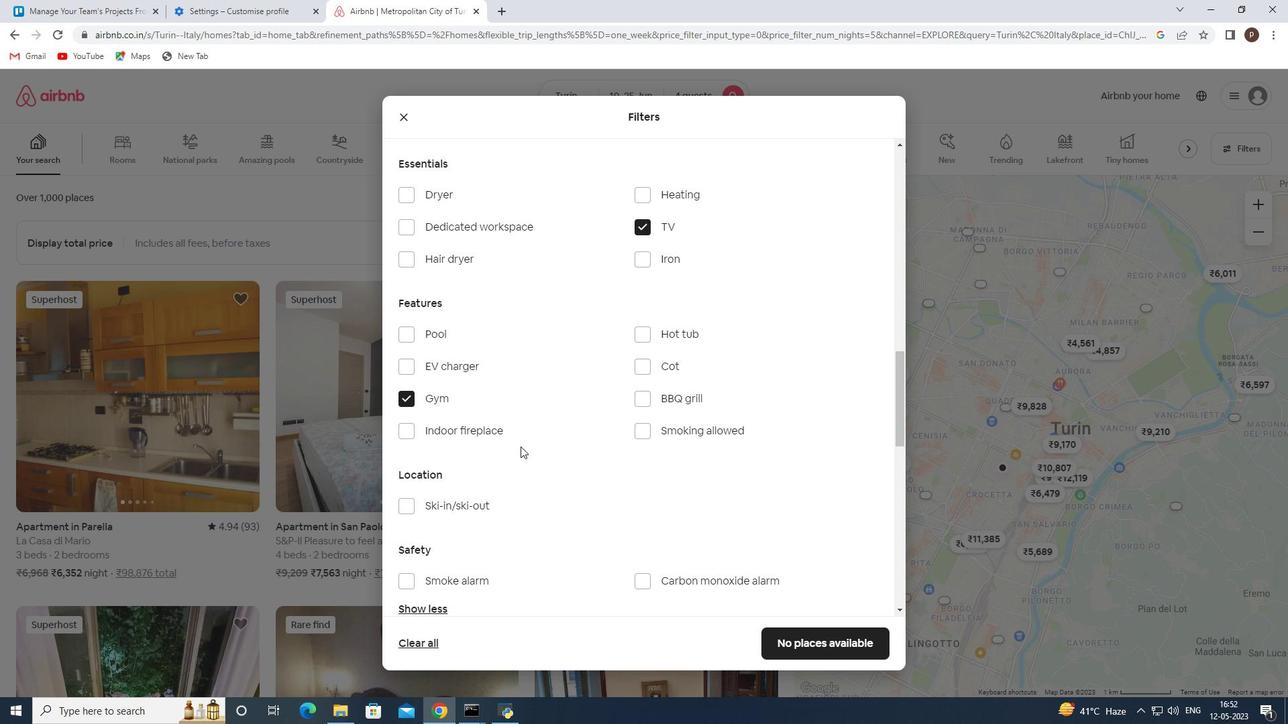 
Action: Mouse scrolled (522, 444) with delta (0, 0)
Screenshot: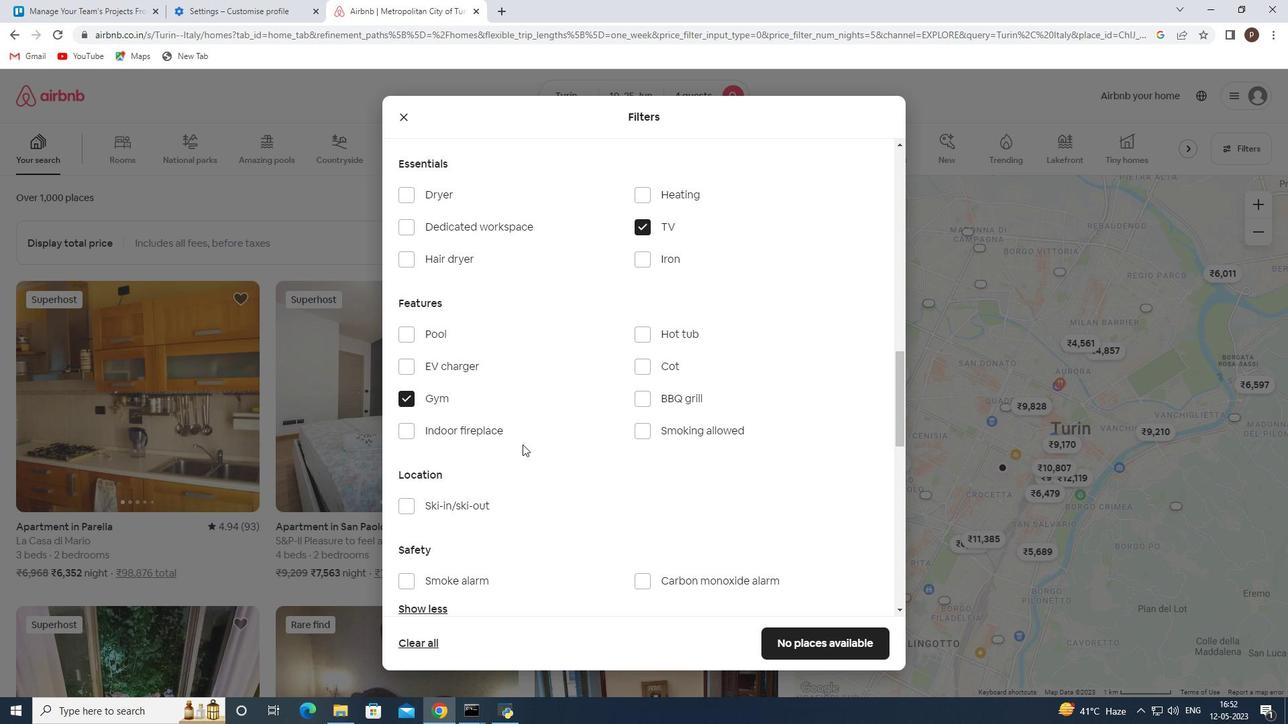 
Action: Mouse moved to (524, 444)
Screenshot: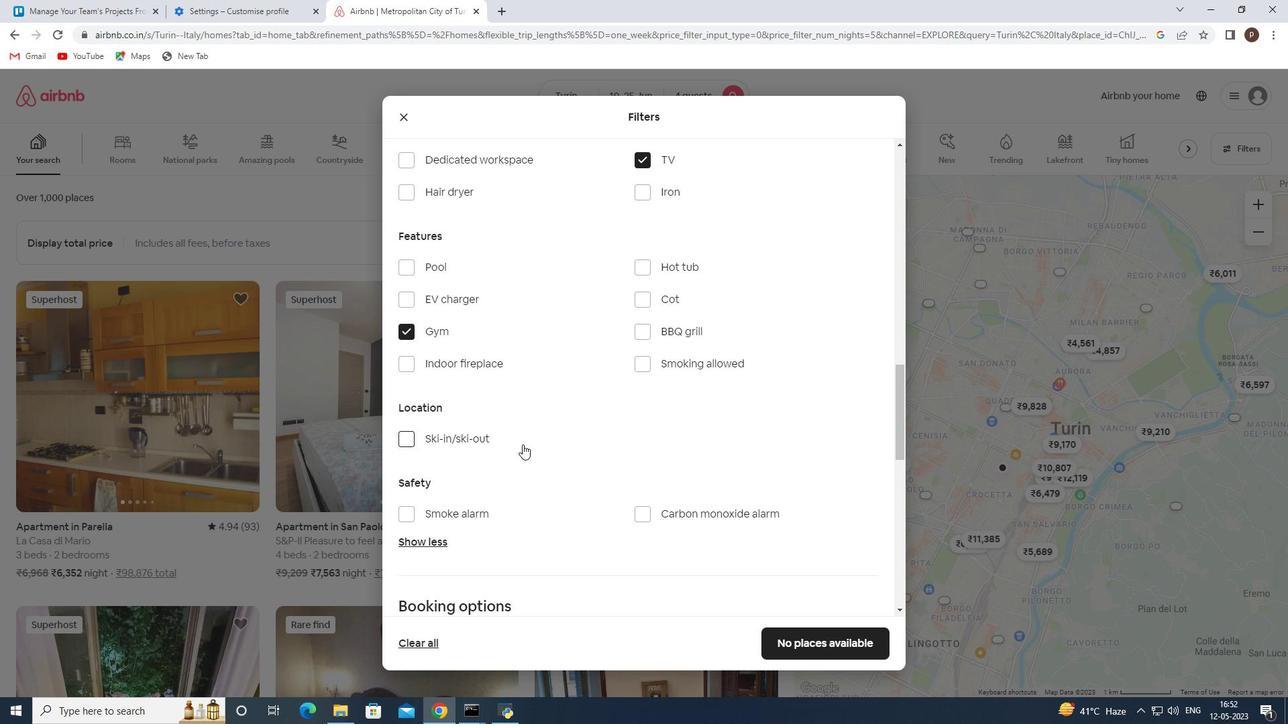 
Action: Mouse scrolled (524, 444) with delta (0, 0)
Screenshot: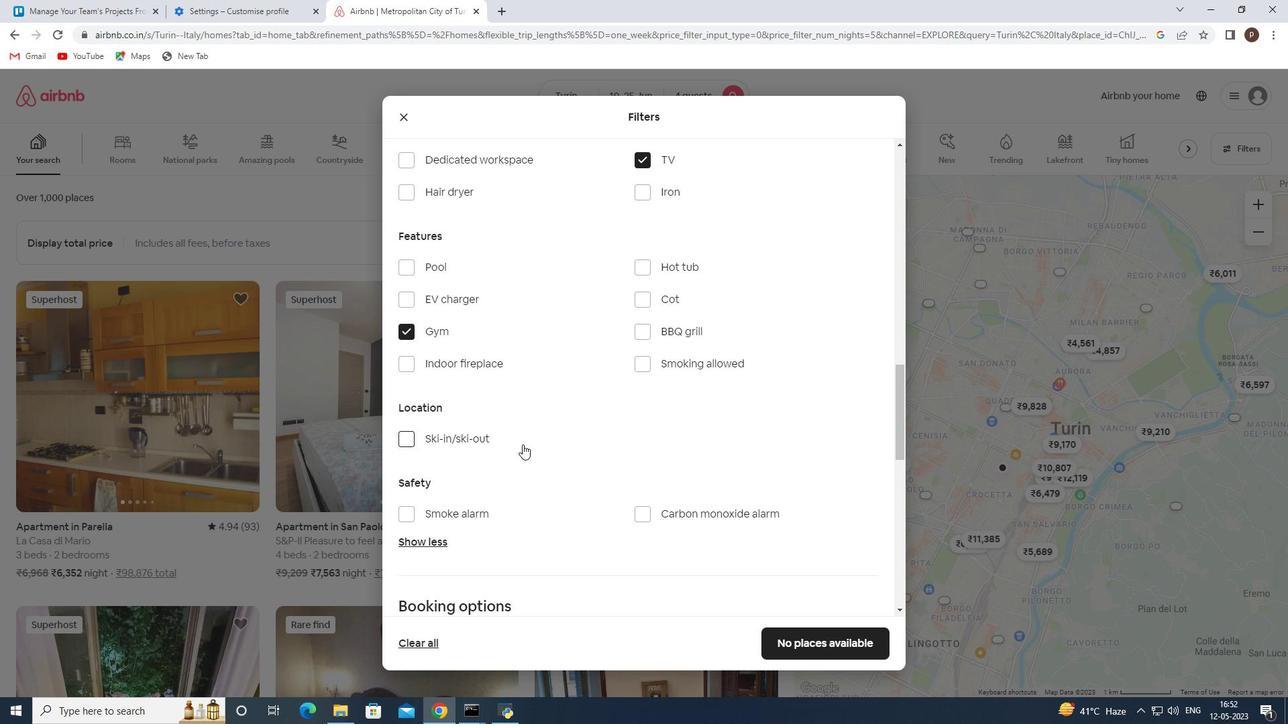 
Action: Mouse moved to (528, 444)
Screenshot: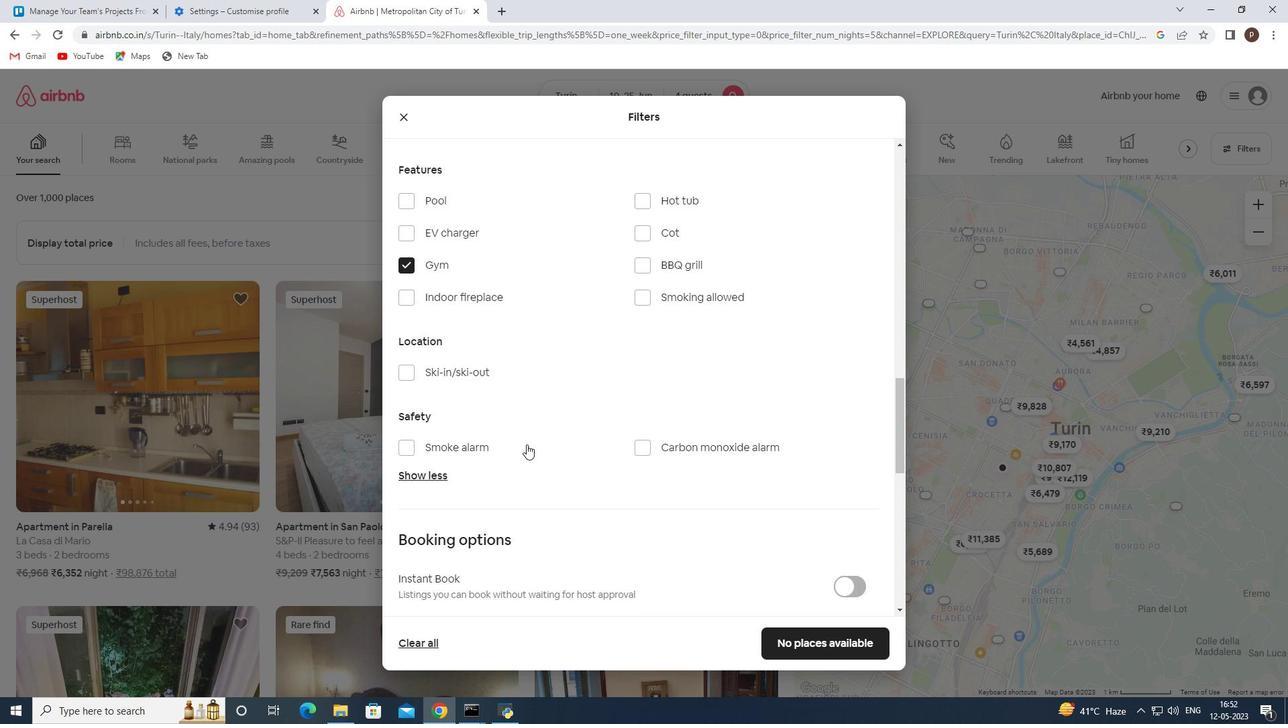 
Action: Mouse scrolled (528, 443) with delta (0, 0)
Screenshot: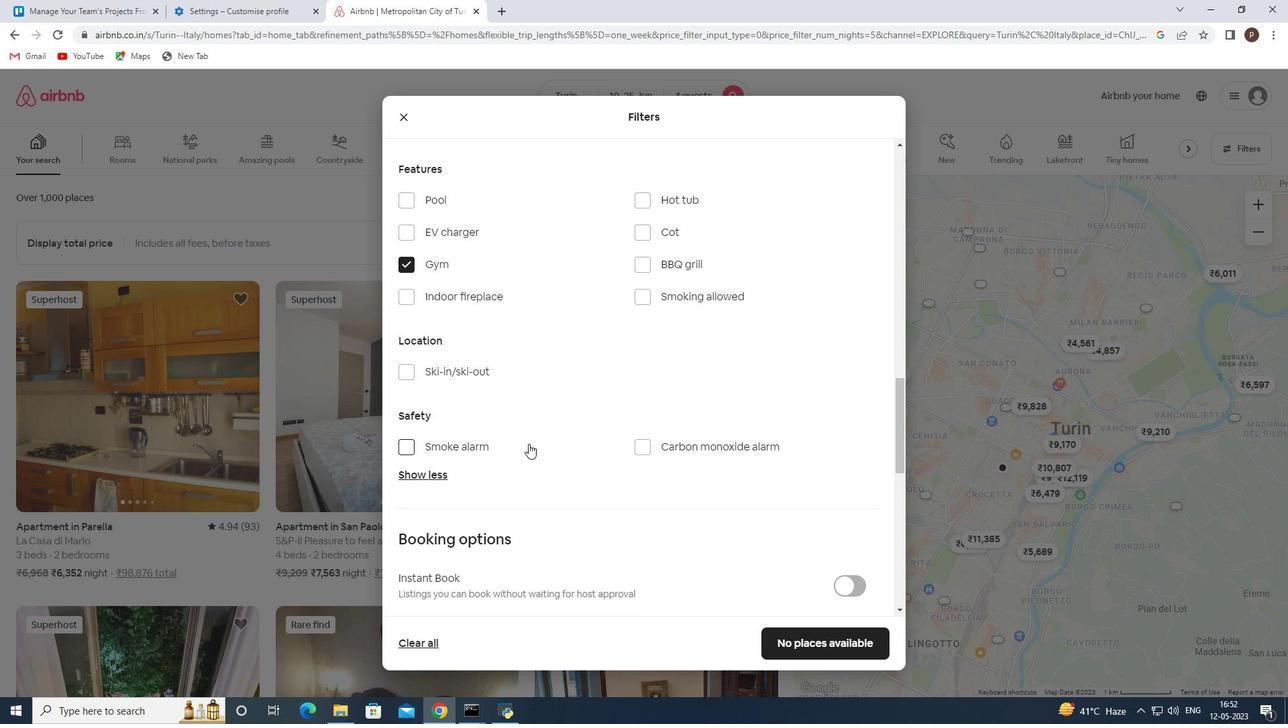 
Action: Mouse scrolled (528, 443) with delta (0, 0)
Screenshot: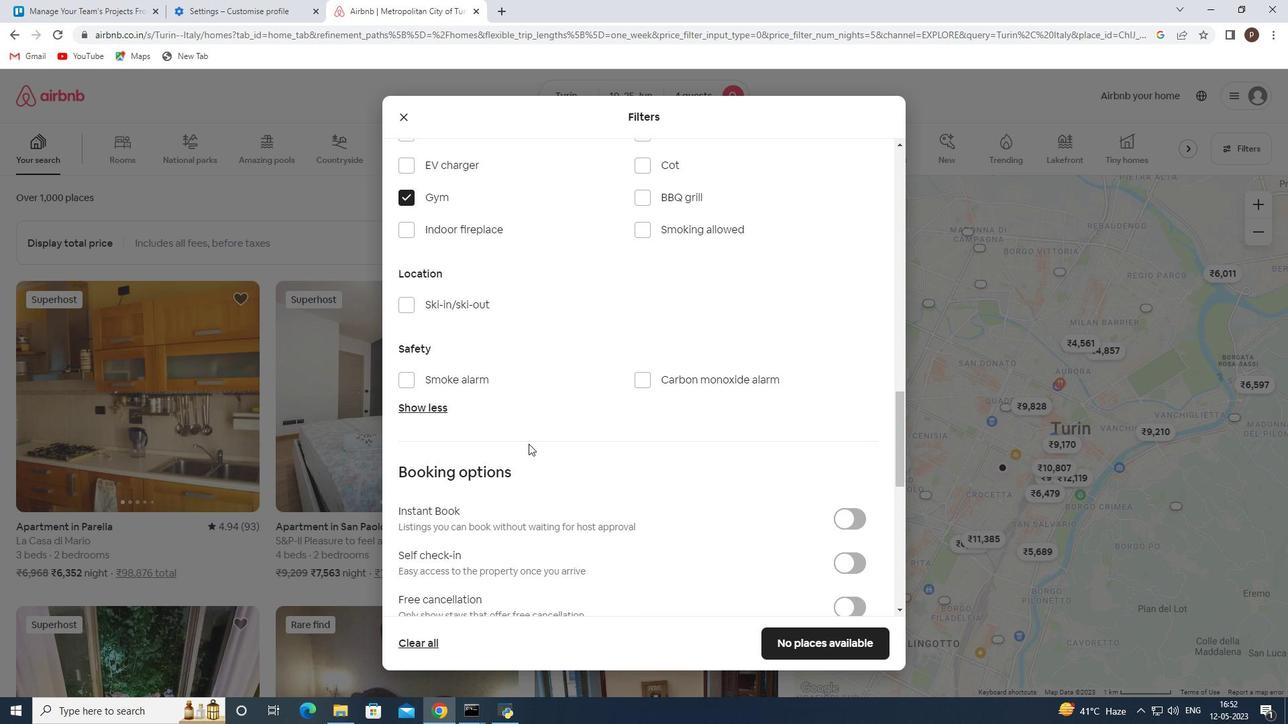 
Action: Mouse scrolled (528, 443) with delta (0, 0)
Screenshot: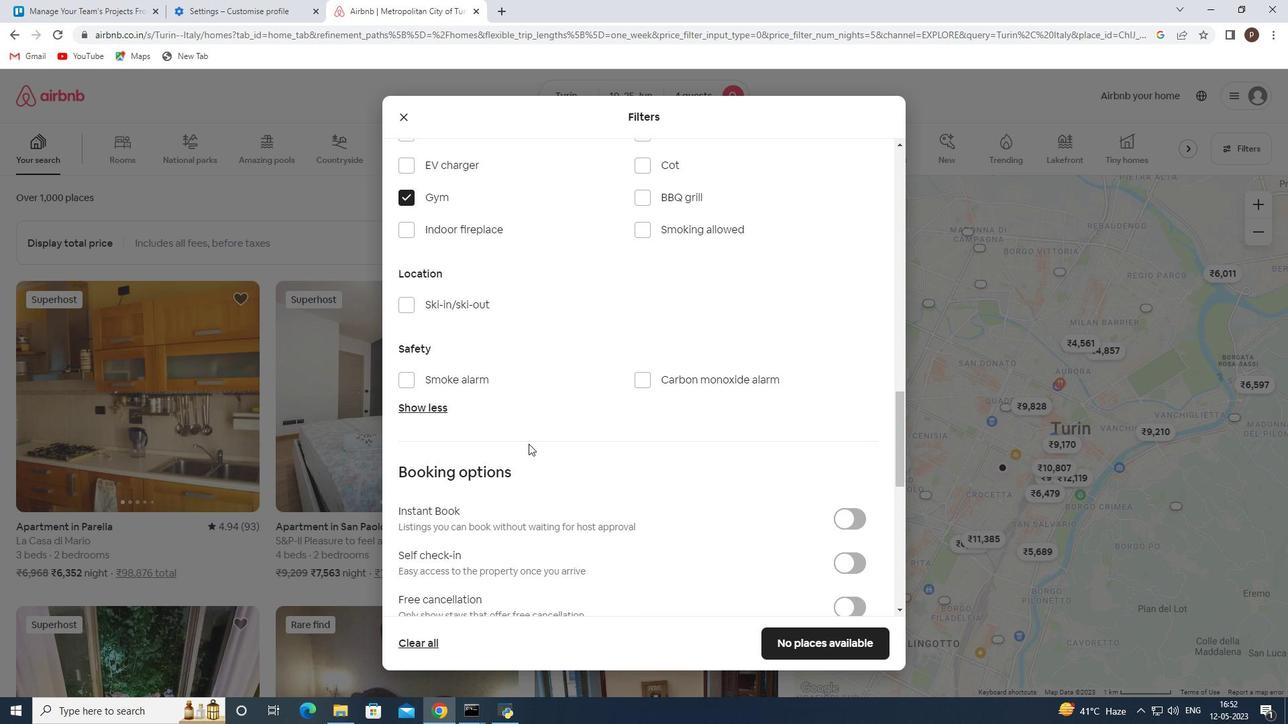 
Action: Mouse moved to (843, 429)
Screenshot: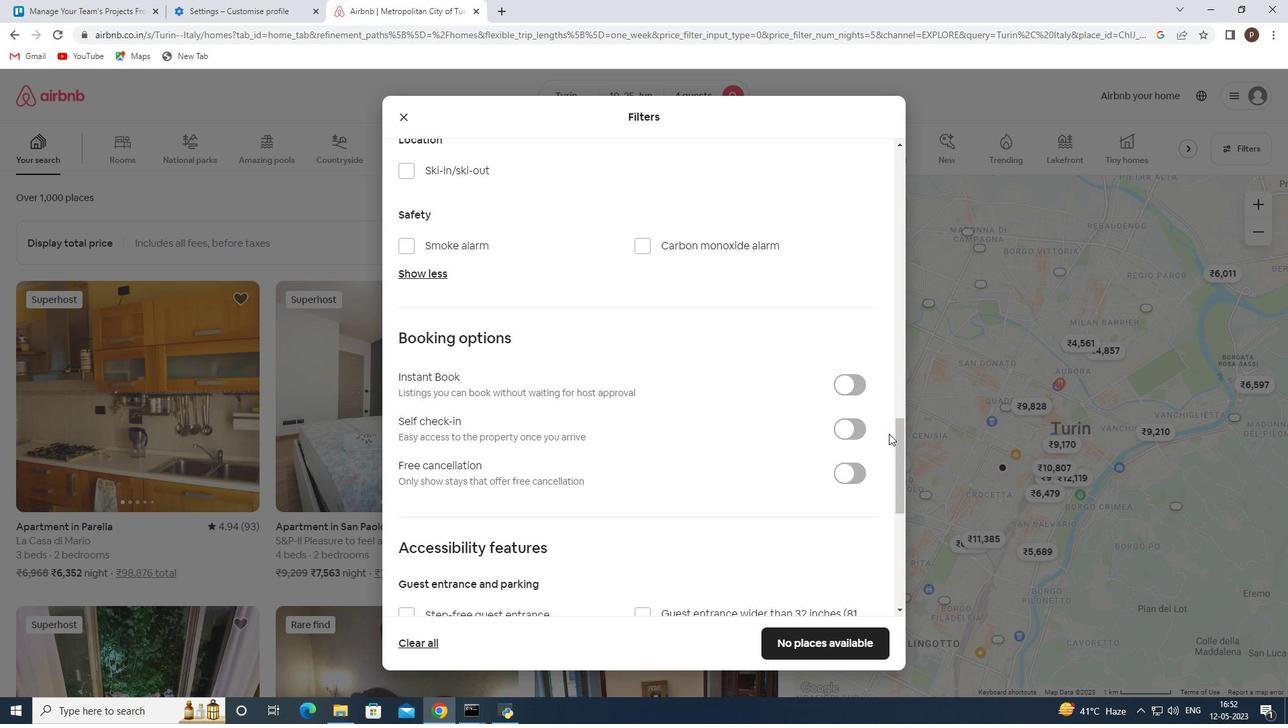 
Action: Mouse pressed left at (843, 429)
Screenshot: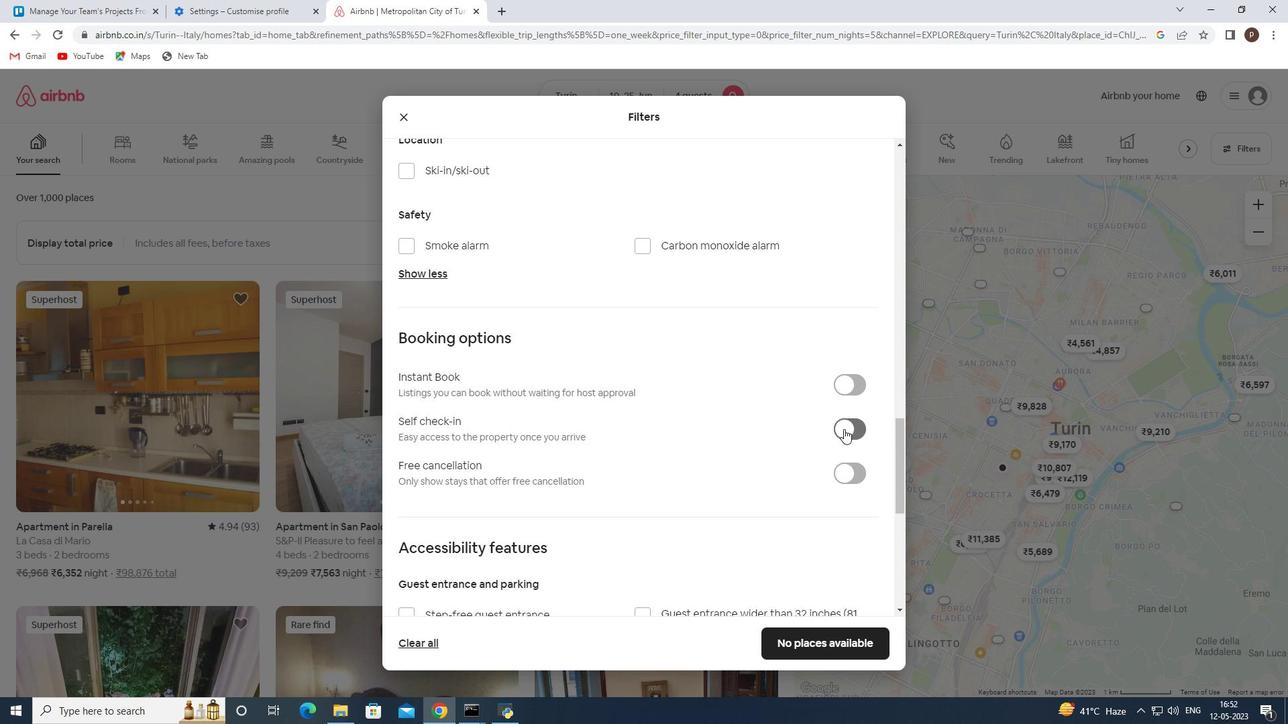 
Action: Mouse moved to (727, 445)
Screenshot: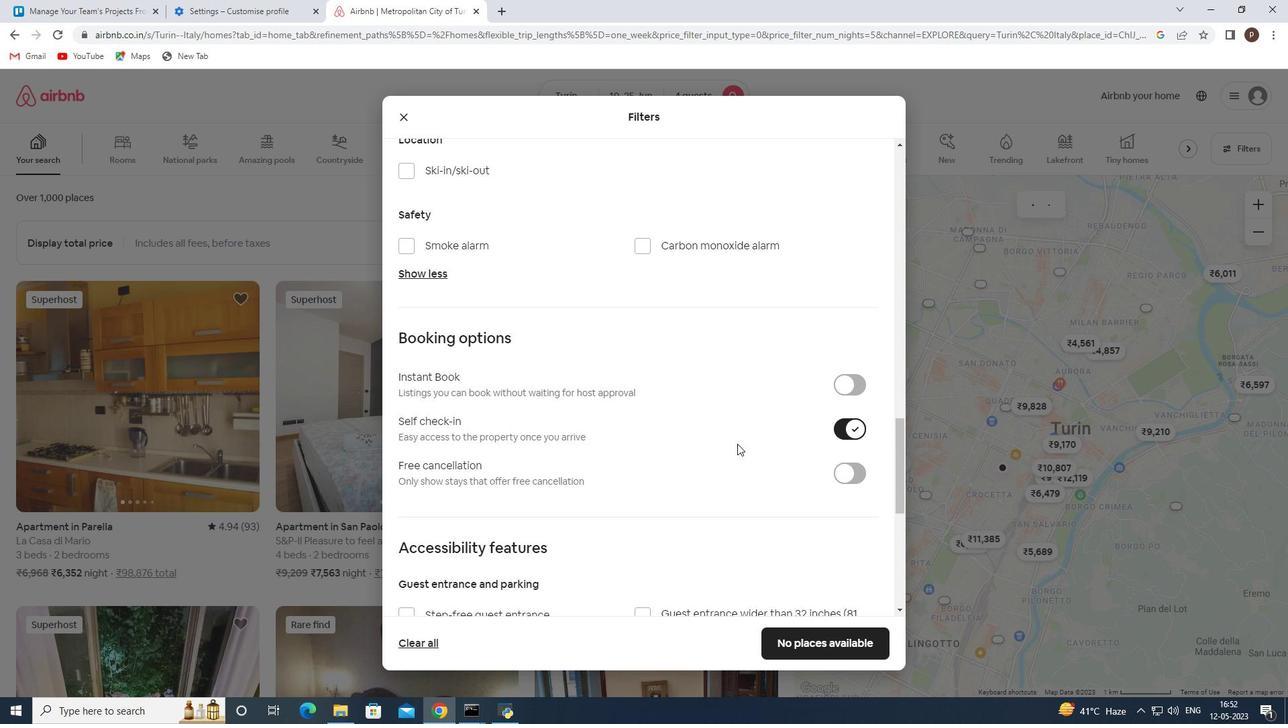 
Action: Mouse scrolled (727, 444) with delta (0, 0)
Screenshot: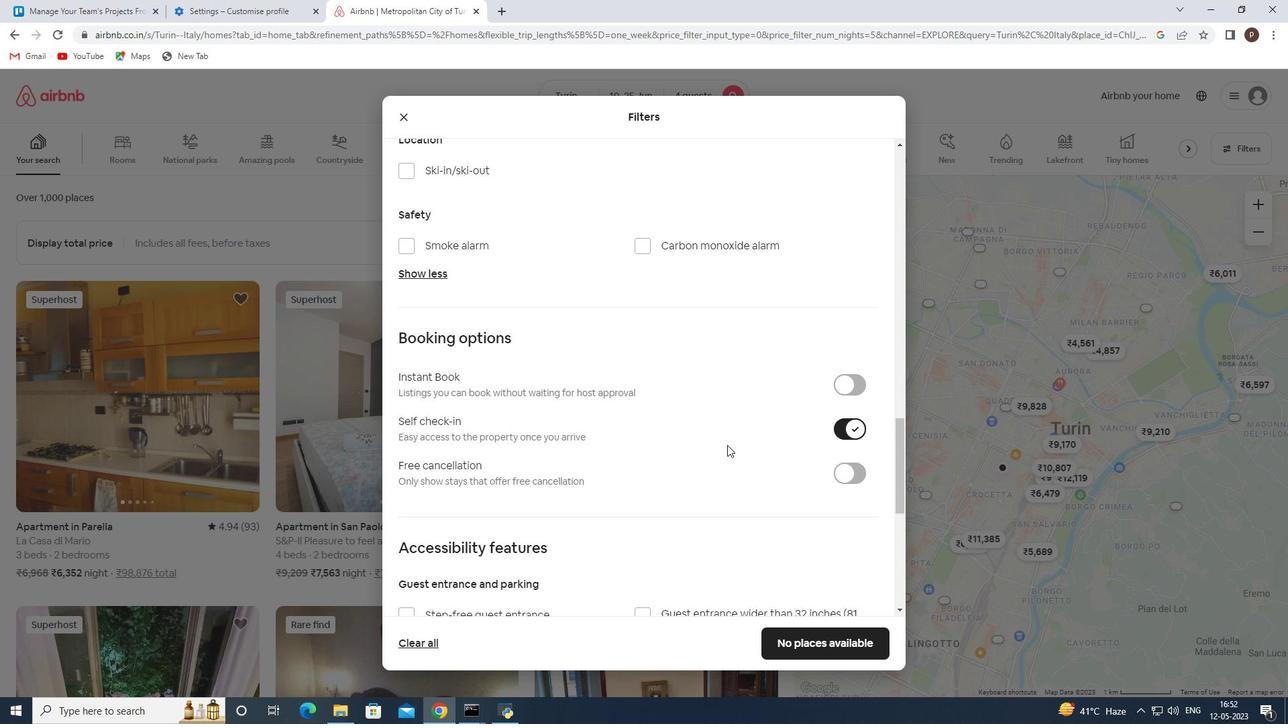 
Action: Mouse scrolled (727, 444) with delta (0, 0)
Screenshot: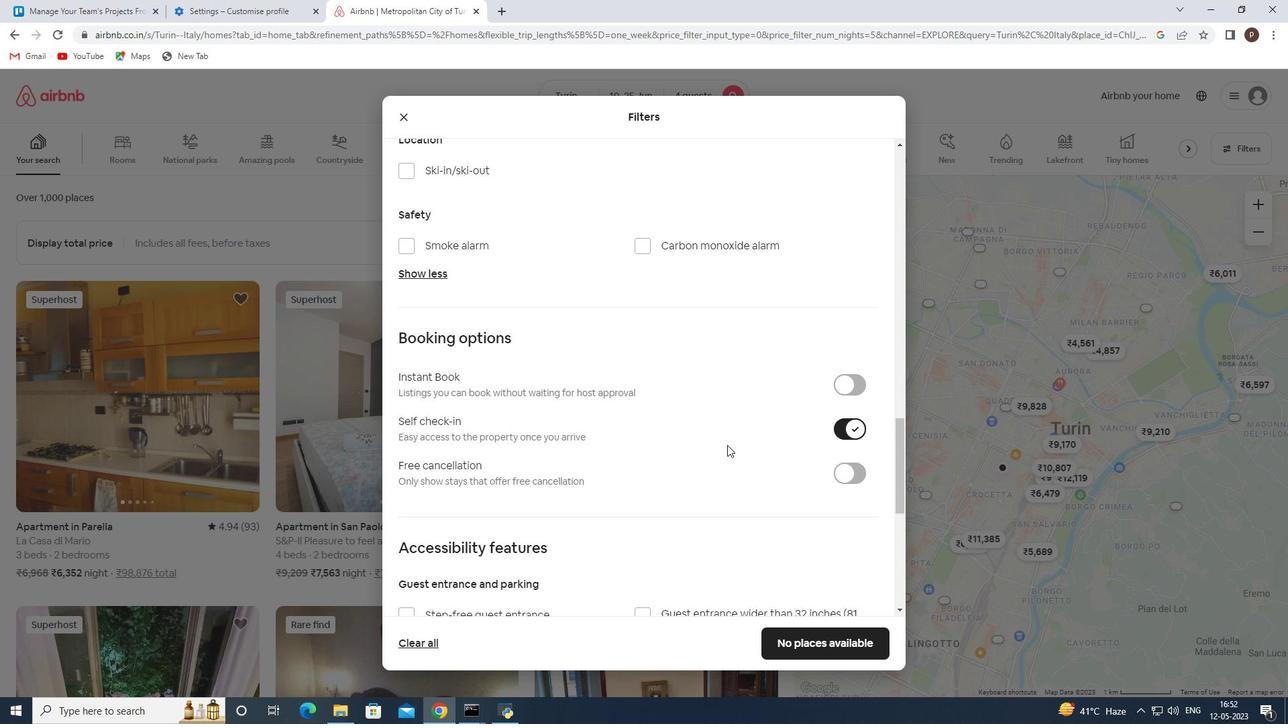 
Action: Mouse moved to (693, 429)
Screenshot: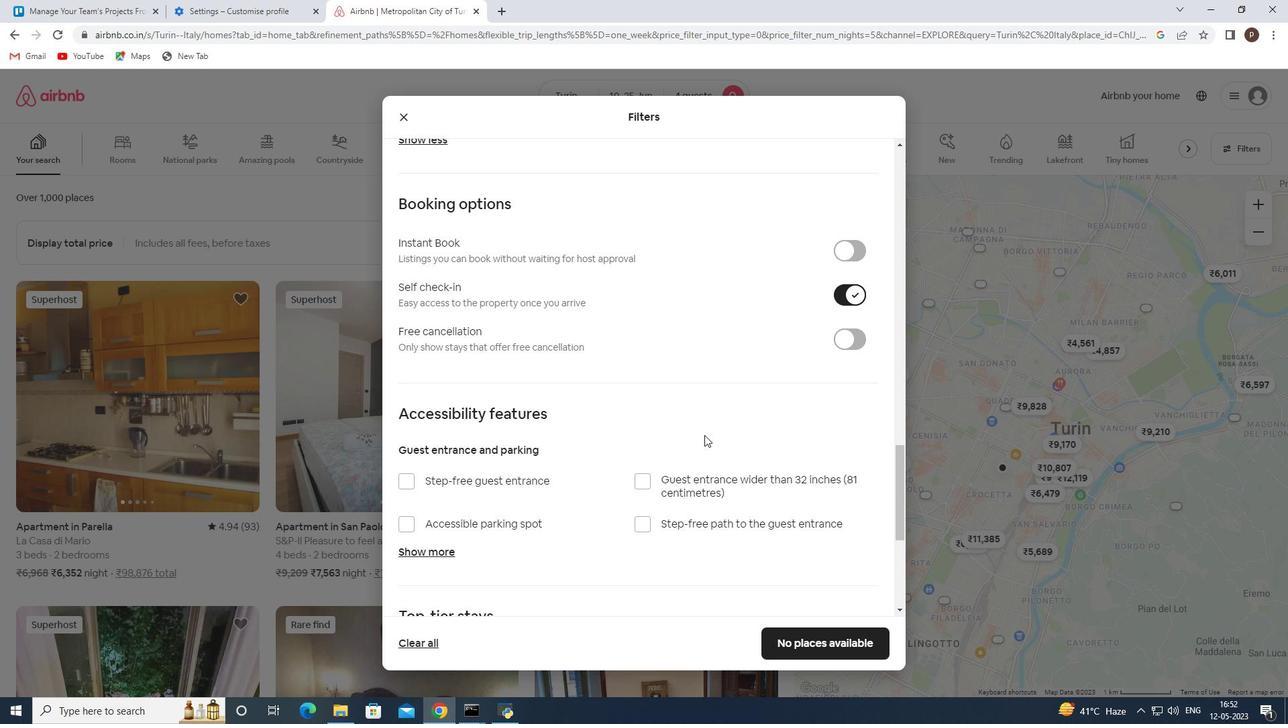 
Action: Mouse scrolled (693, 428) with delta (0, 0)
Screenshot: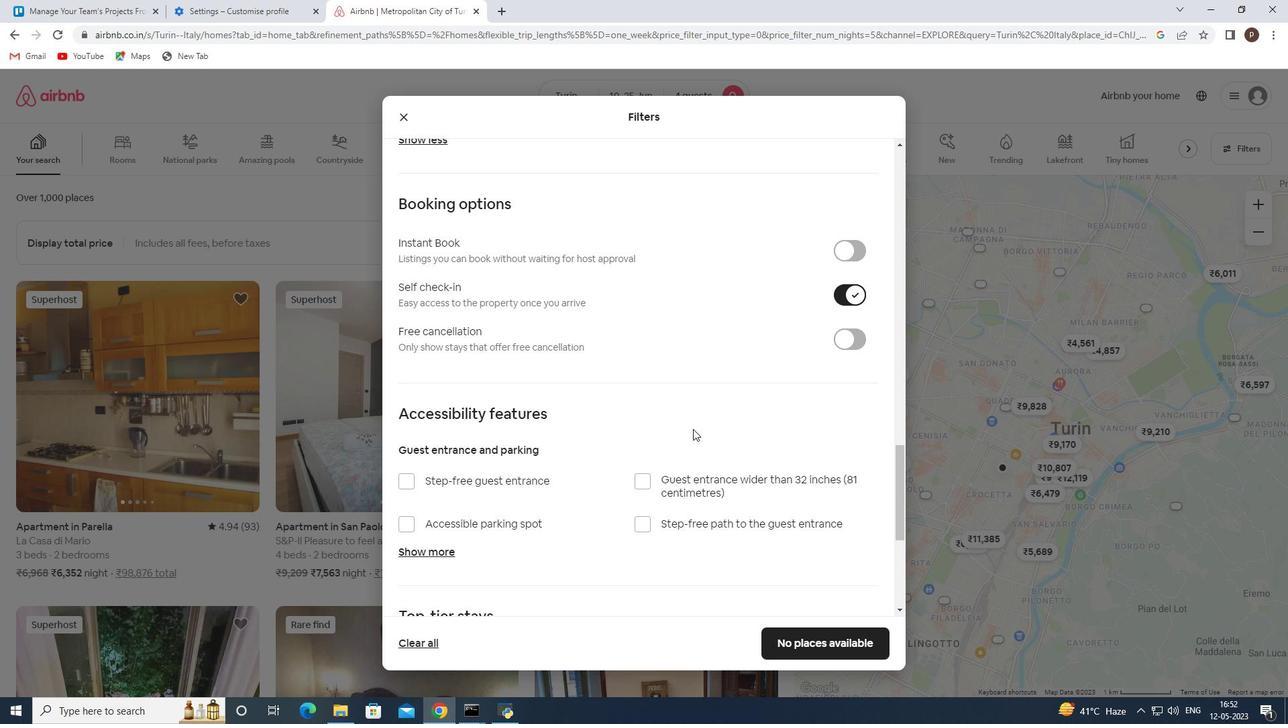
Action: Mouse scrolled (693, 428) with delta (0, 0)
Screenshot: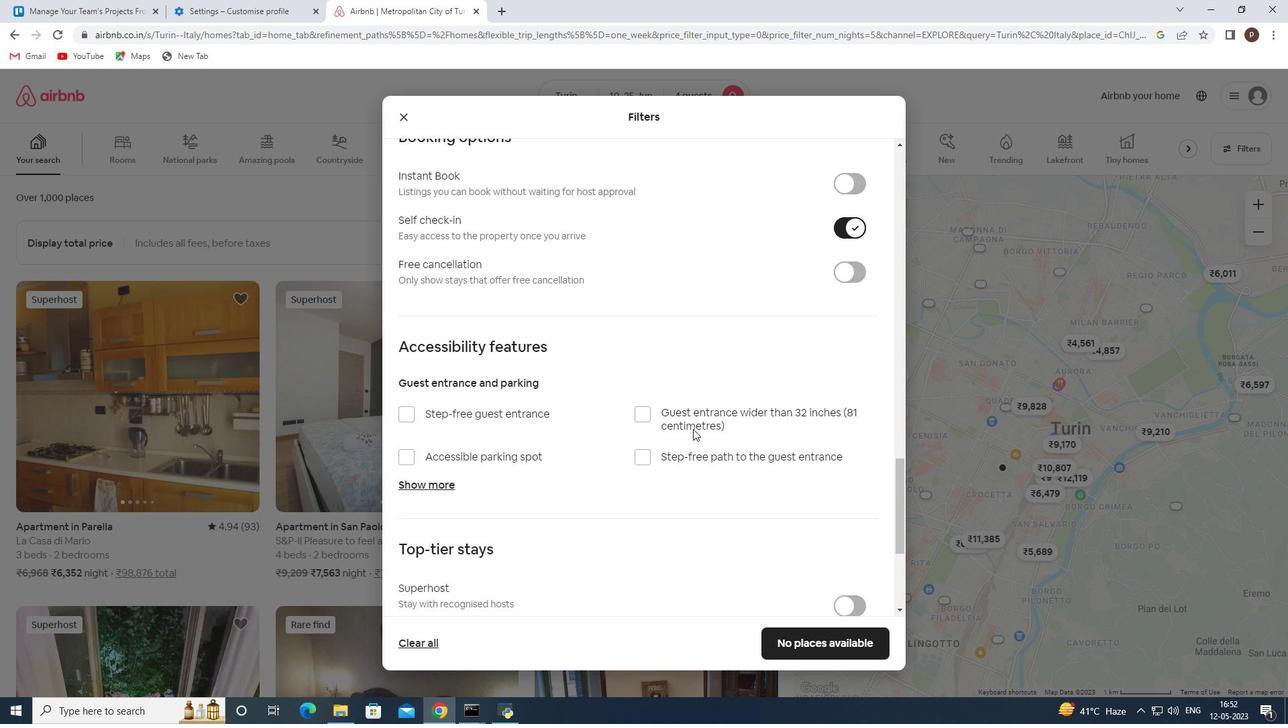 
Action: Mouse scrolled (693, 428) with delta (0, 0)
Screenshot: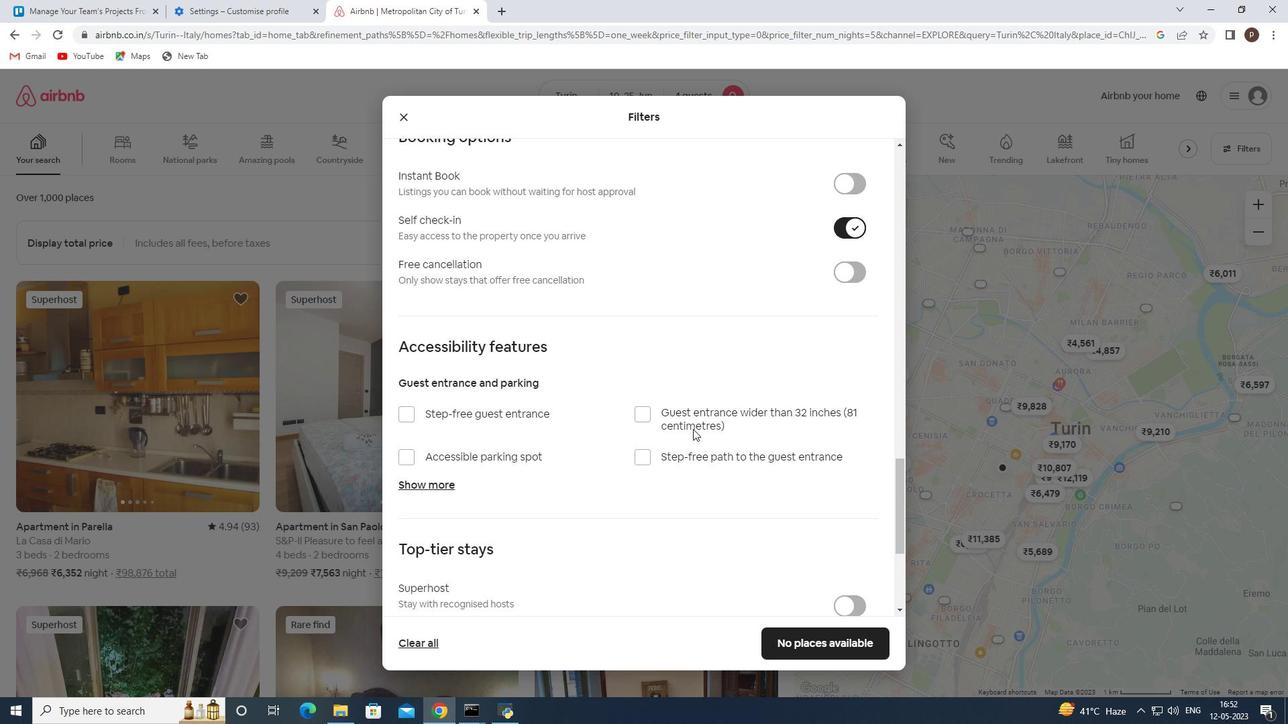 
Action: Mouse scrolled (693, 428) with delta (0, 0)
Screenshot: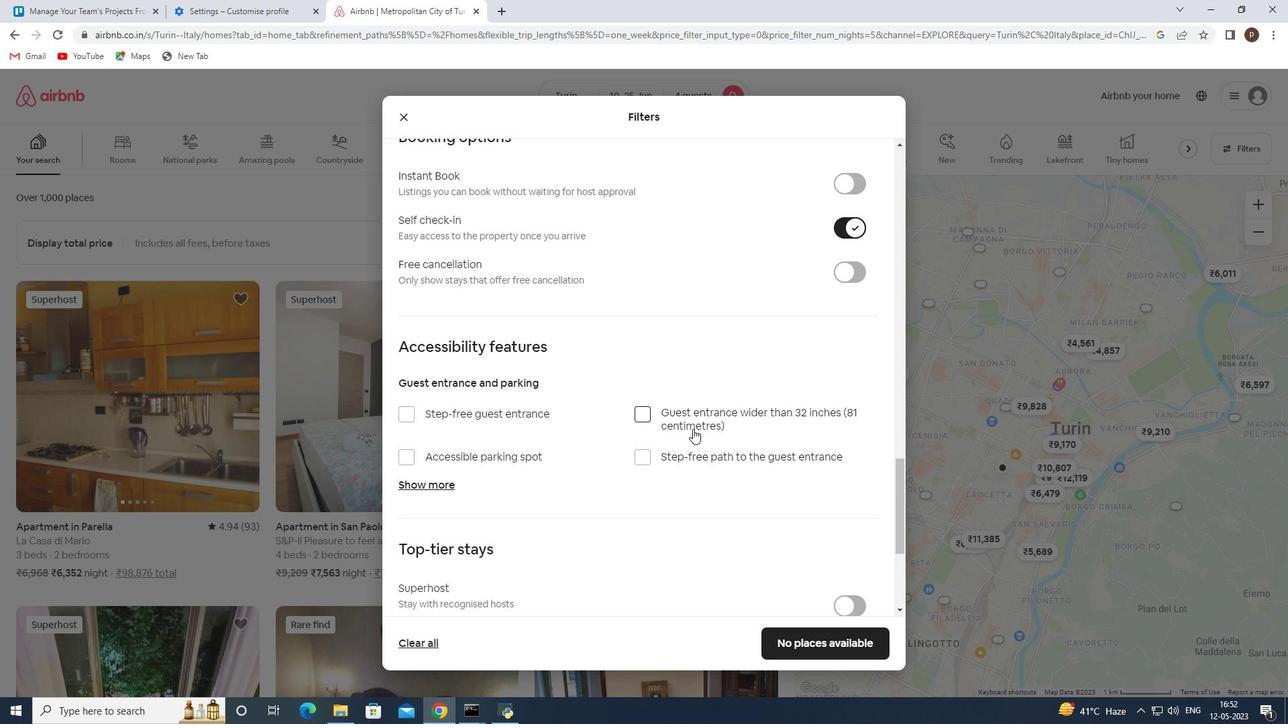 
Action: Mouse scrolled (693, 428) with delta (0, 0)
Screenshot: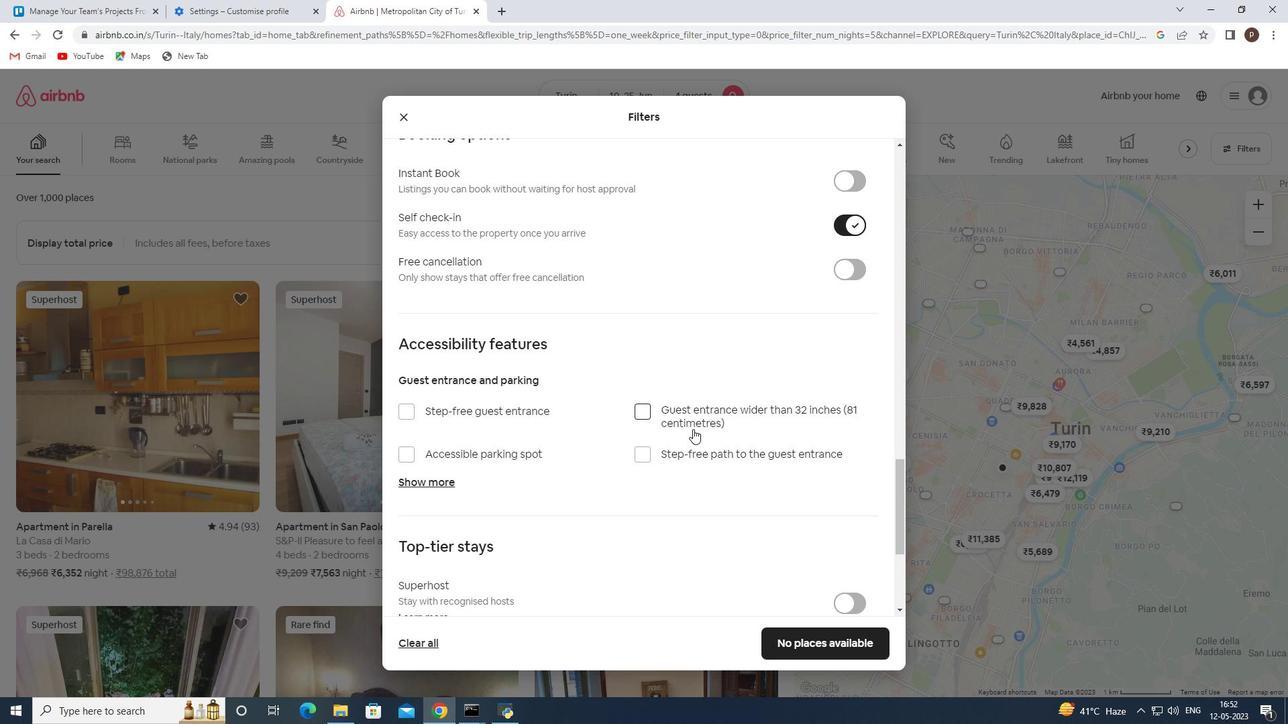 
Action: Mouse moved to (692, 429)
Screenshot: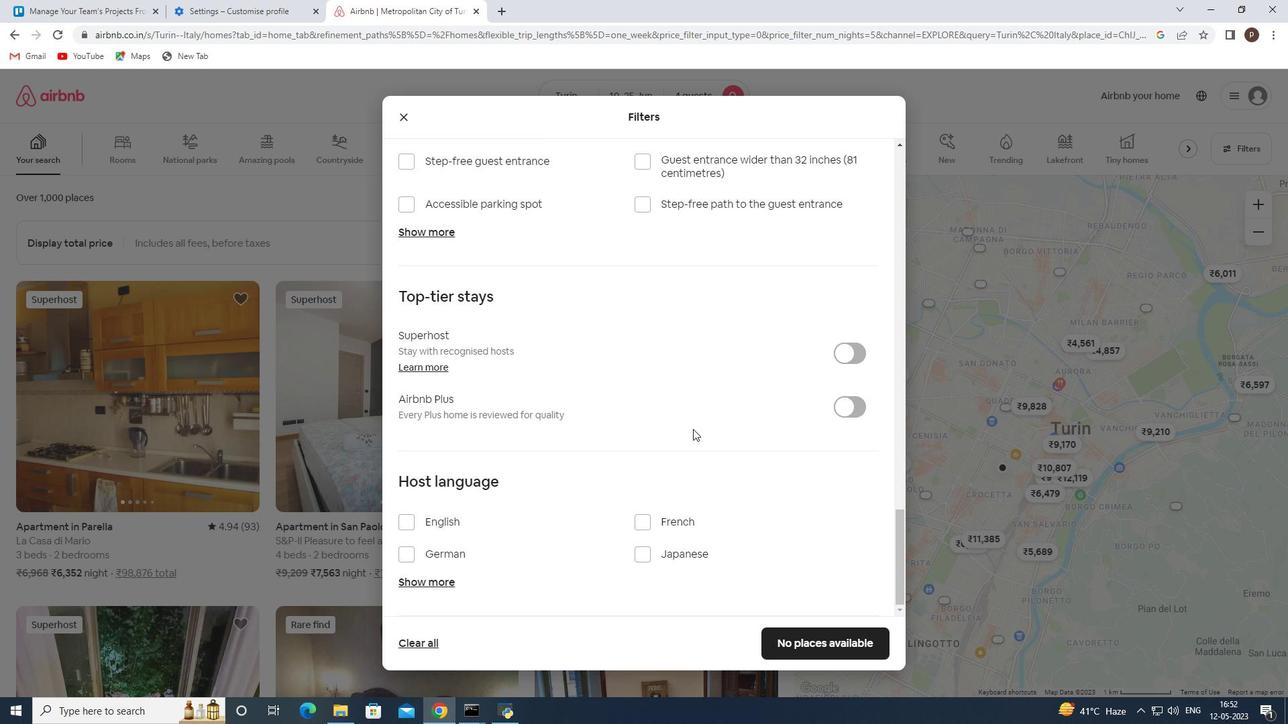 
Action: Mouse scrolled (692, 428) with delta (0, 0)
Screenshot: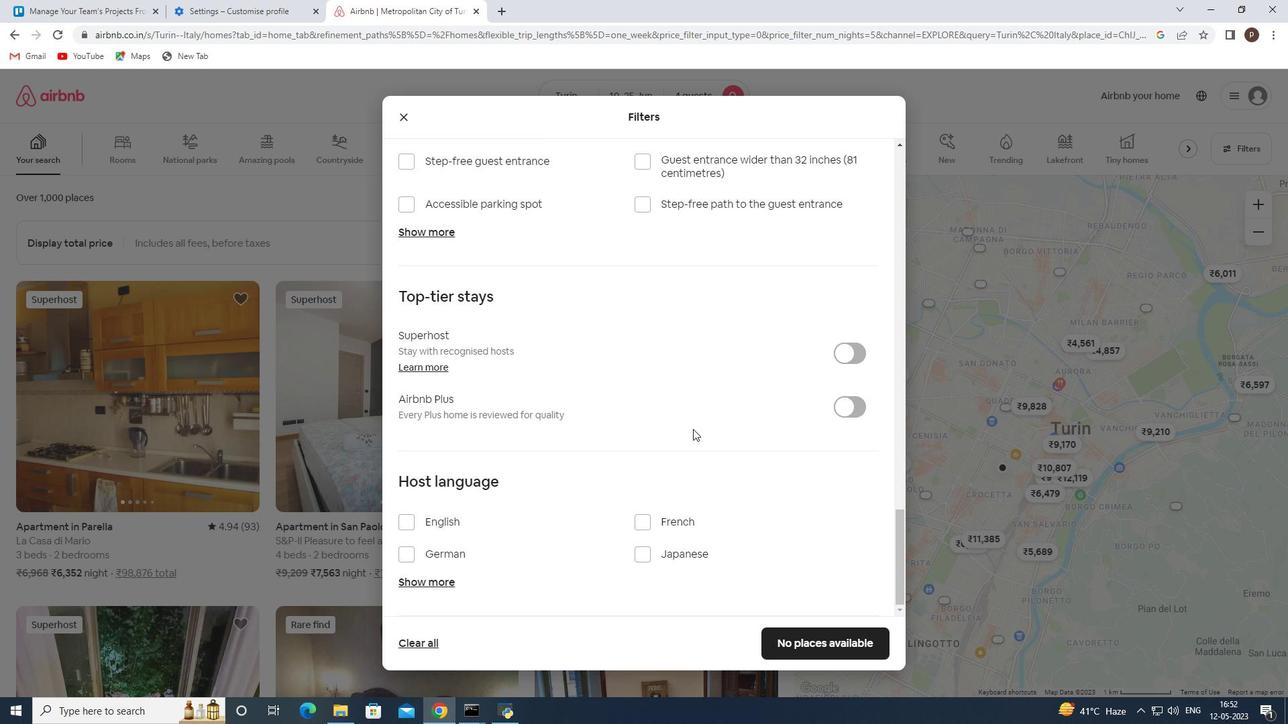 
Action: Mouse moved to (691, 430)
Screenshot: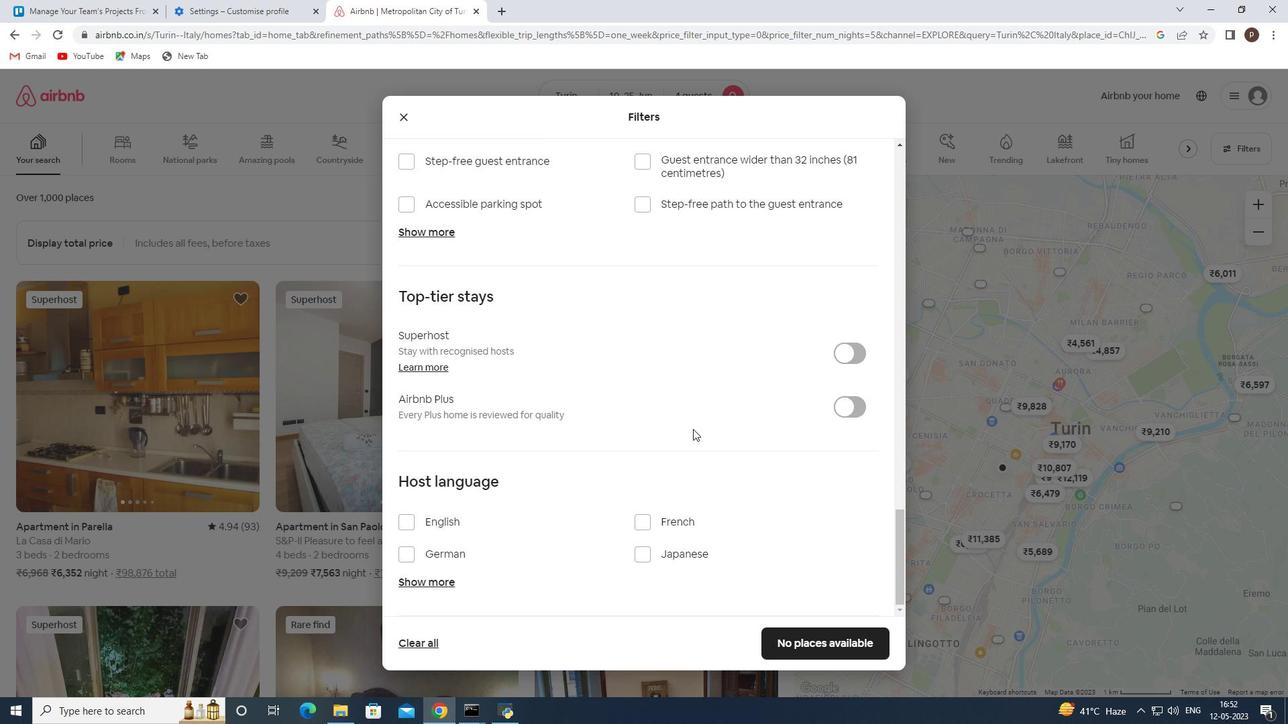 
Action: Mouse scrolled (691, 429) with delta (0, 0)
Screenshot: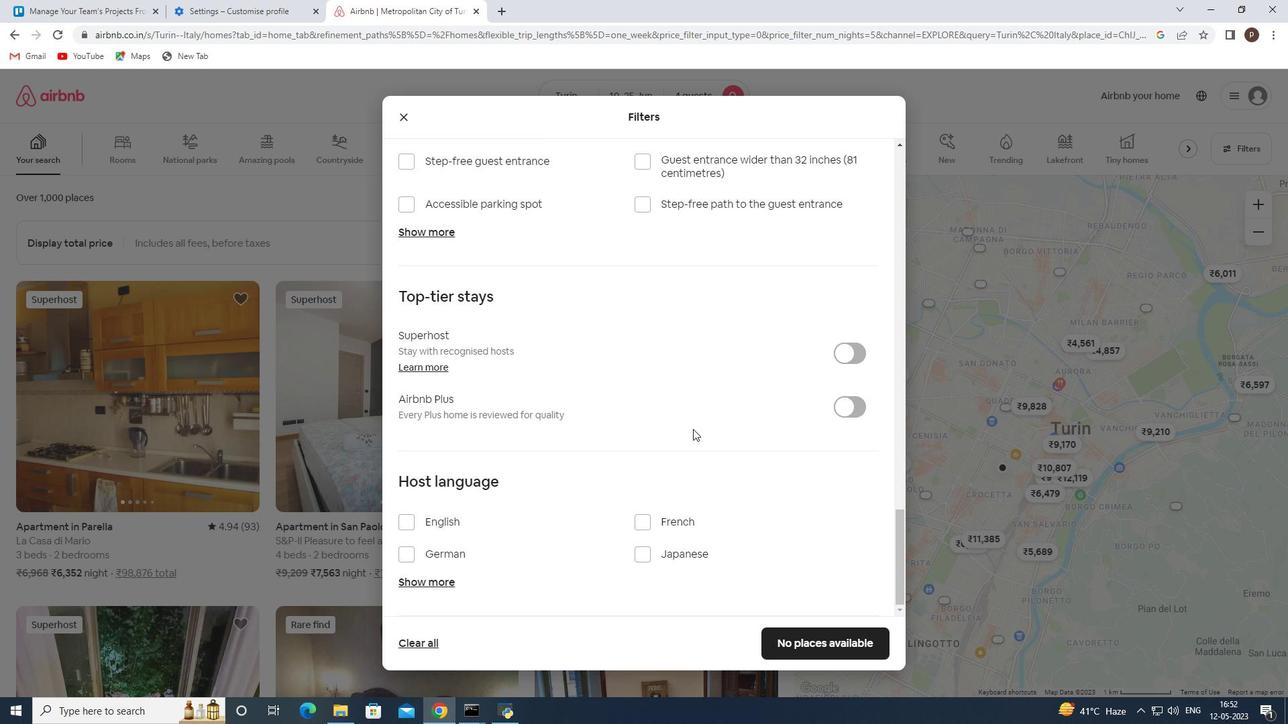 
Action: Mouse scrolled (691, 429) with delta (0, 0)
Screenshot: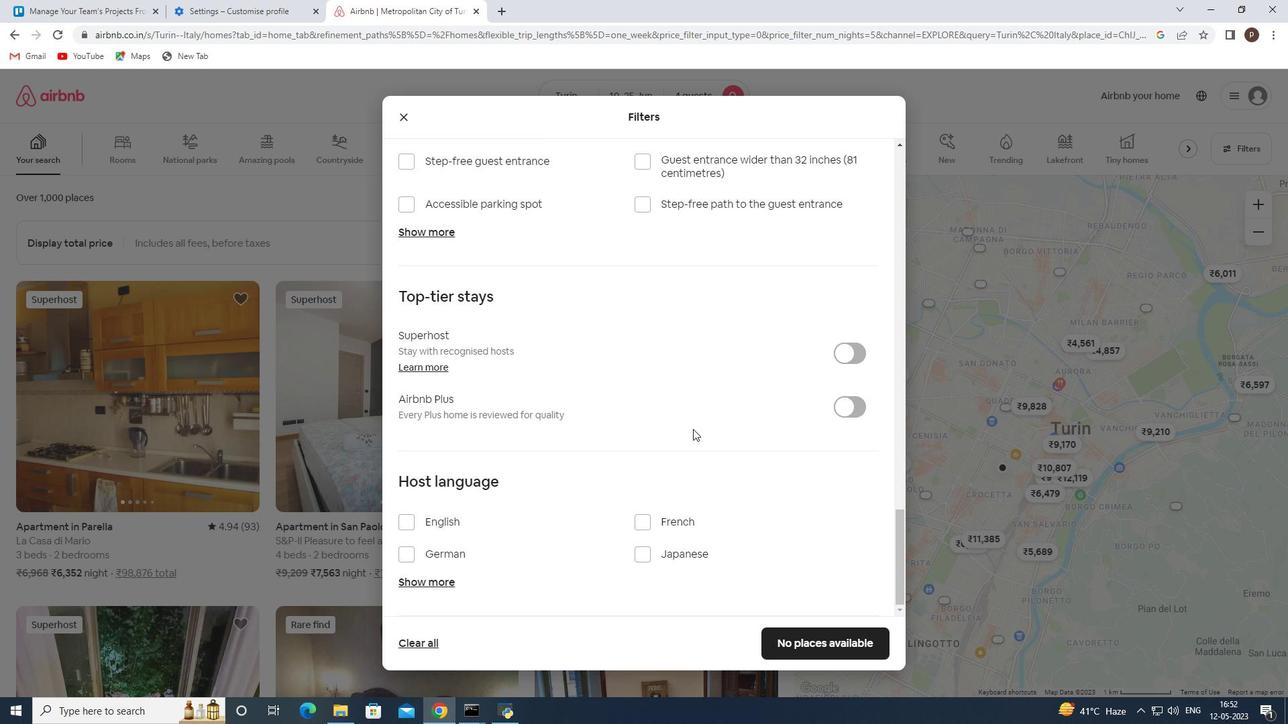 
Action: Mouse scrolled (691, 429) with delta (0, 0)
Screenshot: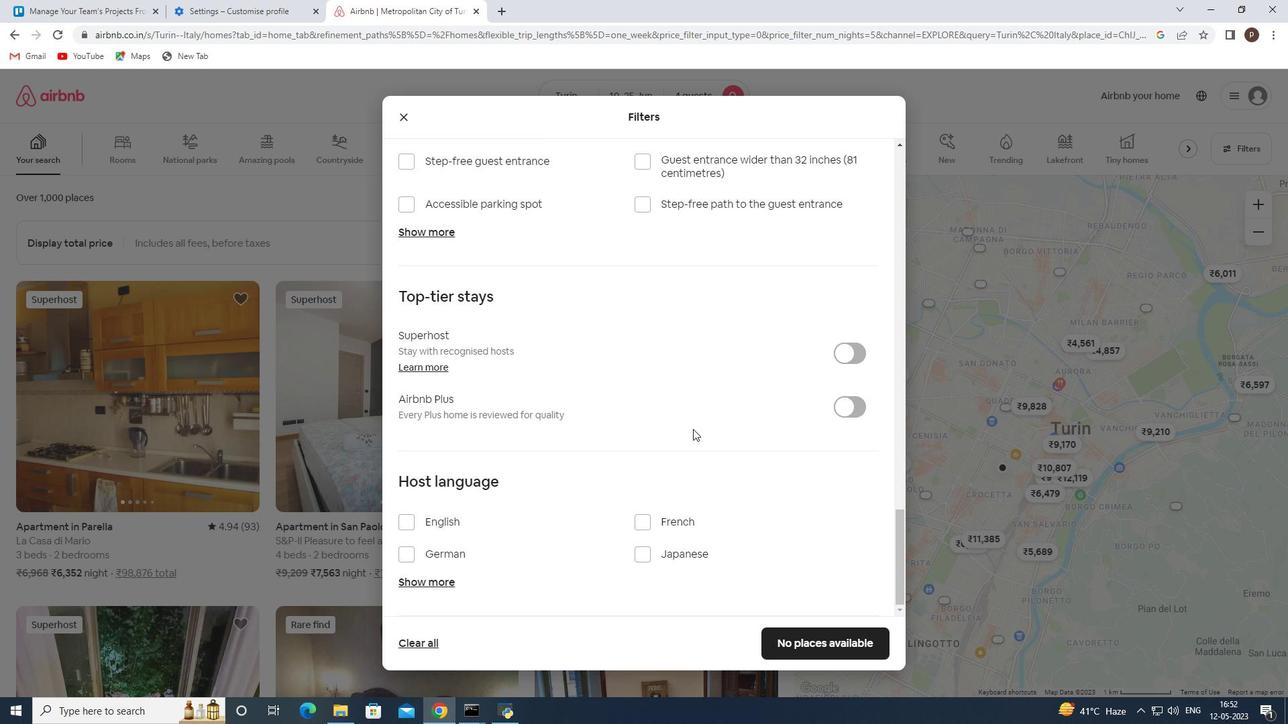 
Action: Mouse moved to (409, 521)
Screenshot: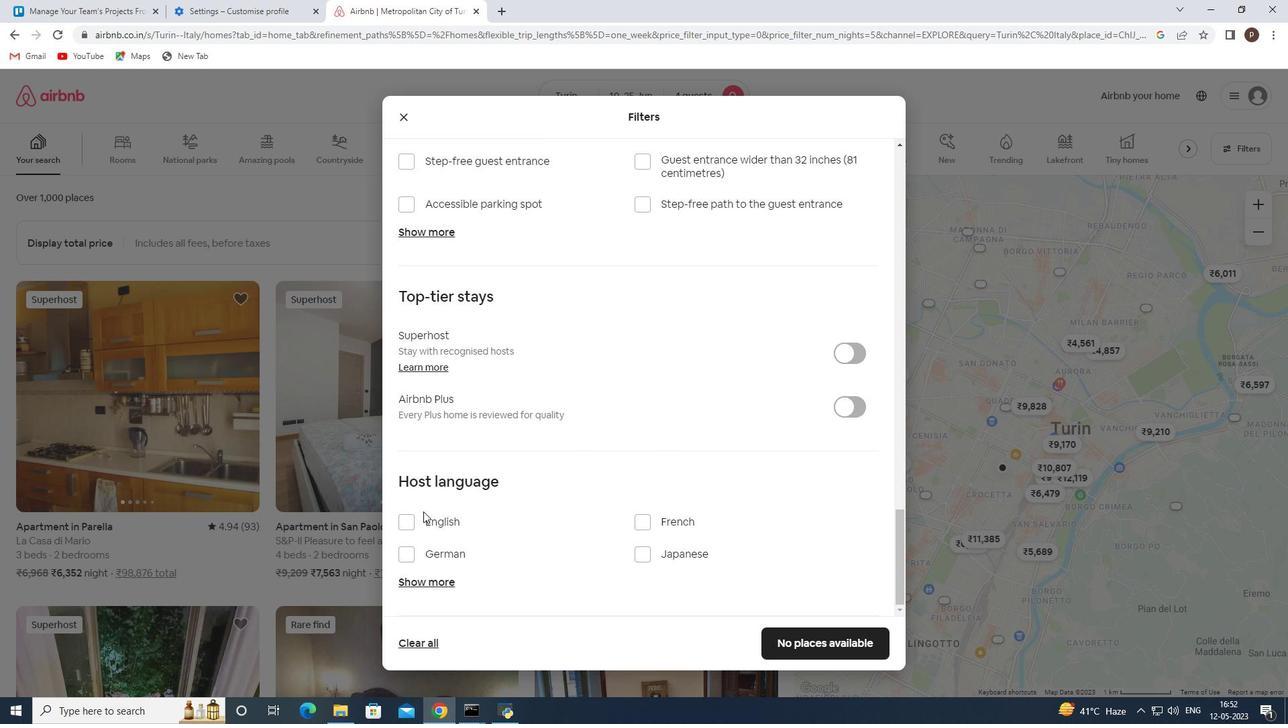 
Action: Mouse pressed left at (409, 521)
Screenshot: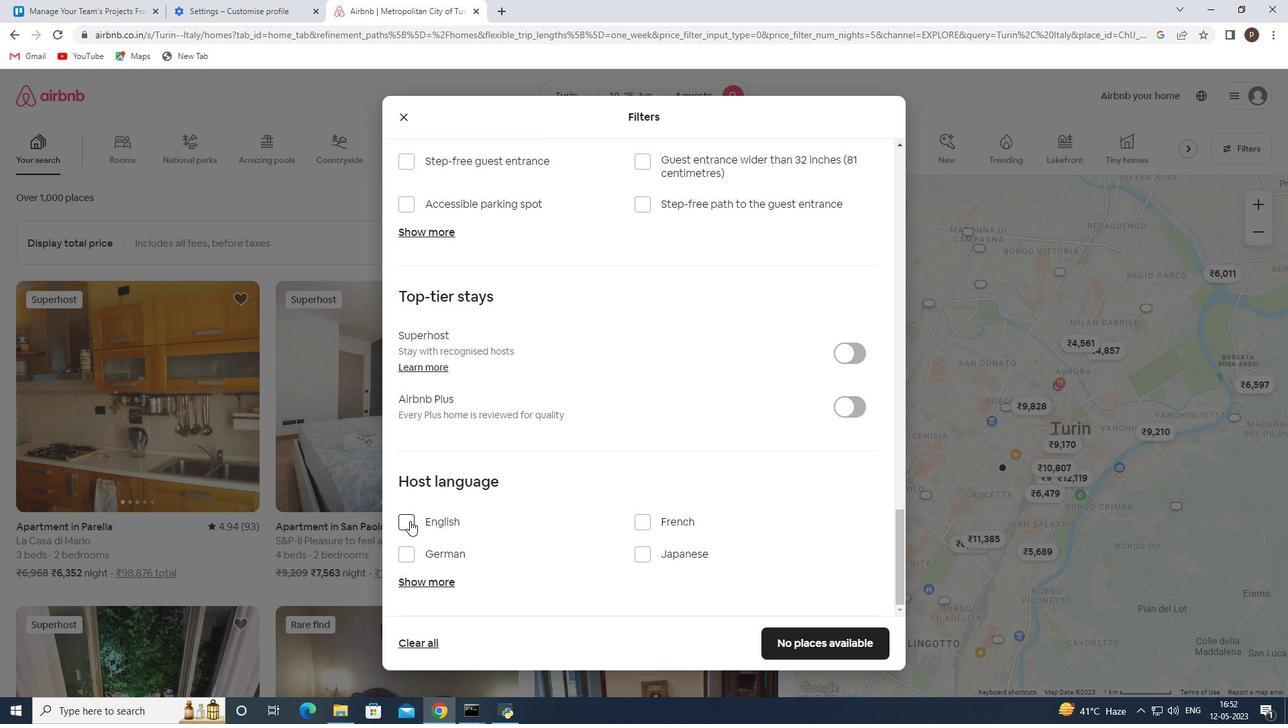 
Action: Mouse moved to (826, 633)
Screenshot: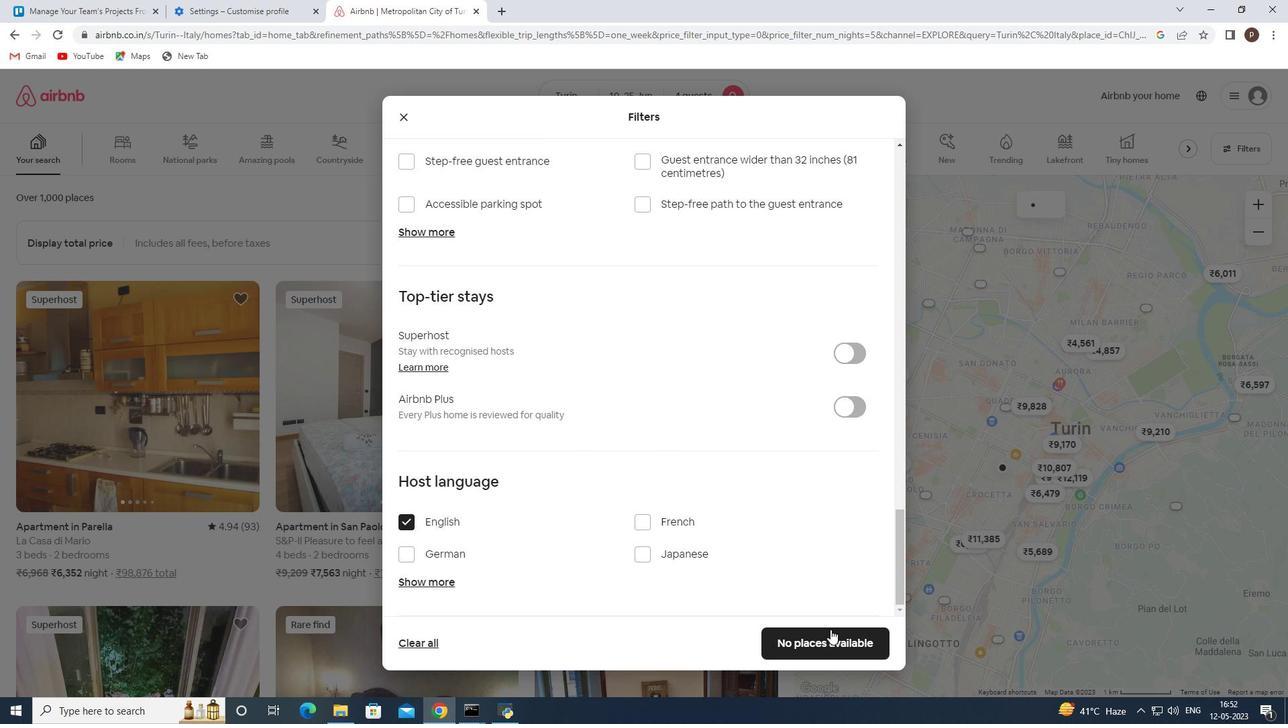 
Action: Mouse pressed left at (826, 633)
Screenshot: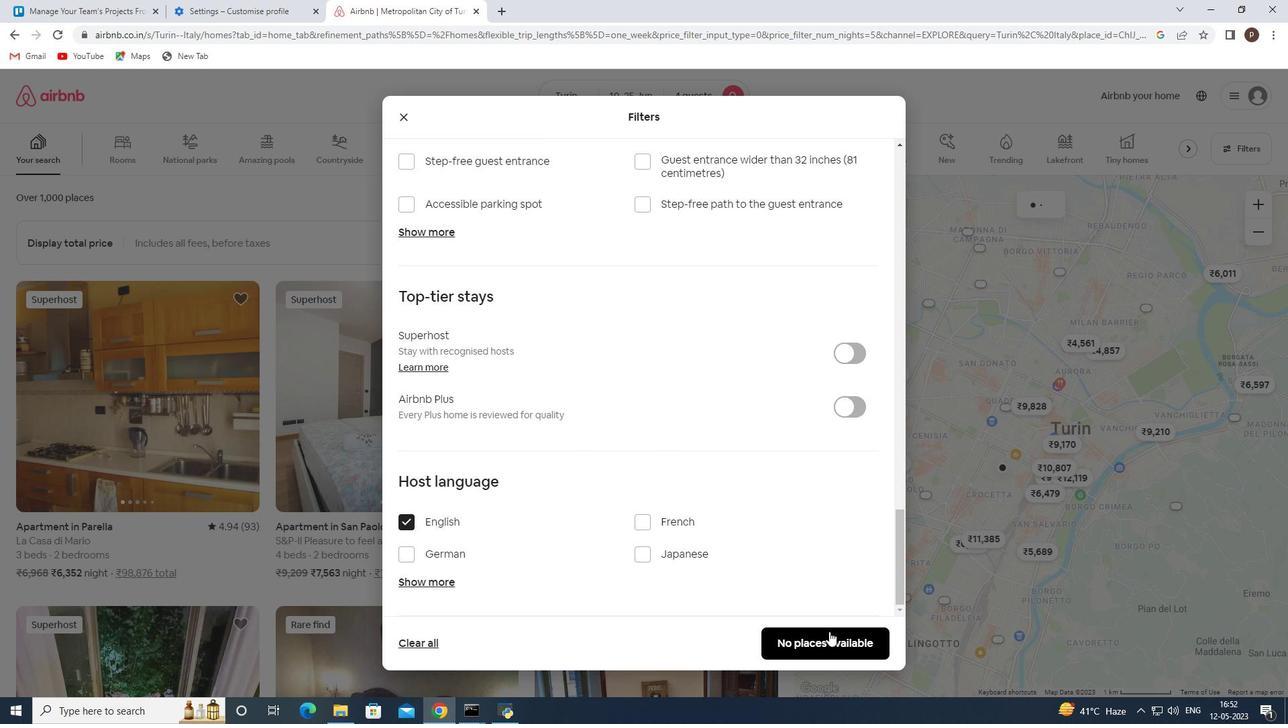 
